 Task: Find connections with filter location Sake with filter topic #designwith filter profile language English with filter current company MPC with filter school NIIT Pune with filter industry Residential Building Construction with filter service category NotaryOnline Research with filter keywords title Journalist
Action: Mouse moved to (631, 129)
Screenshot: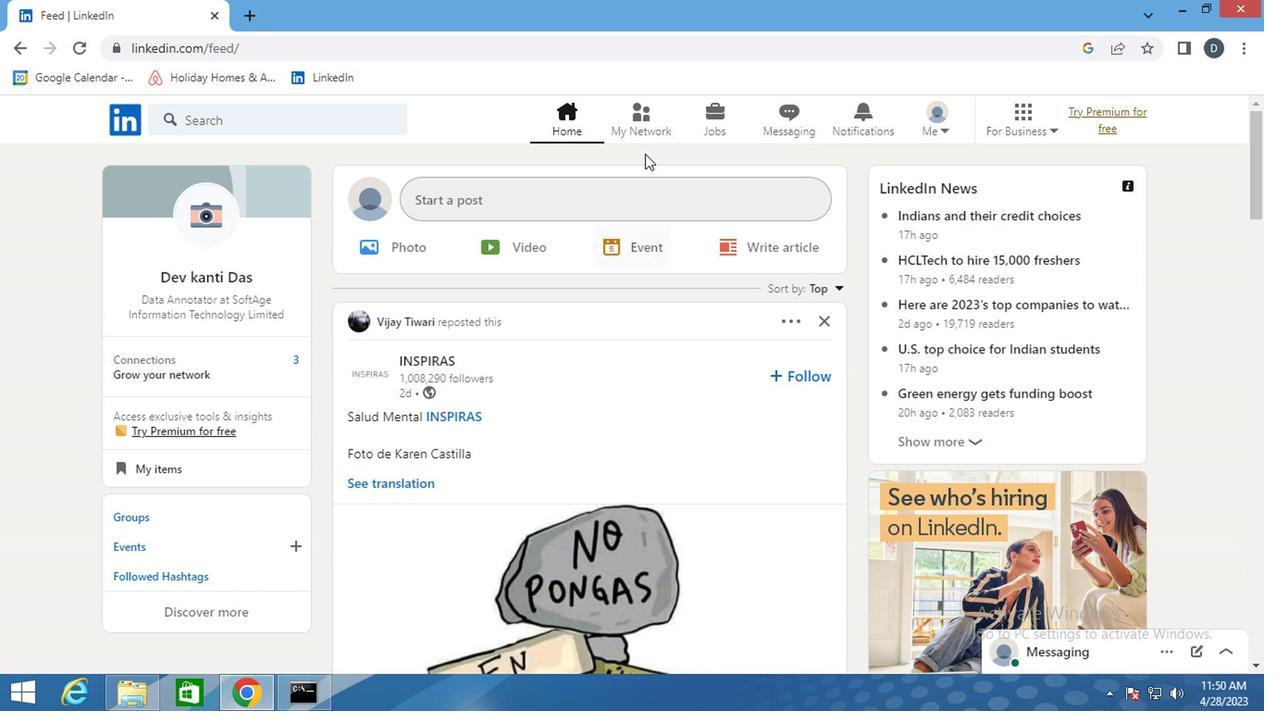 
Action: Mouse pressed left at (631, 129)
Screenshot: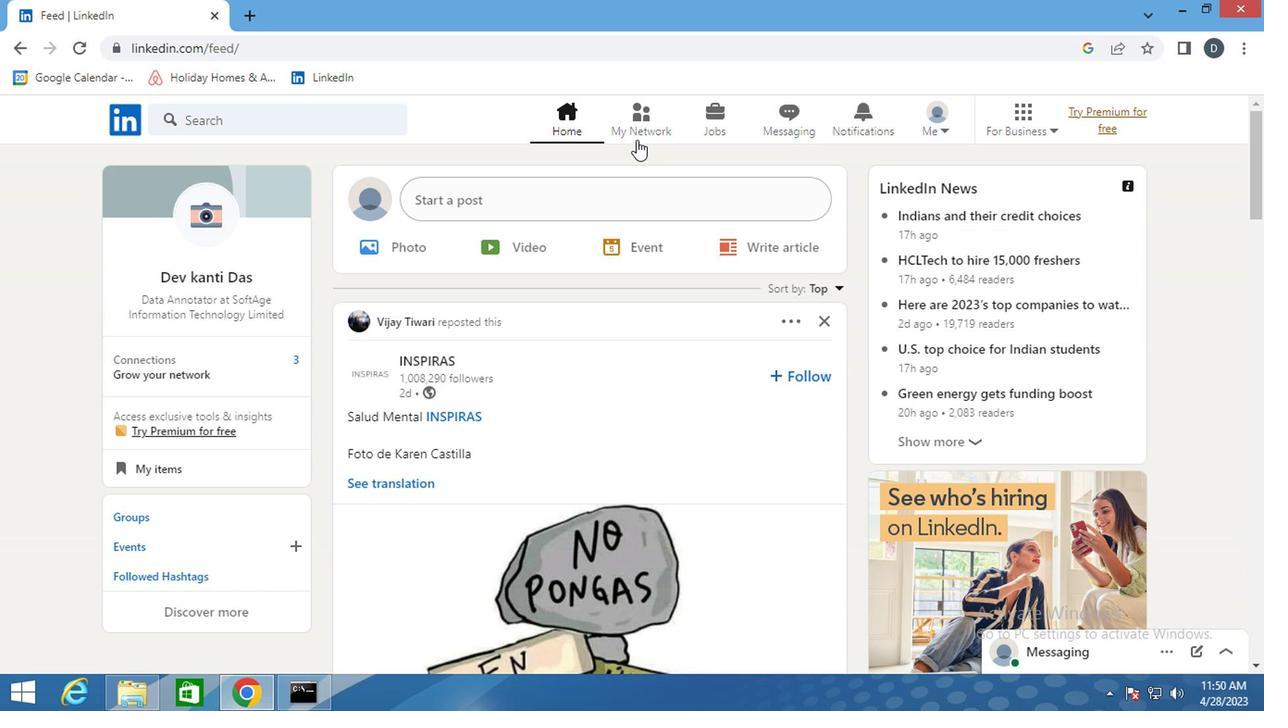
Action: Mouse moved to (346, 216)
Screenshot: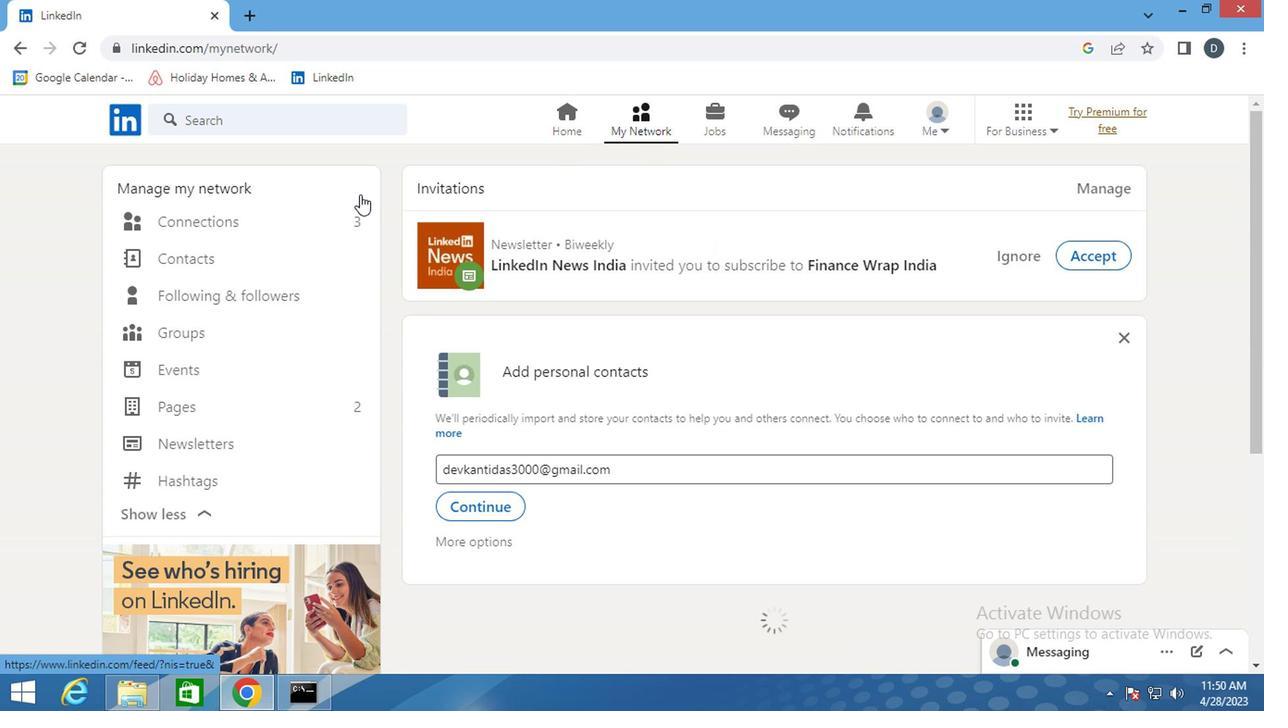 
Action: Mouse pressed left at (346, 216)
Screenshot: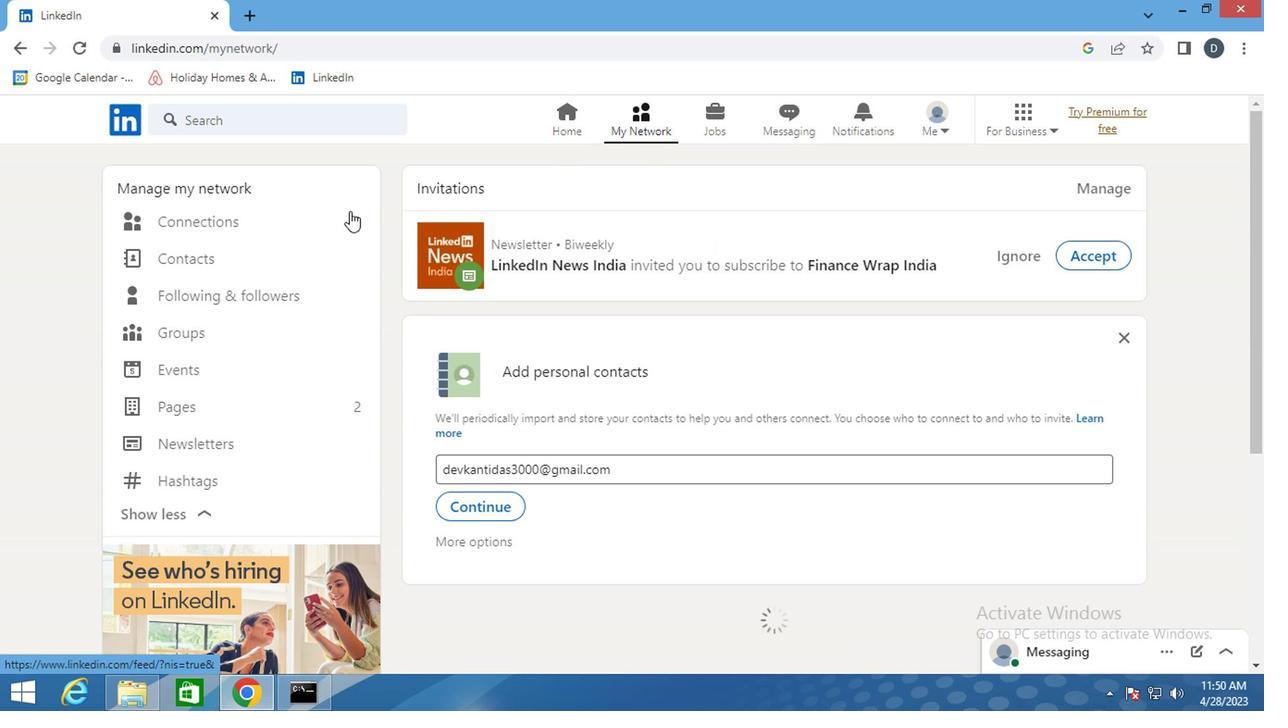 
Action: Mouse pressed left at (346, 216)
Screenshot: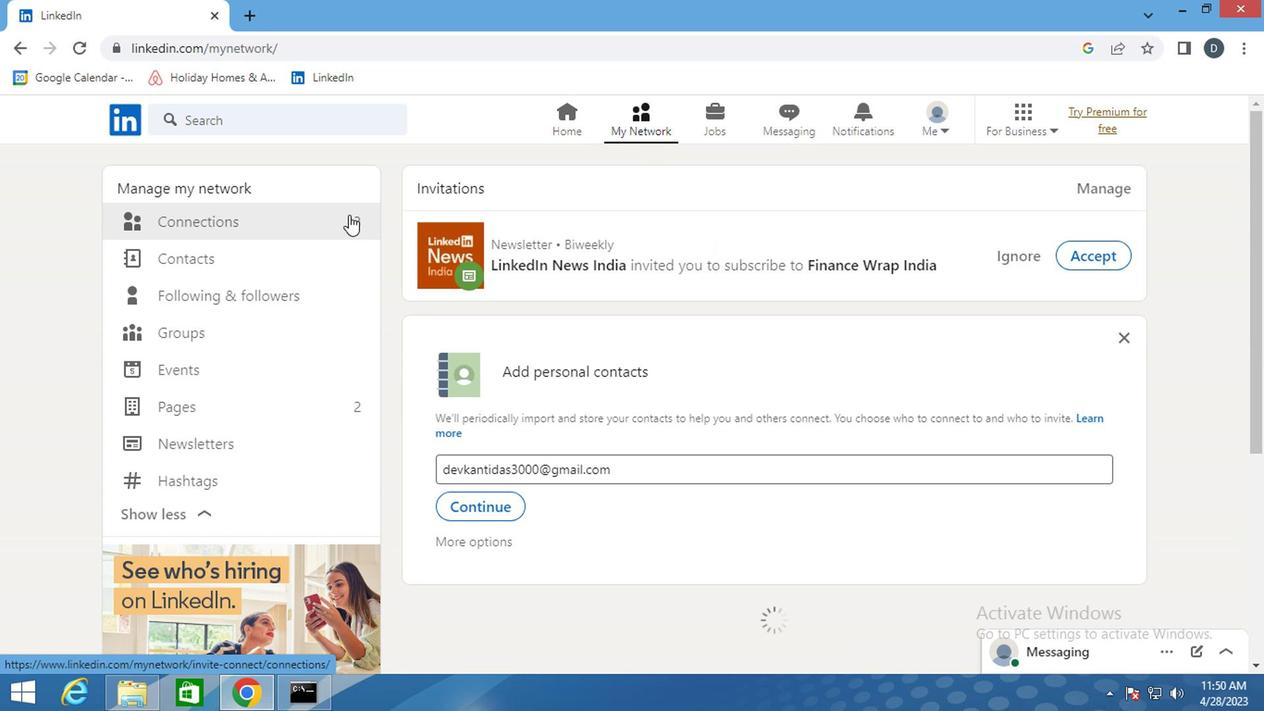 
Action: Mouse moved to (355, 226)
Screenshot: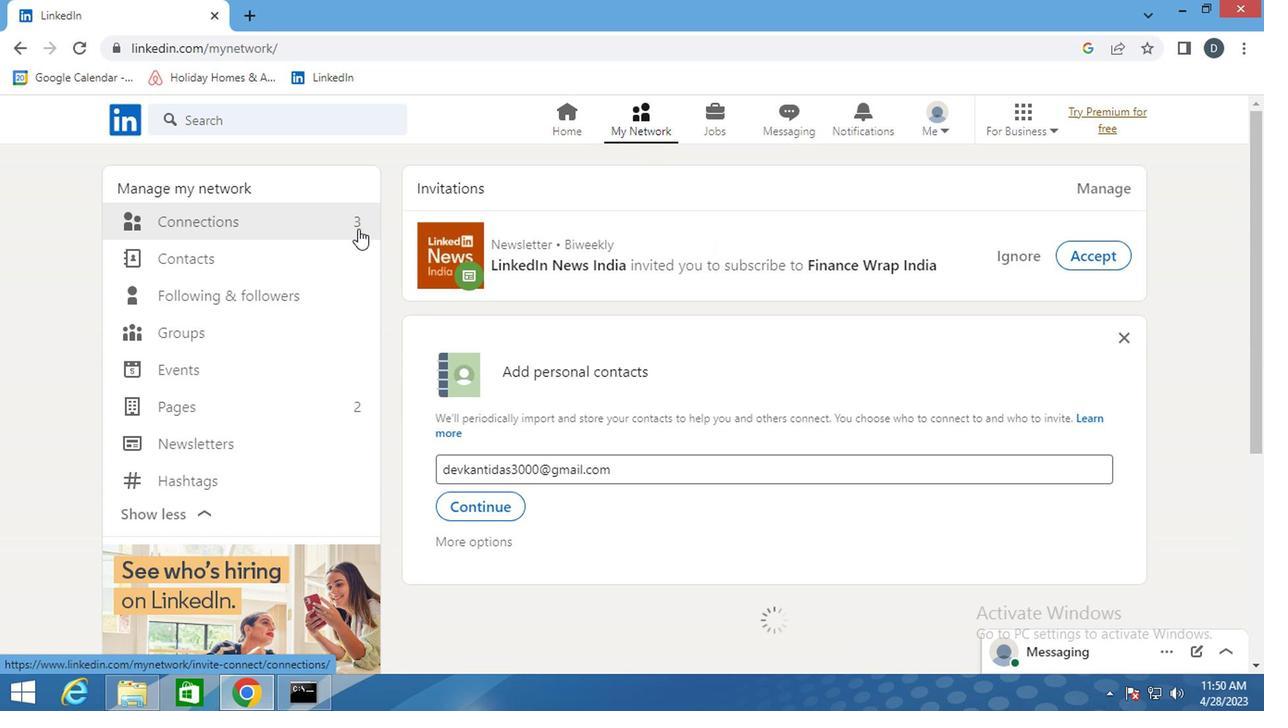 
Action: Mouse pressed left at (355, 226)
Screenshot: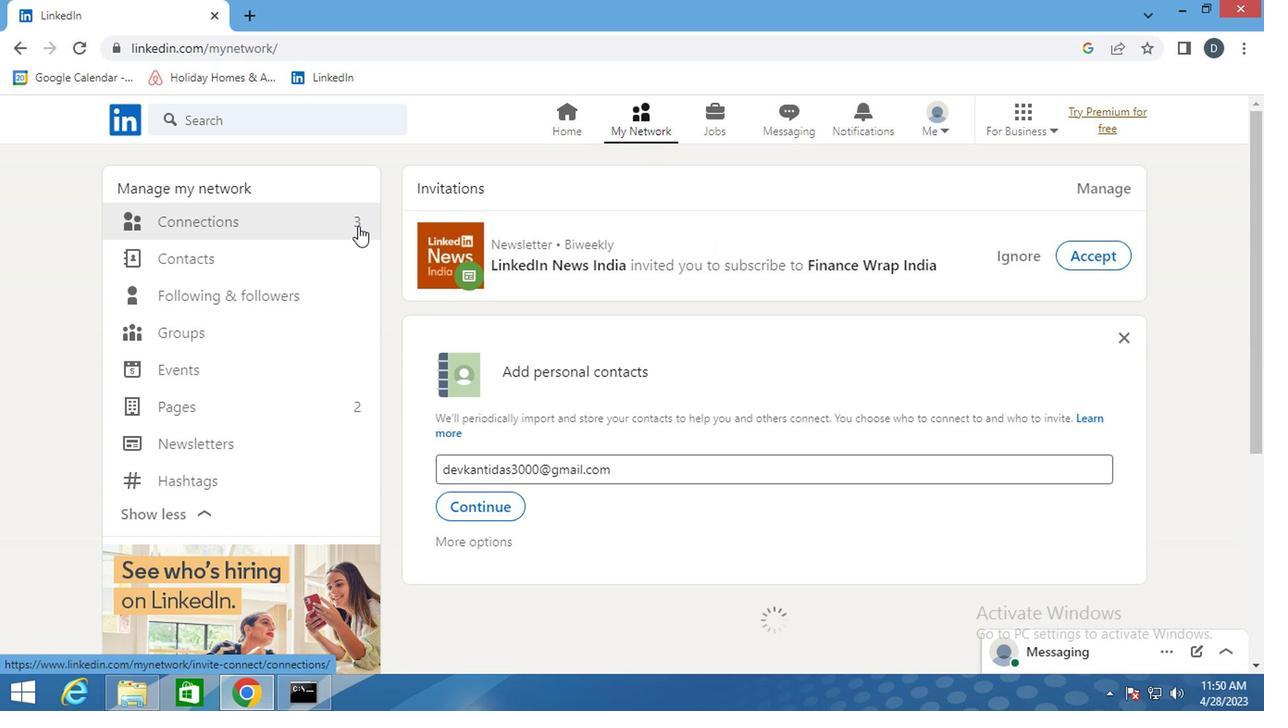 
Action: Mouse moved to (781, 216)
Screenshot: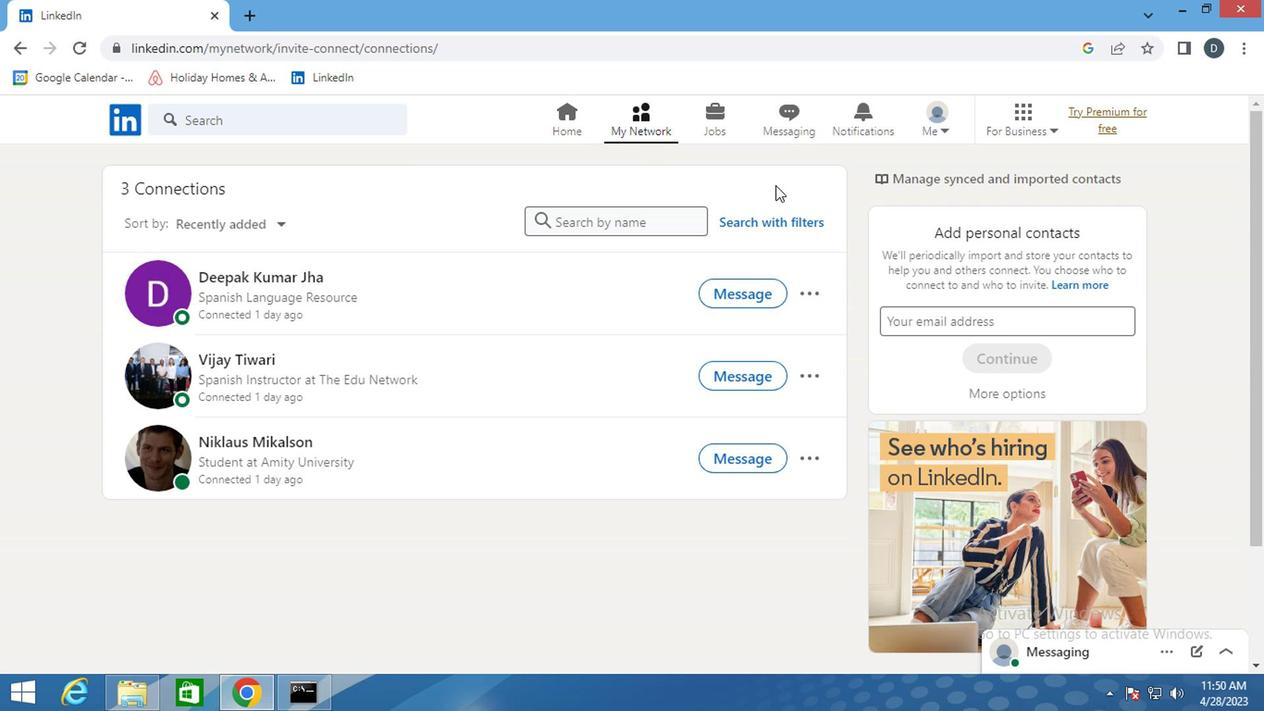 
Action: Mouse pressed left at (781, 216)
Screenshot: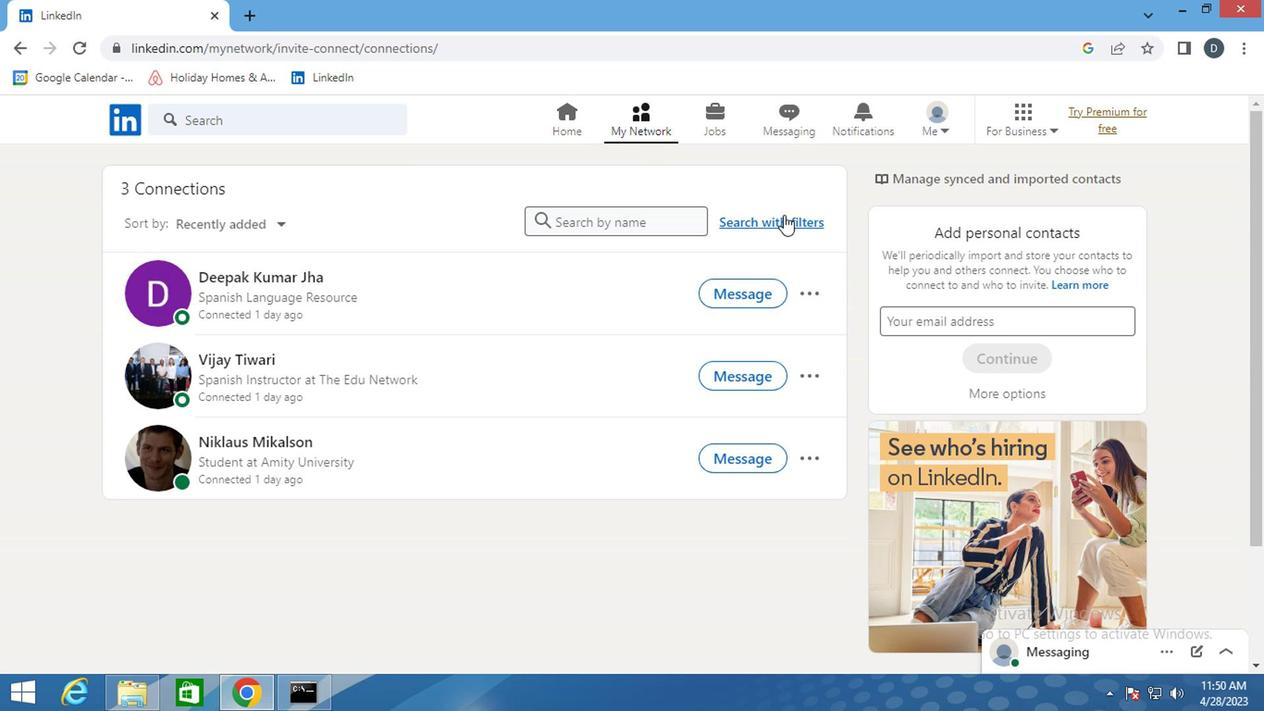 
Action: Mouse moved to (695, 171)
Screenshot: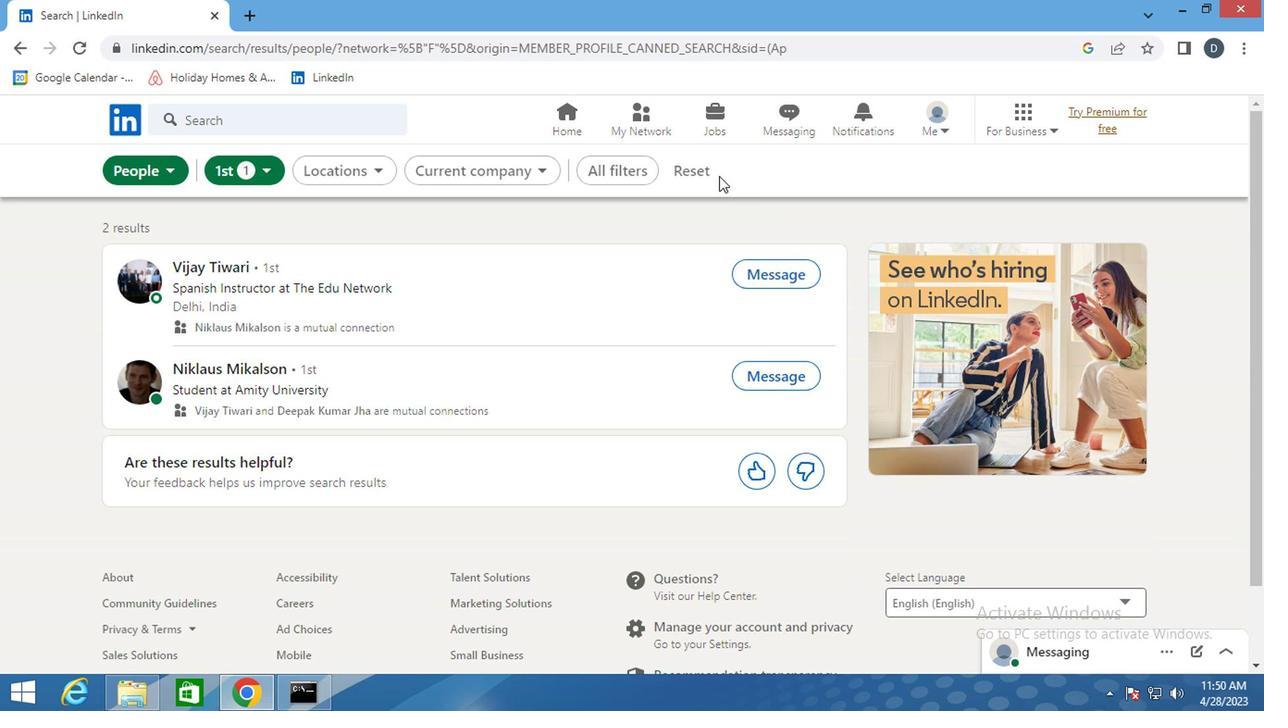 
Action: Mouse pressed left at (695, 171)
Screenshot: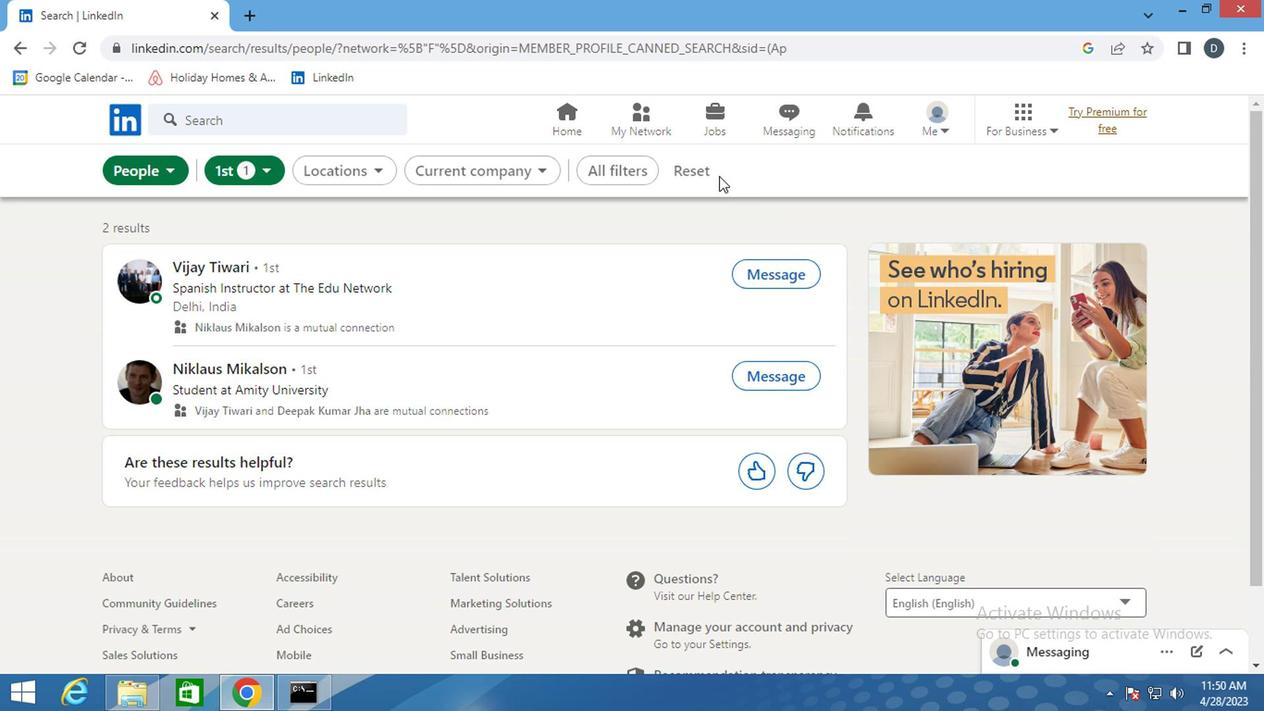
Action: Mouse moved to (685, 171)
Screenshot: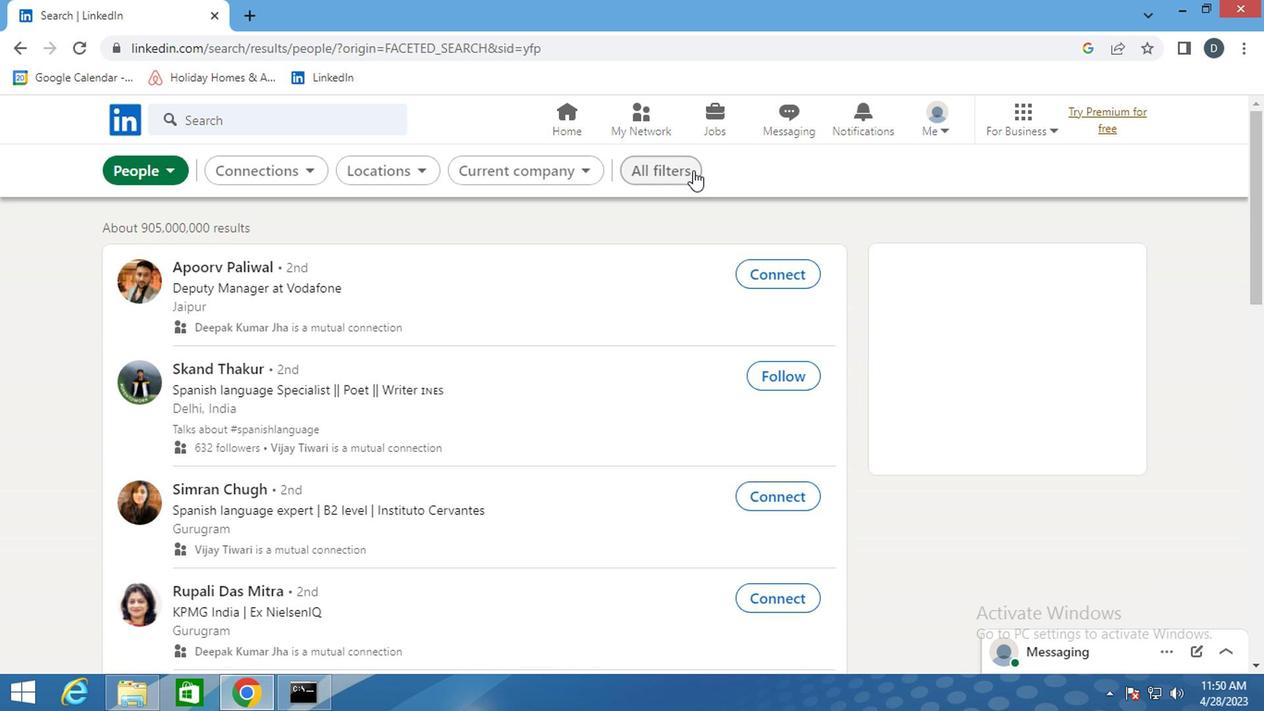 
Action: Mouse pressed left at (685, 171)
Screenshot: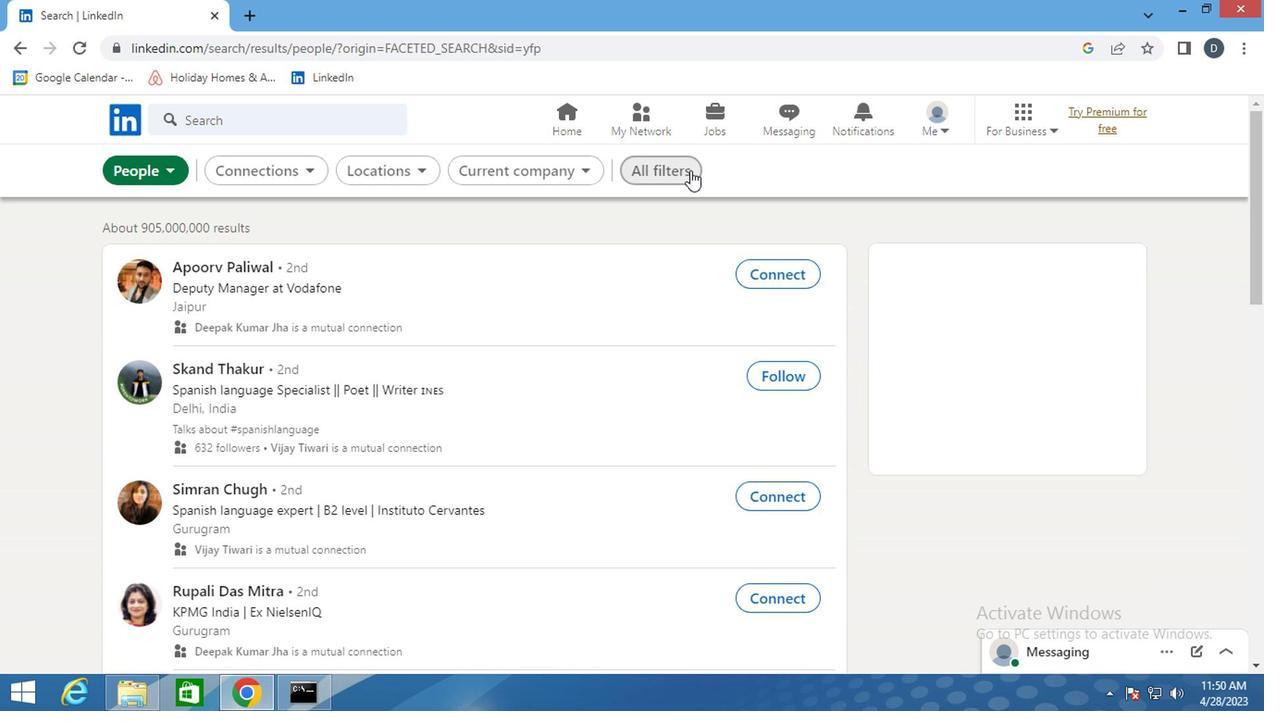 
Action: Mouse moved to (1057, 407)
Screenshot: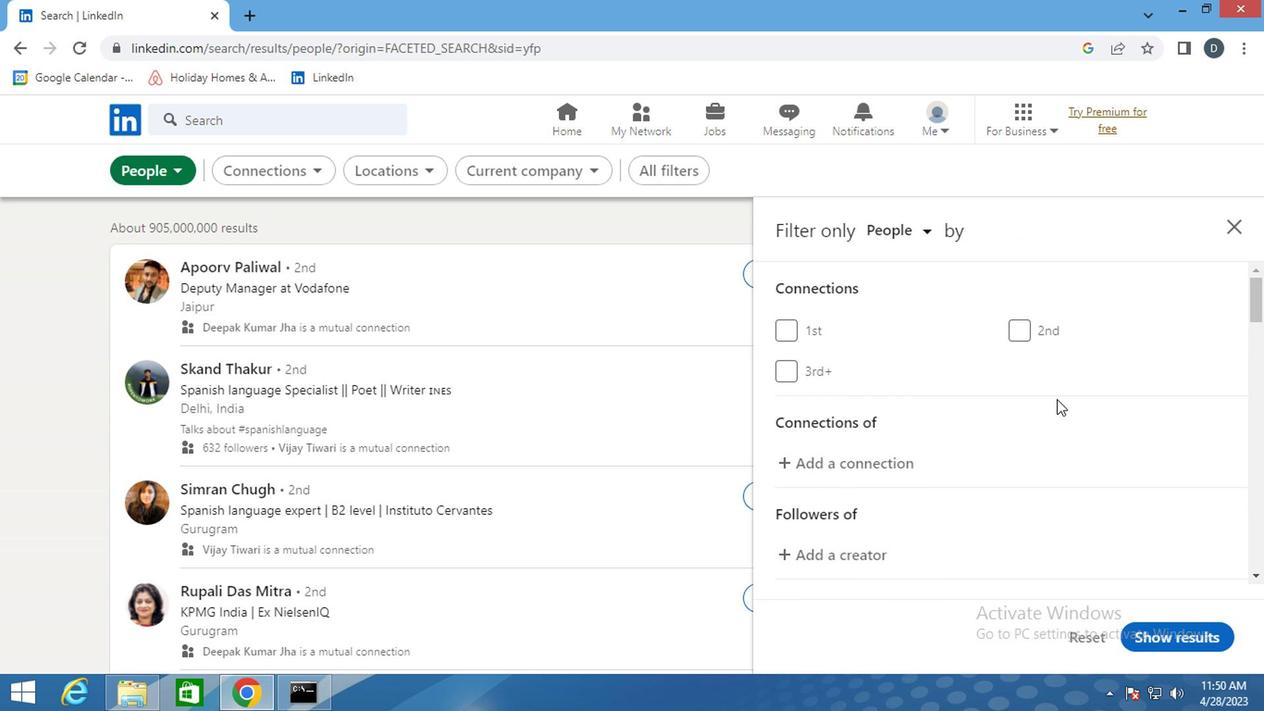 
Action: Mouse scrolled (1057, 405) with delta (0, -1)
Screenshot: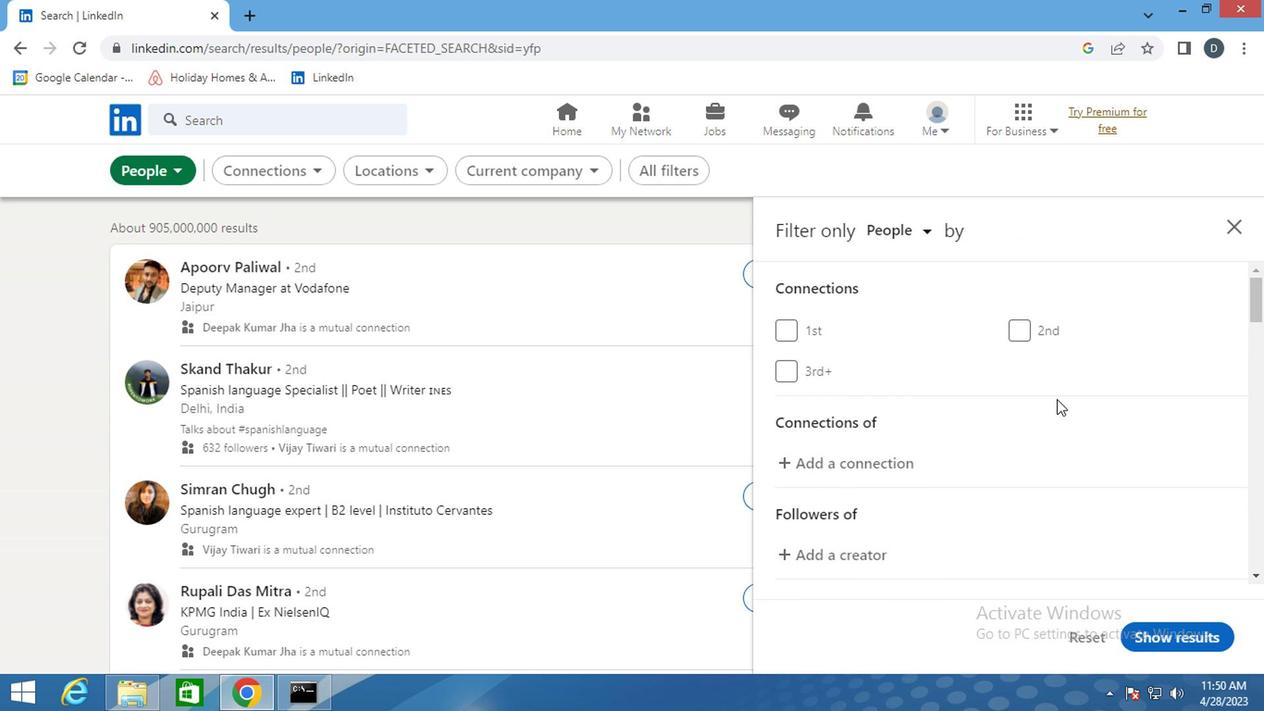 
Action: Mouse moved to (1057, 407)
Screenshot: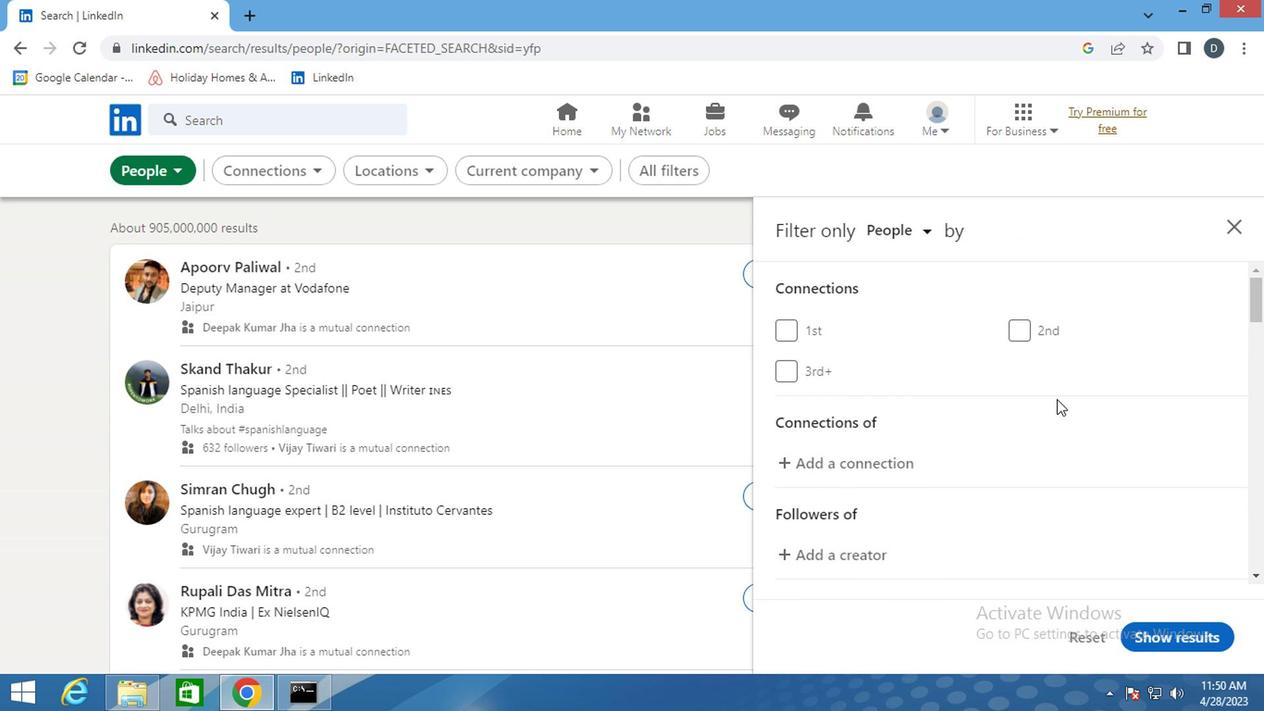 
Action: Mouse scrolled (1057, 407) with delta (0, 0)
Screenshot: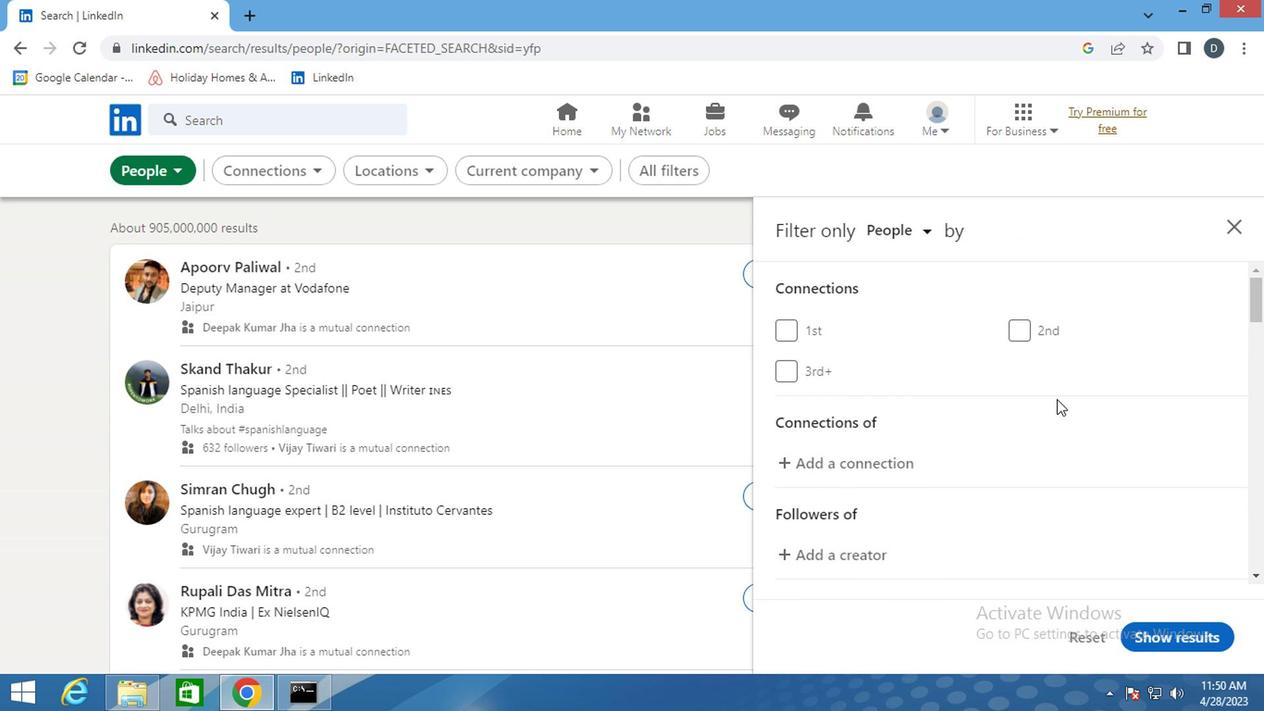 
Action: Mouse scrolled (1057, 407) with delta (0, 0)
Screenshot: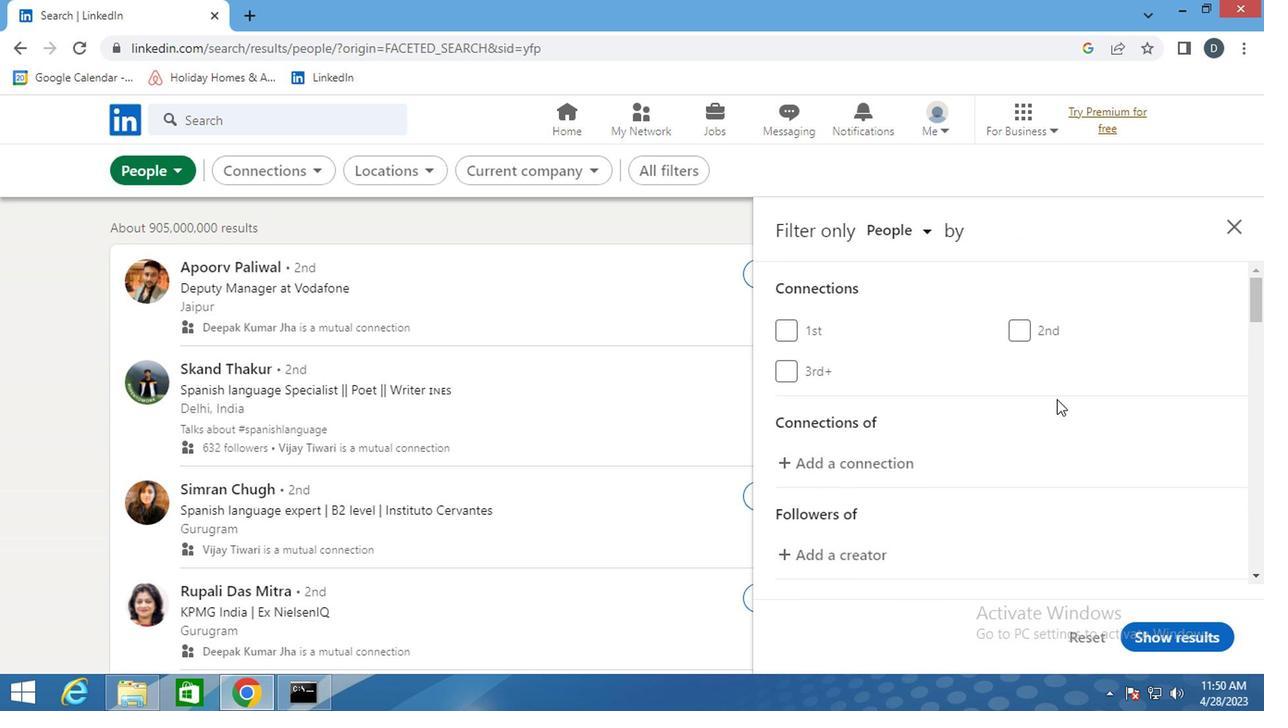 
Action: Mouse moved to (1057, 408)
Screenshot: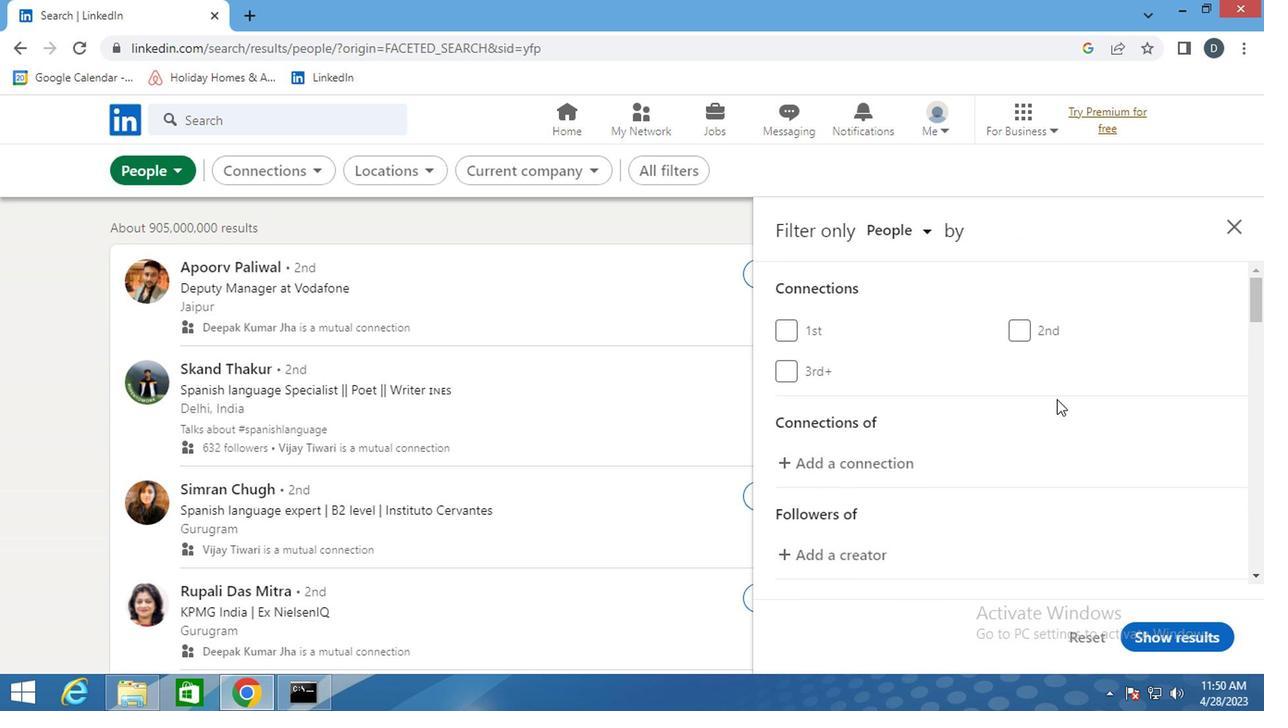 
Action: Mouse scrolled (1057, 407) with delta (0, 0)
Screenshot: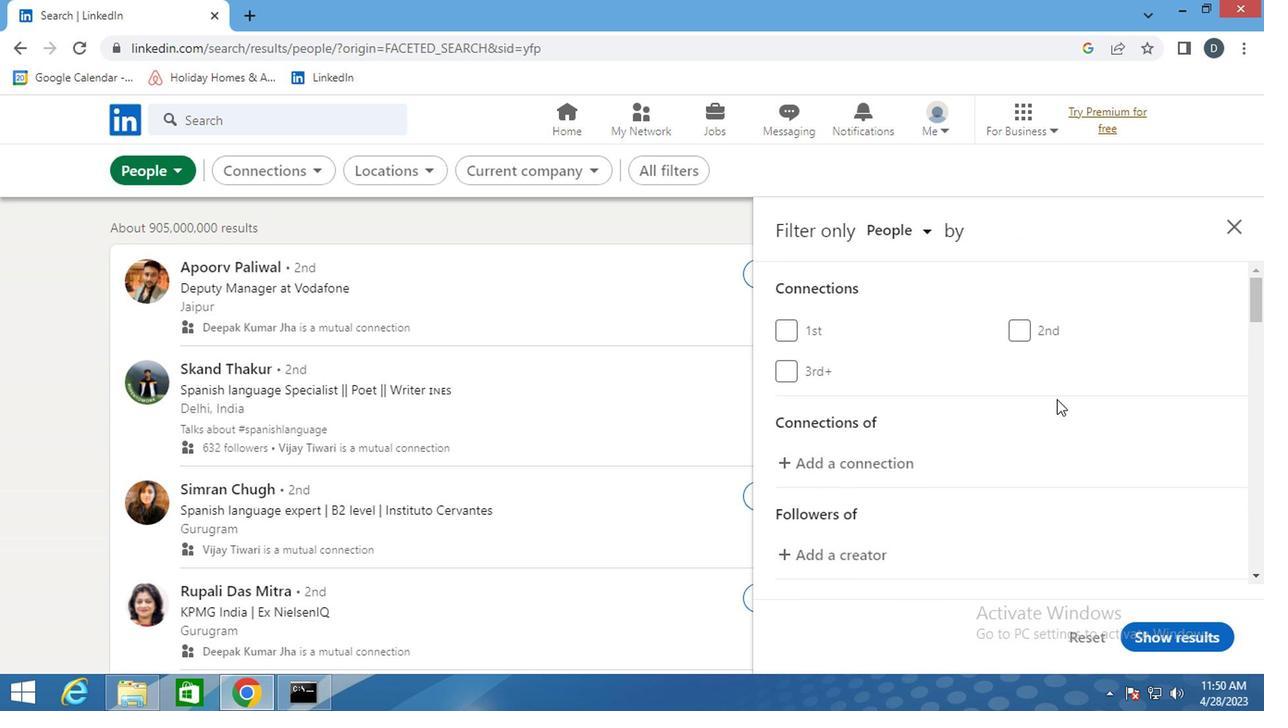 
Action: Mouse moved to (1066, 361)
Screenshot: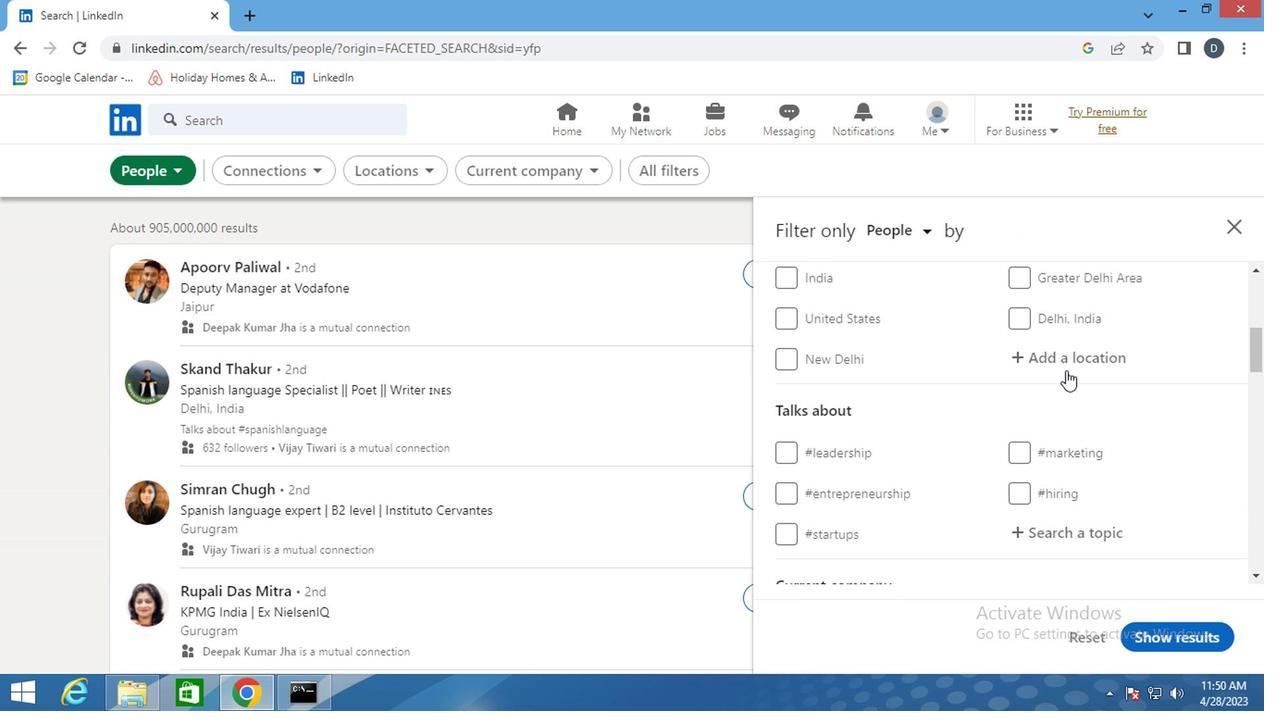 
Action: Mouse pressed left at (1066, 361)
Screenshot: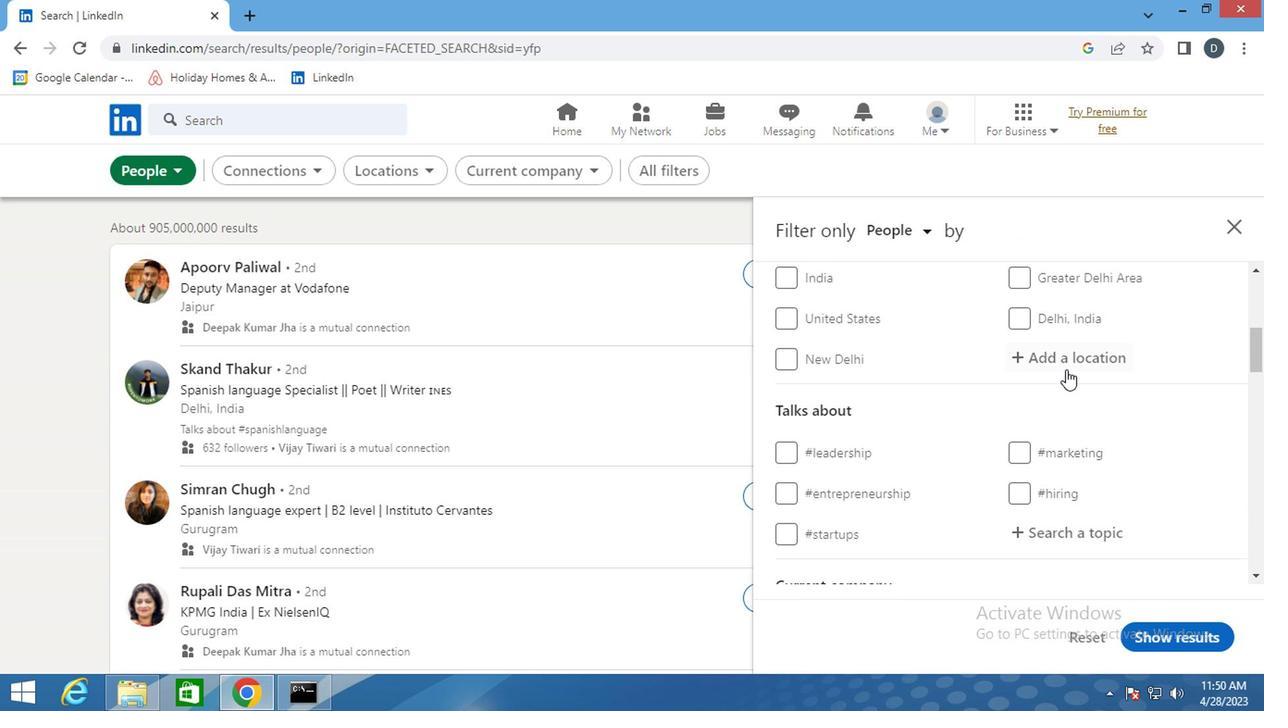 
Action: Key pressed <Key.shift>SAKE<Key.enter>
Screenshot: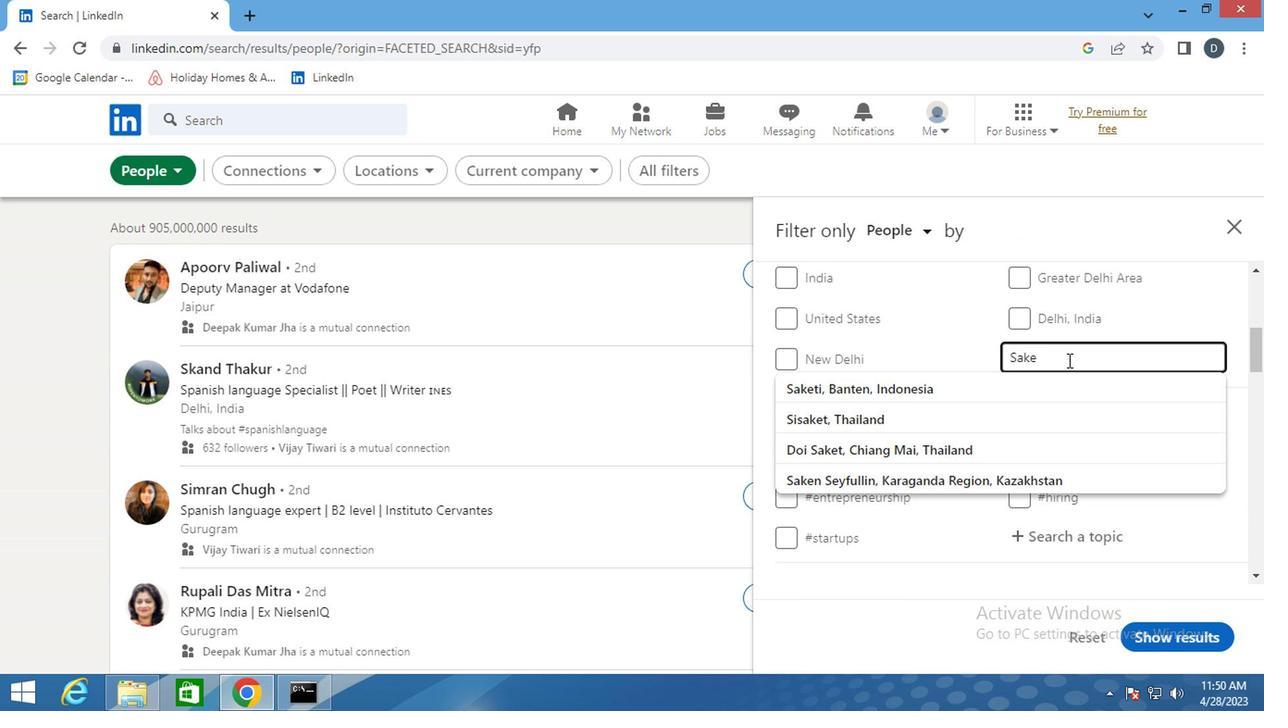
Action: Mouse moved to (1066, 375)
Screenshot: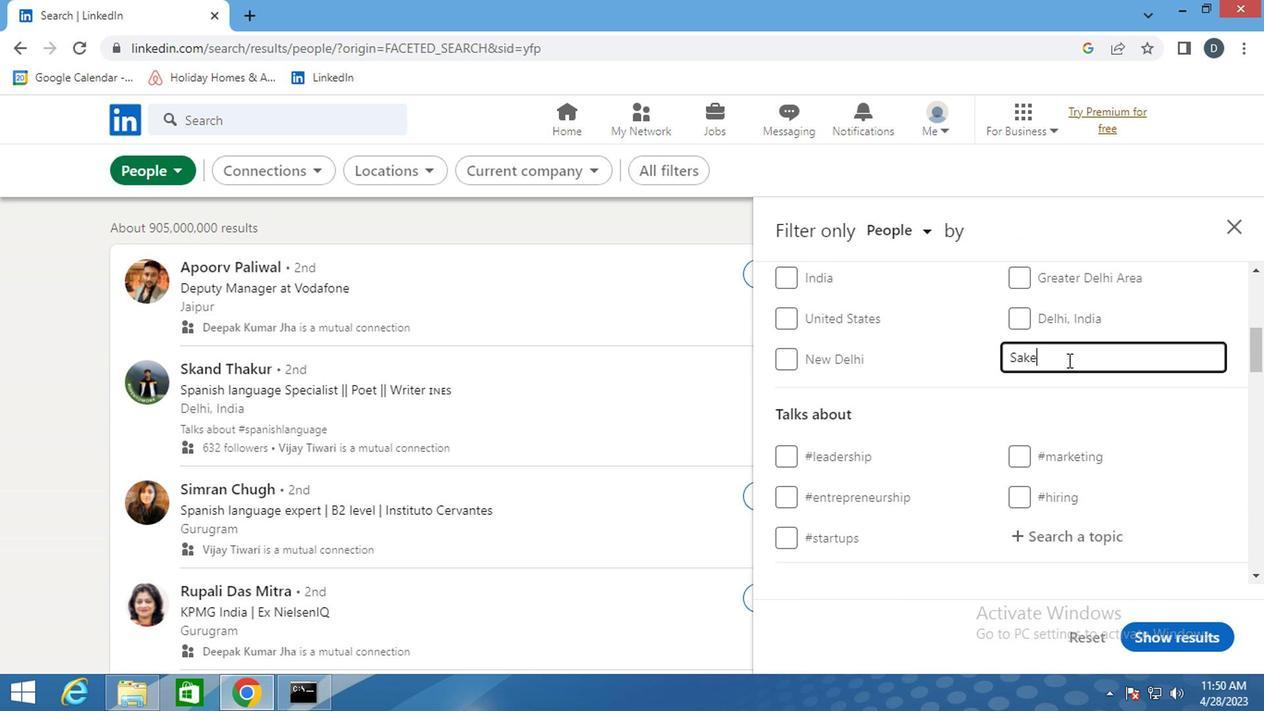 
Action: Mouse scrolled (1066, 374) with delta (0, -1)
Screenshot: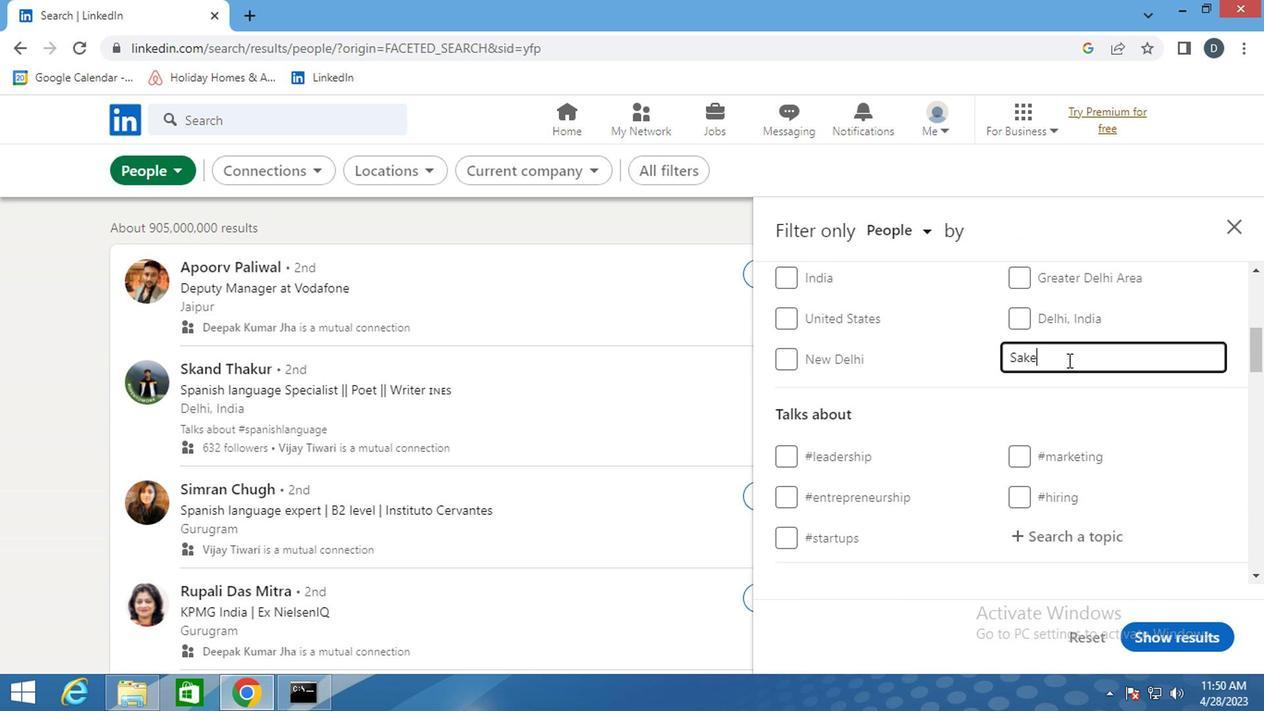 
Action: Mouse moved to (1066, 453)
Screenshot: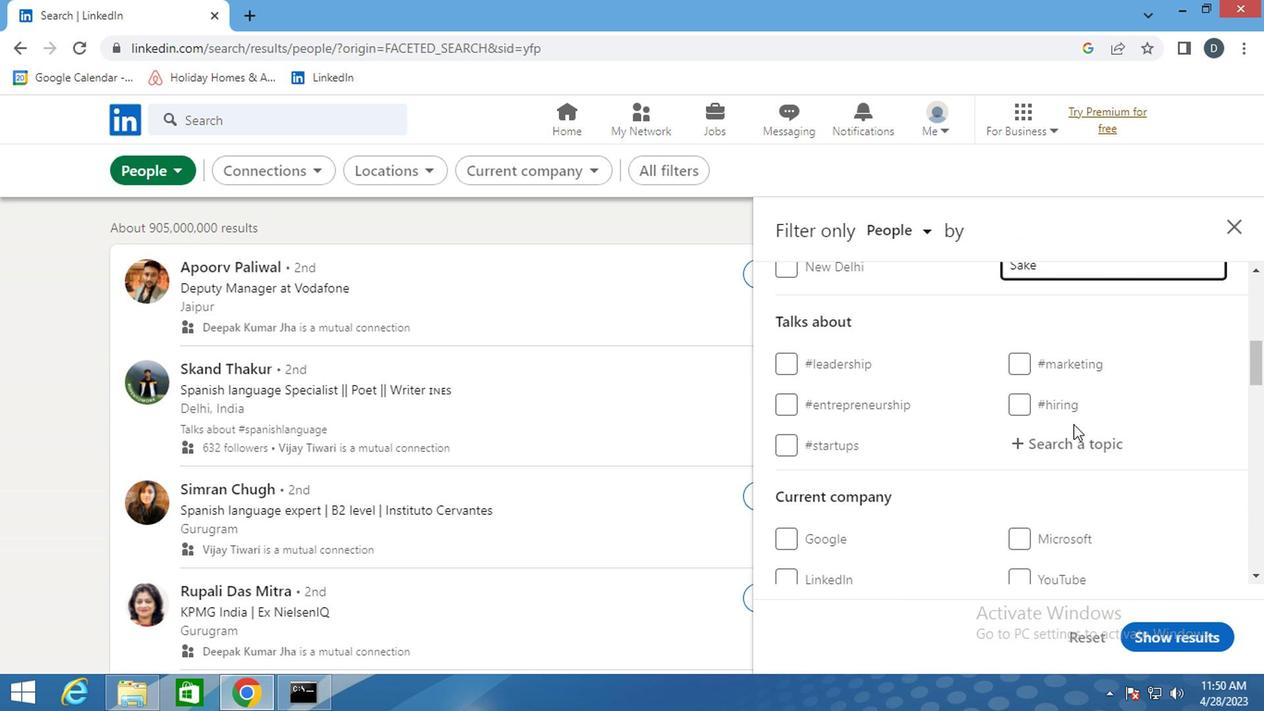 
Action: Mouse pressed left at (1066, 453)
Screenshot: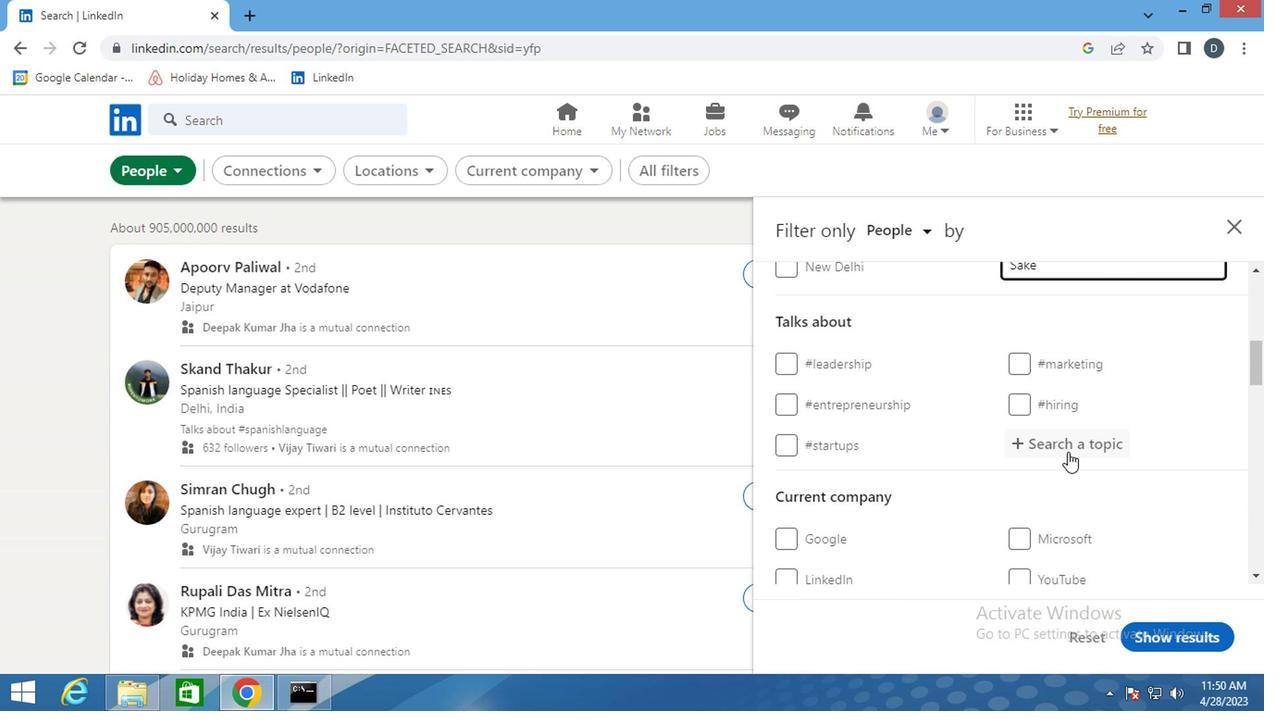 
Action: Mouse moved to (1065, 456)
Screenshot: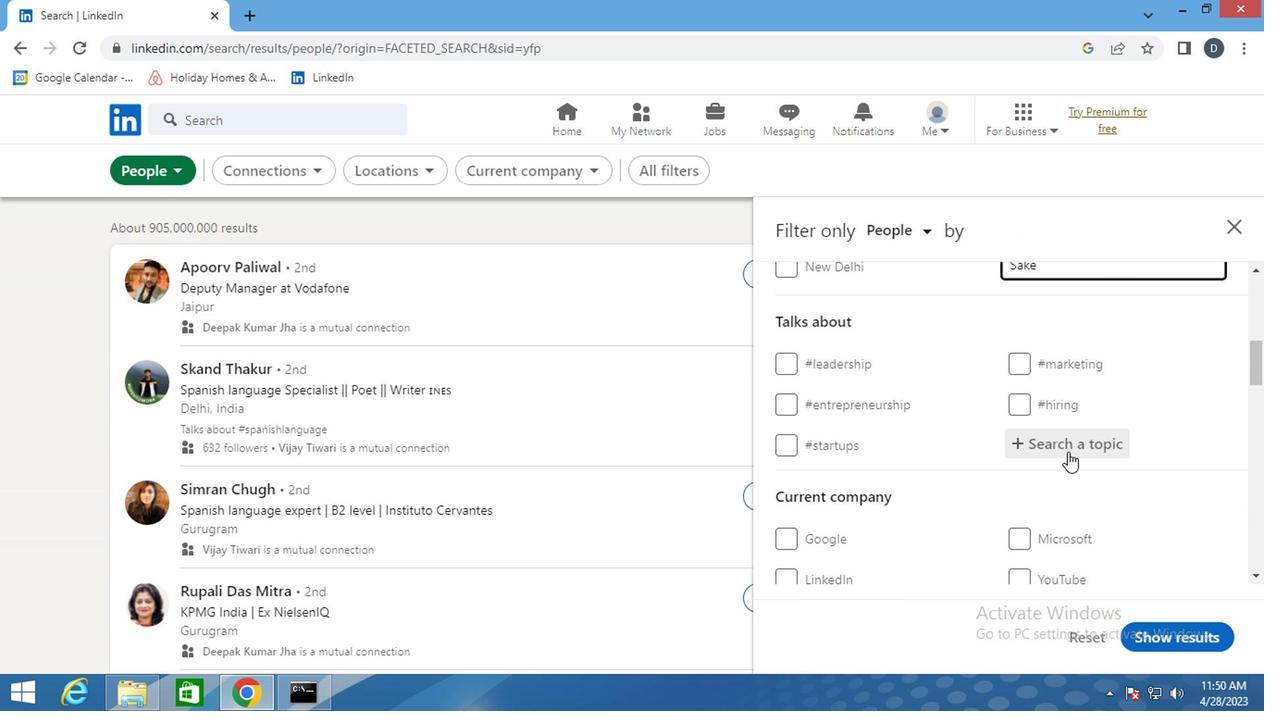 
Action: Key pressed <Key.shift><Key.shift><Key.shift><Key.shift><Key.shift><Key.shift><Key.shift><Key.shift><Key.shift>#<Key.shift>DESIGN
Screenshot: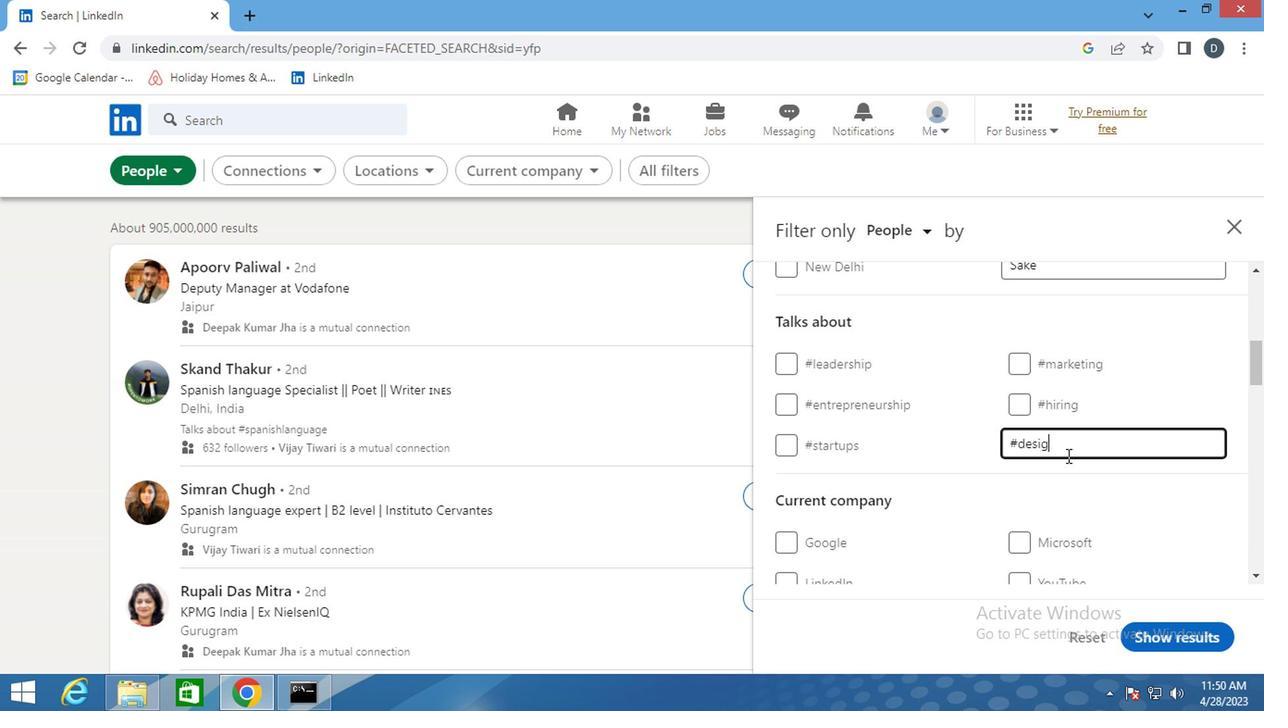 
Action: Mouse moved to (1091, 501)
Screenshot: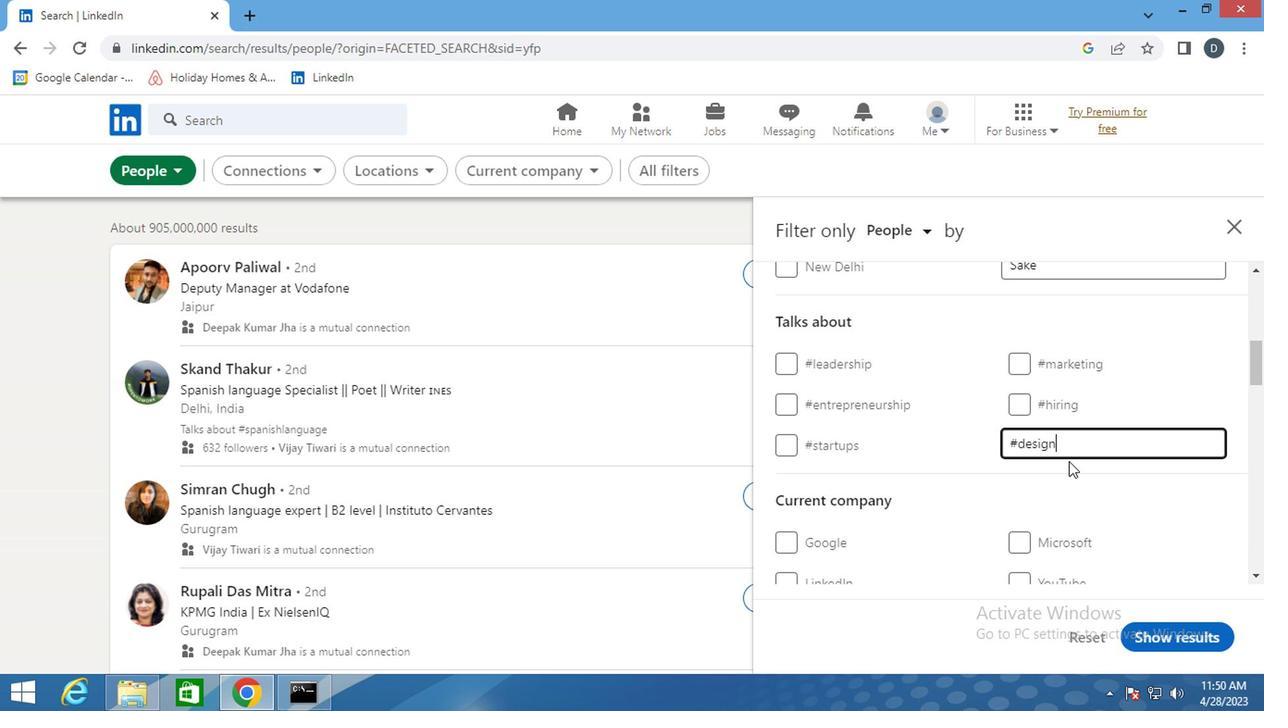 
Action: Mouse scrolled (1091, 501) with delta (0, 0)
Screenshot: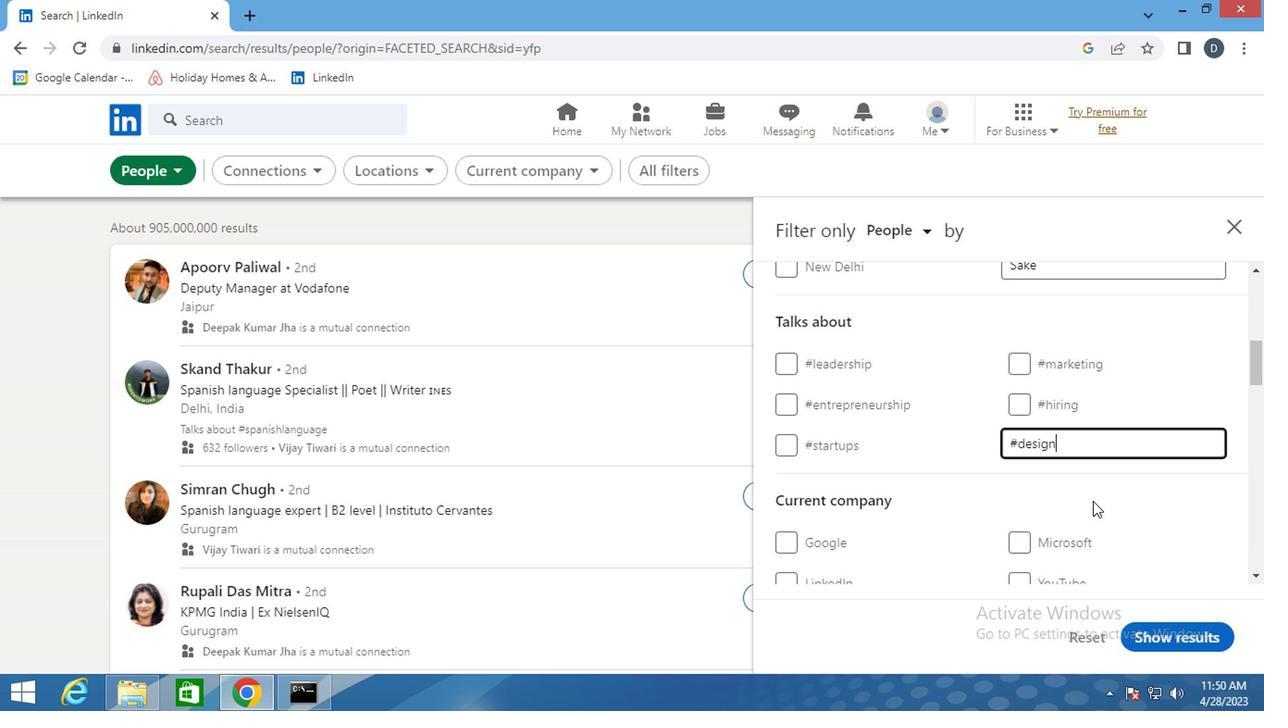 
Action: Mouse scrolled (1091, 501) with delta (0, 0)
Screenshot: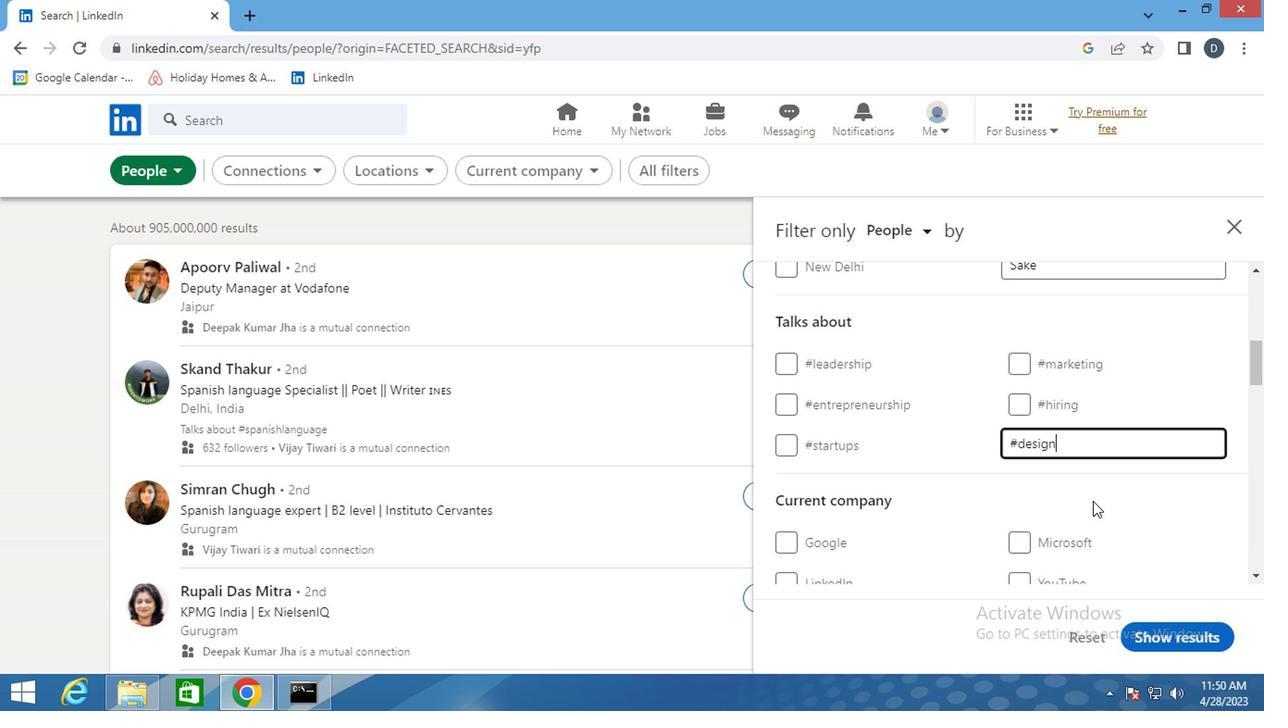 
Action: Mouse scrolled (1091, 501) with delta (0, 0)
Screenshot: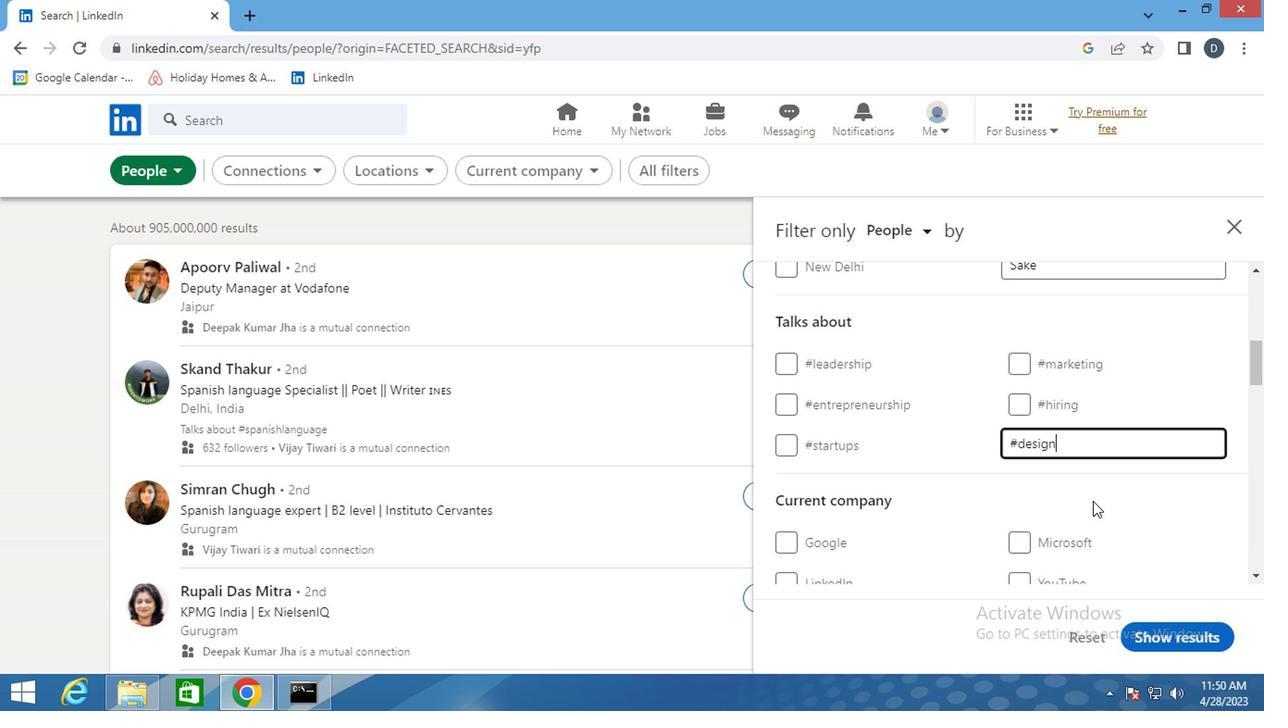 
Action: Mouse scrolled (1091, 501) with delta (0, 0)
Screenshot: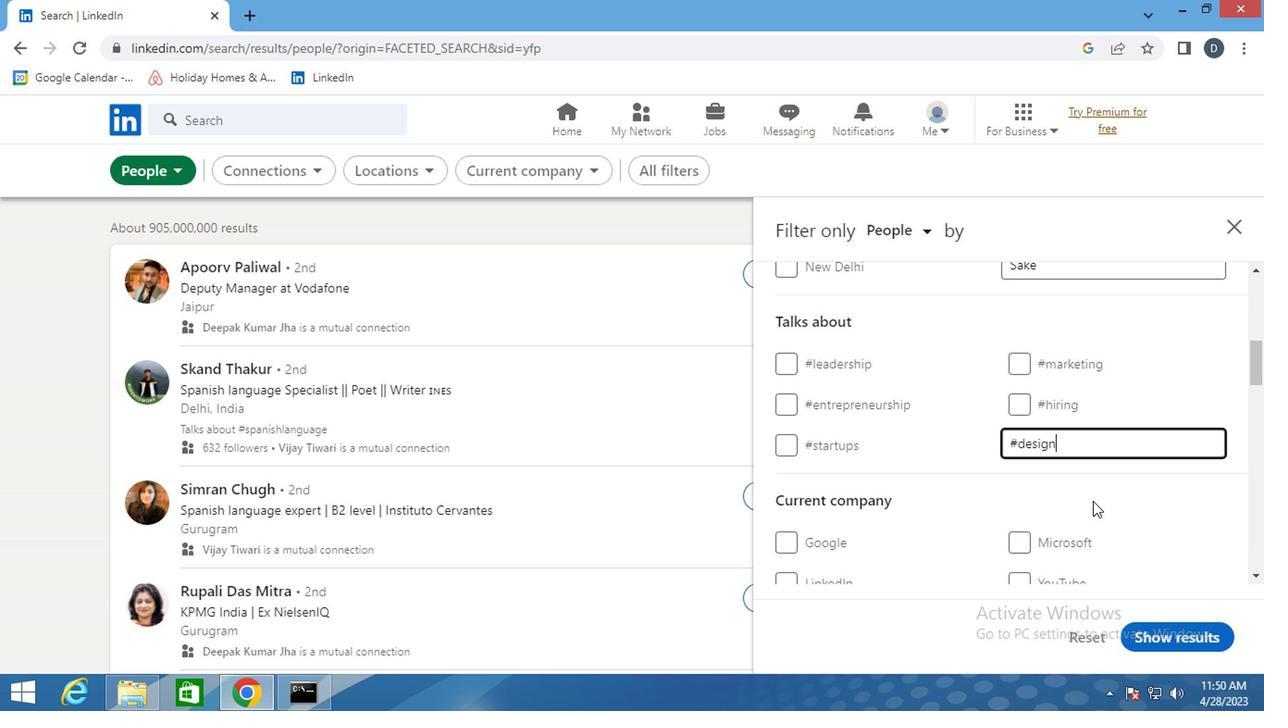 
Action: Mouse moved to (1091, 499)
Screenshot: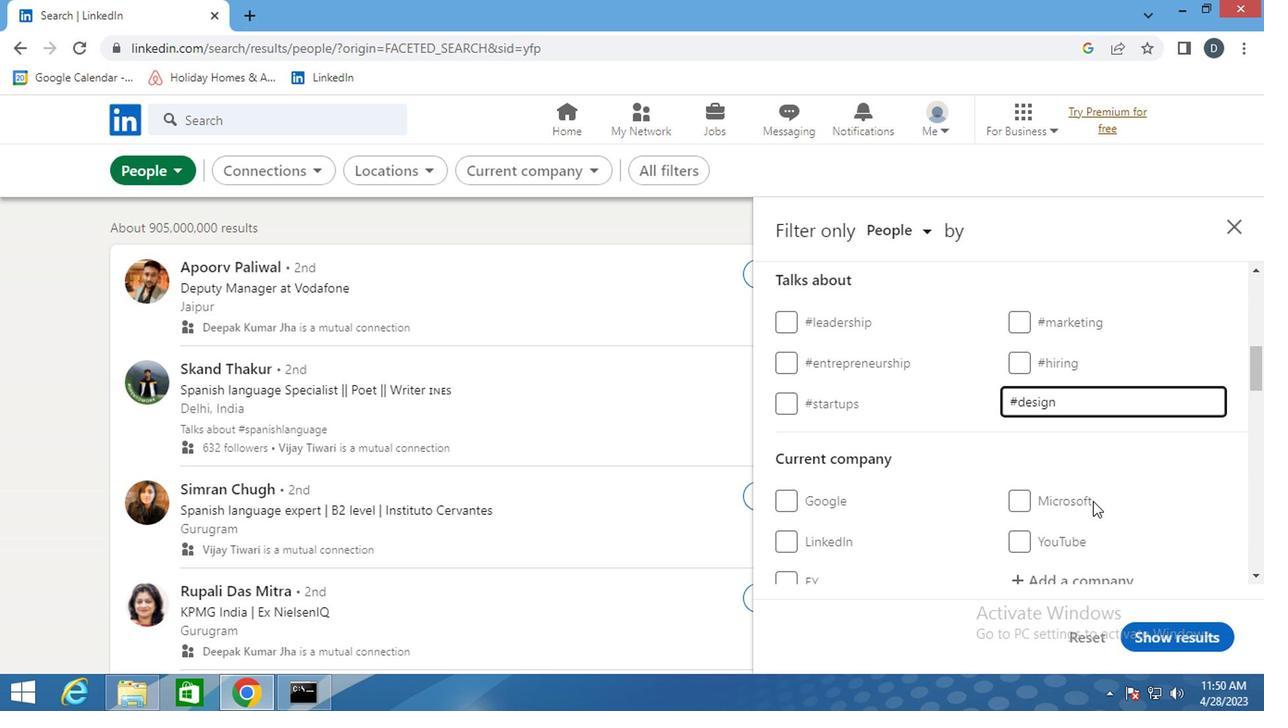 
Action: Mouse scrolled (1091, 499) with delta (0, 0)
Screenshot: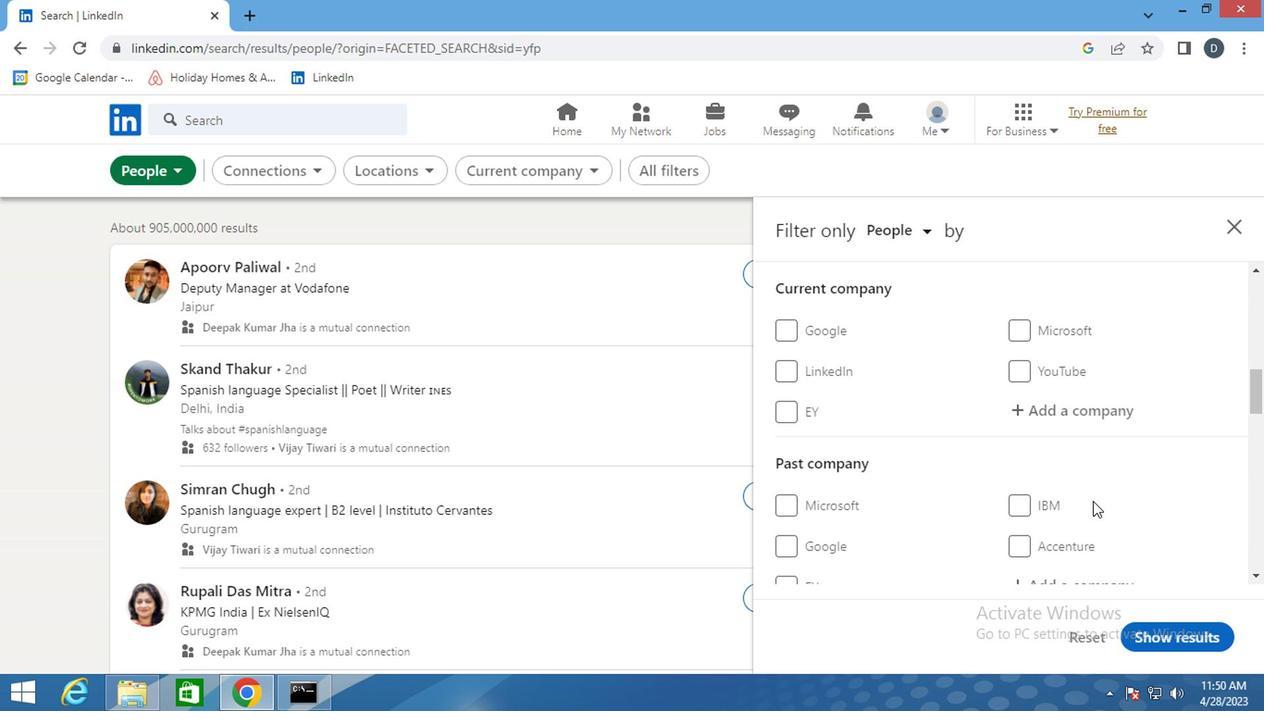 
Action: Mouse scrolled (1091, 499) with delta (0, 0)
Screenshot: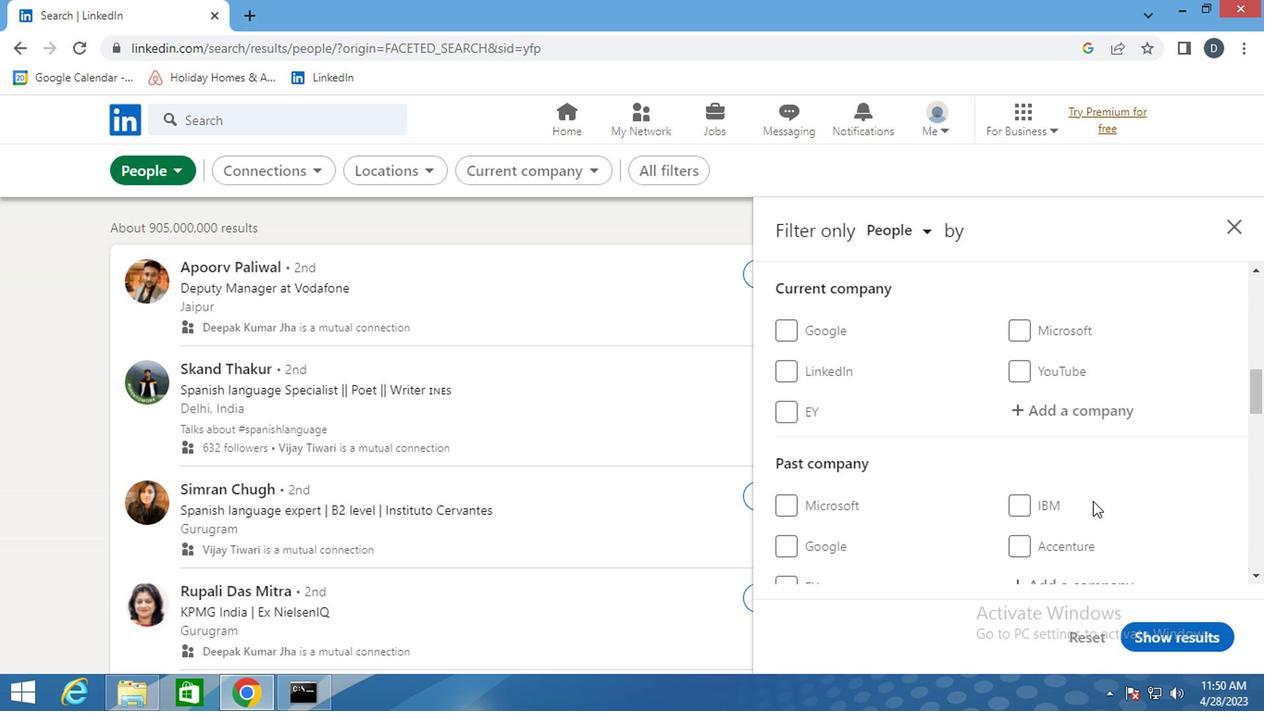 
Action: Mouse scrolled (1091, 499) with delta (0, 0)
Screenshot: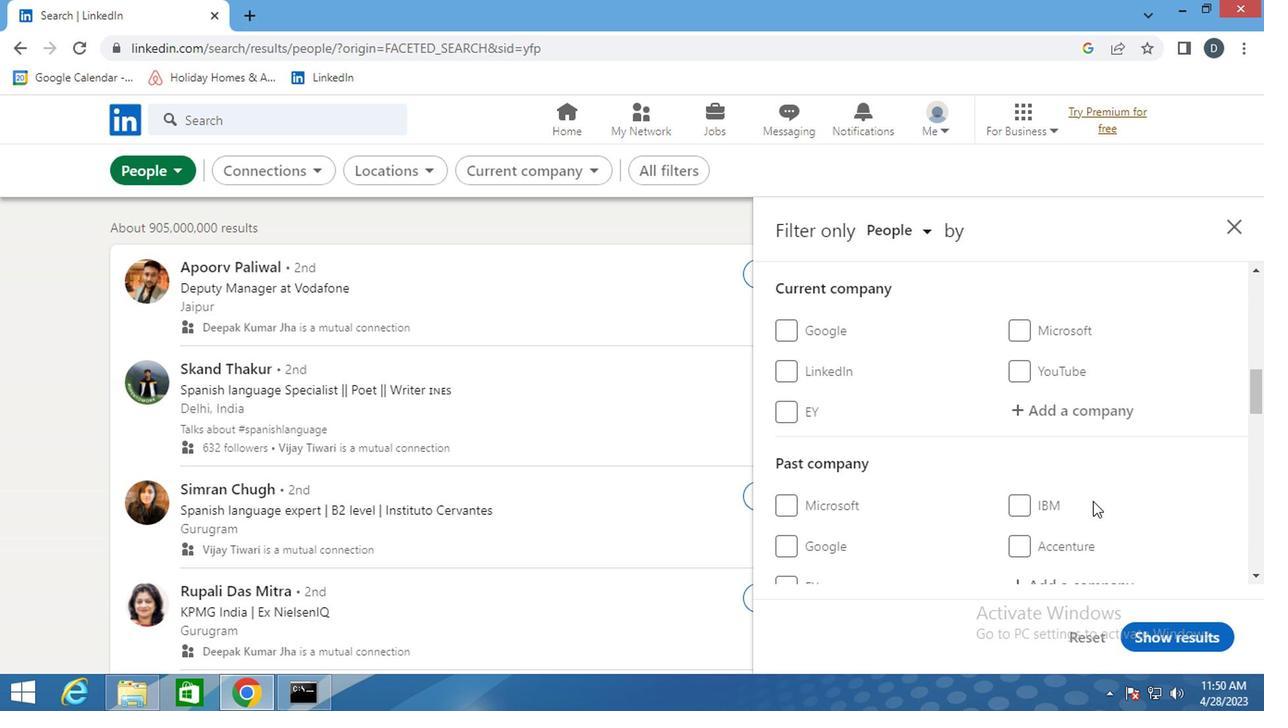 
Action: Mouse scrolled (1091, 499) with delta (0, 0)
Screenshot: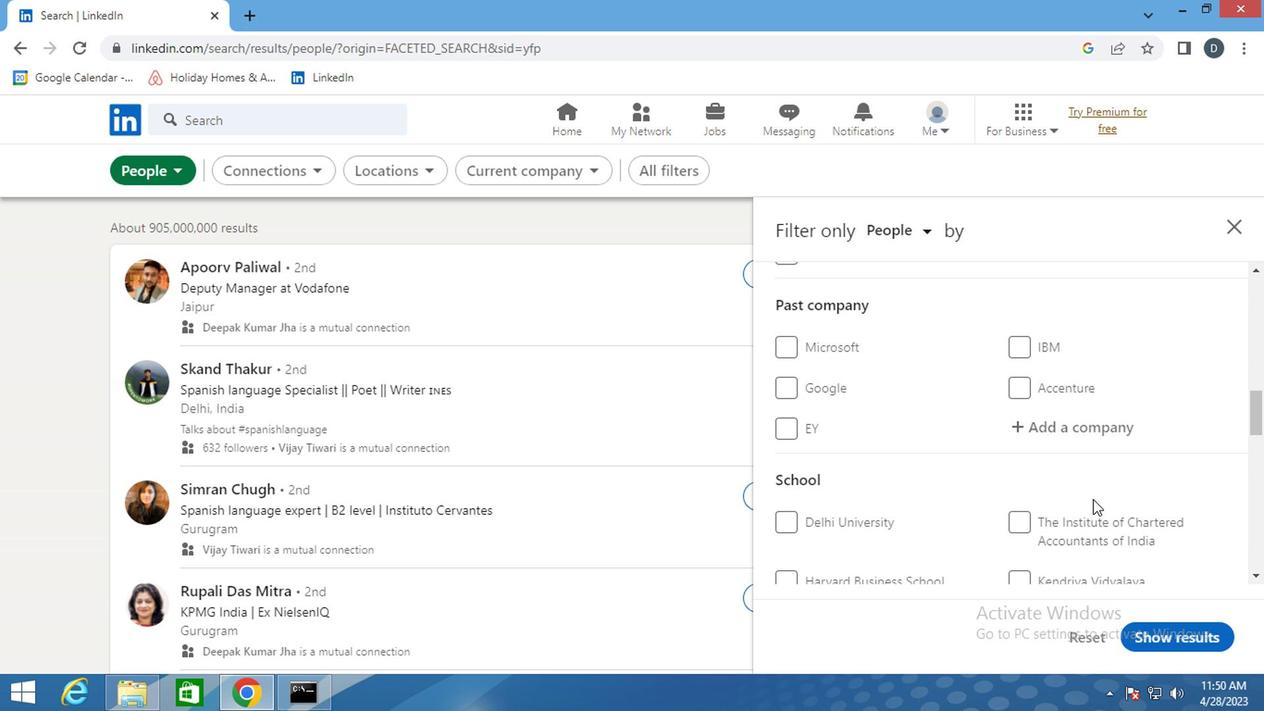 
Action: Mouse moved to (836, 398)
Screenshot: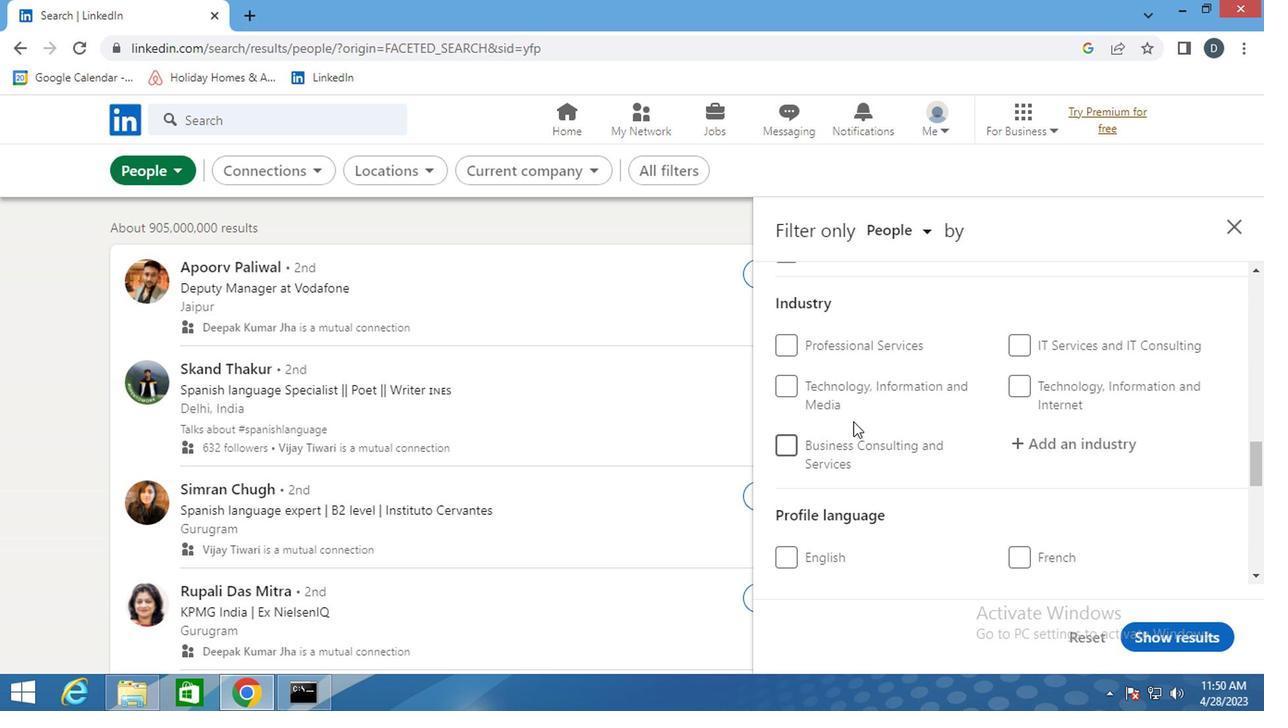 
Action: Mouse scrolled (836, 397) with delta (0, 0)
Screenshot: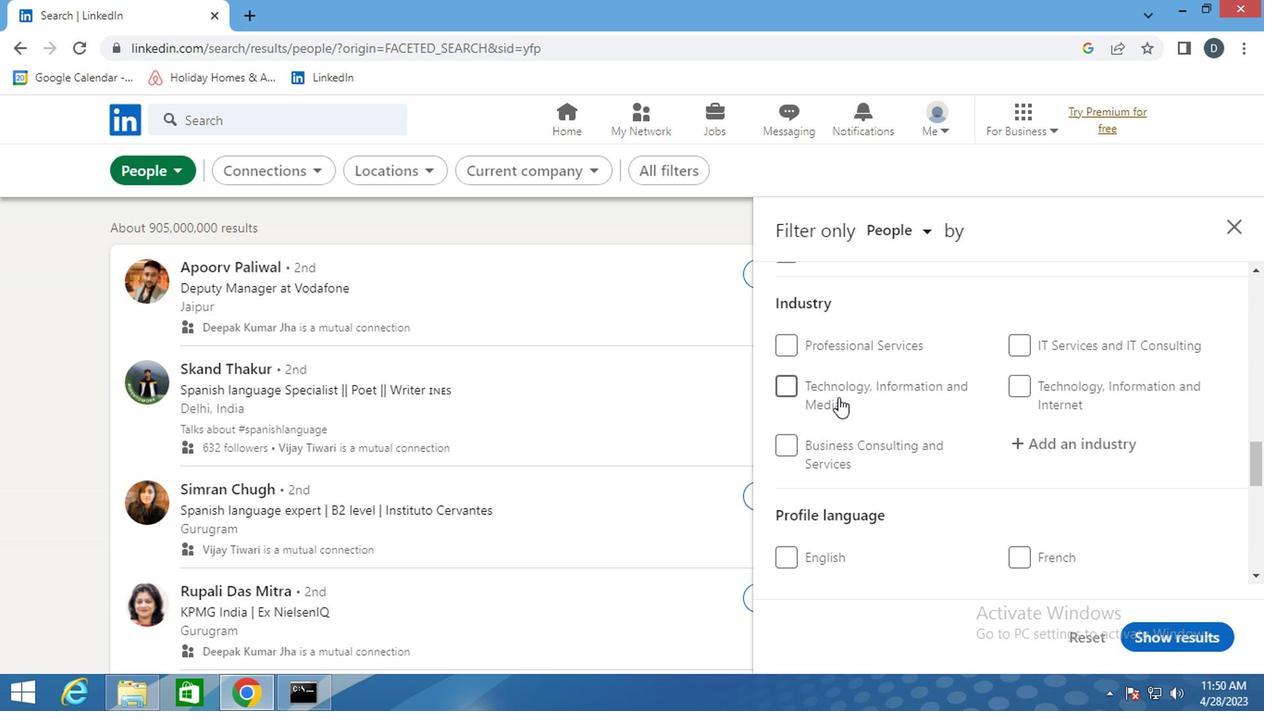 
Action: Mouse moved to (795, 478)
Screenshot: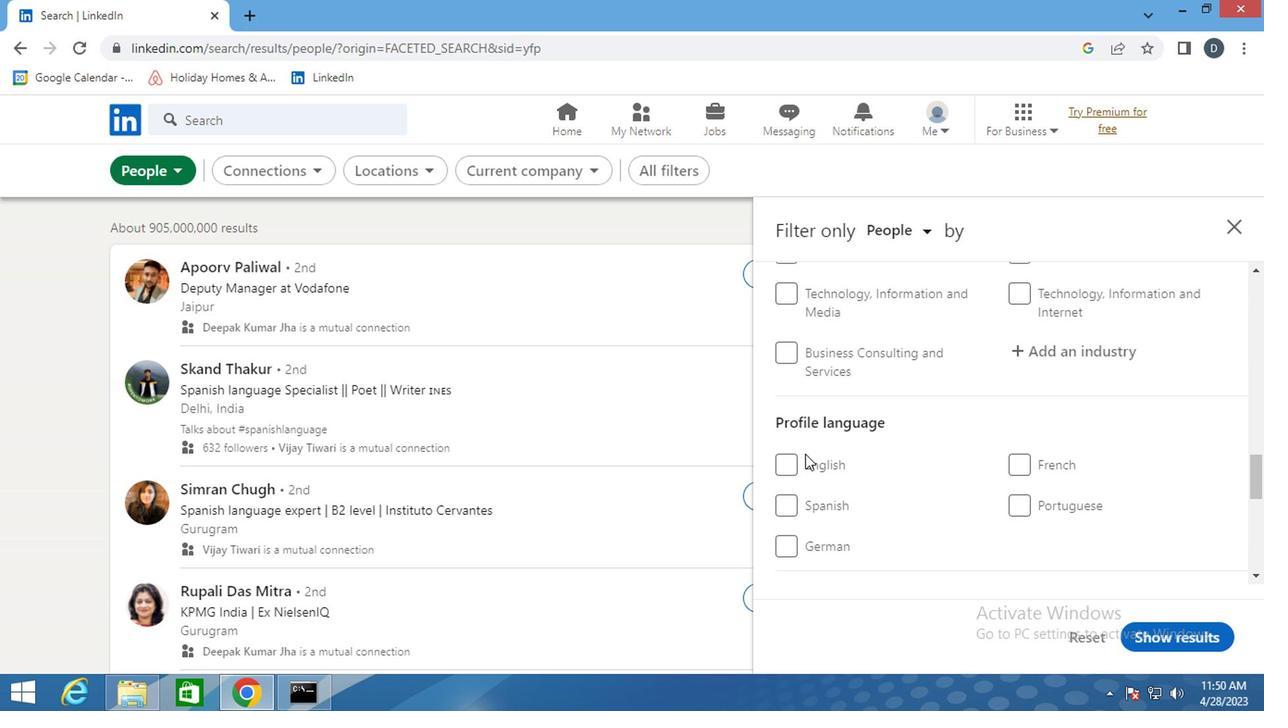
Action: Mouse pressed left at (795, 478)
Screenshot: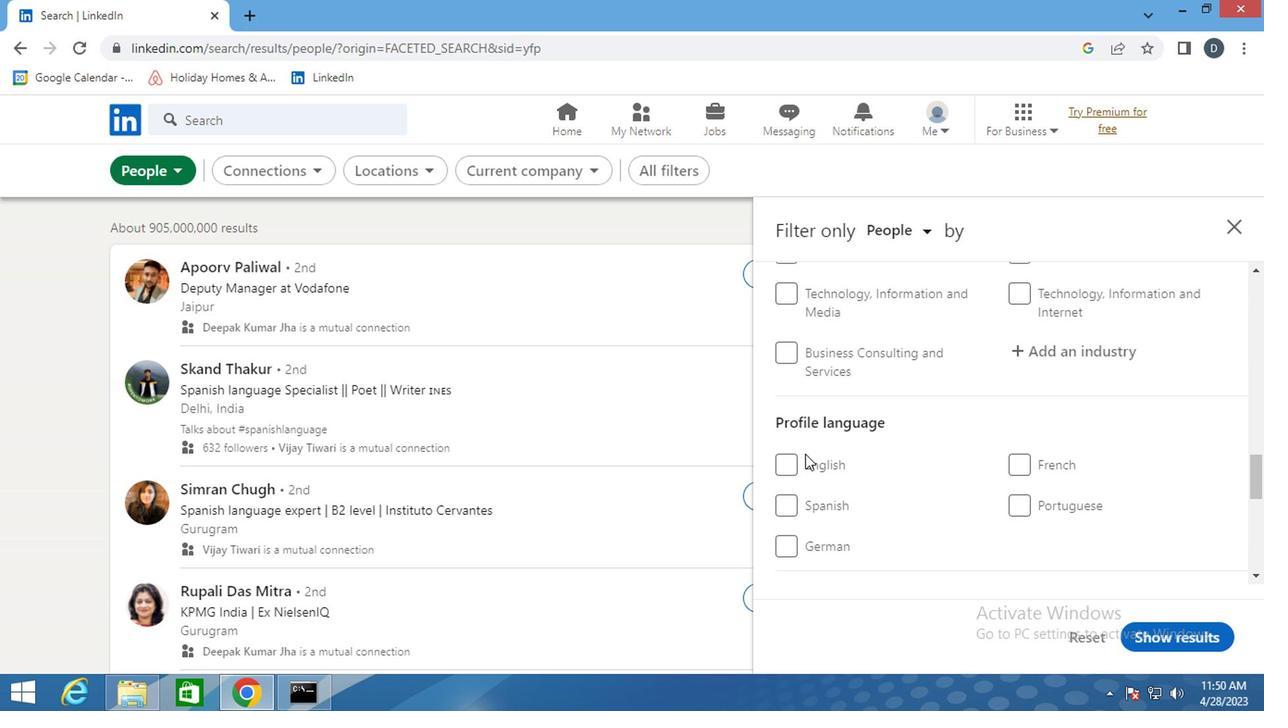 
Action: Mouse moved to (820, 467)
Screenshot: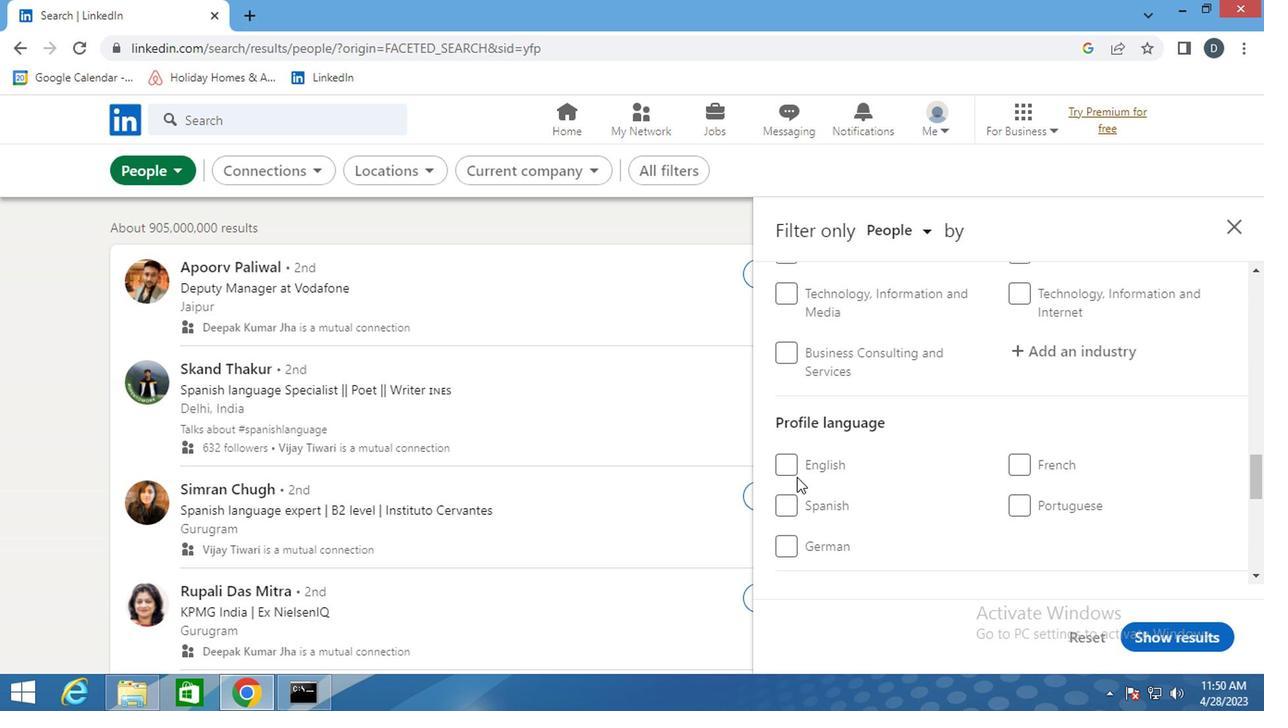 
Action: Mouse pressed left at (820, 467)
Screenshot: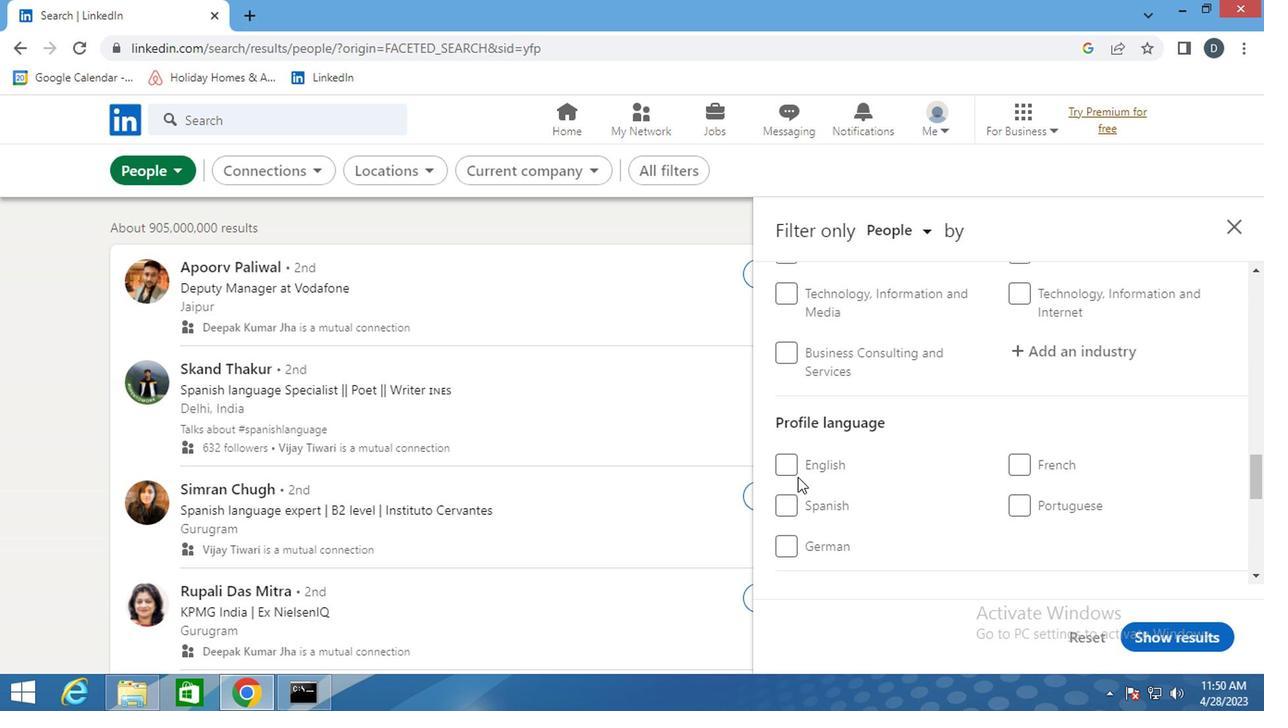 
Action: Mouse moved to (991, 486)
Screenshot: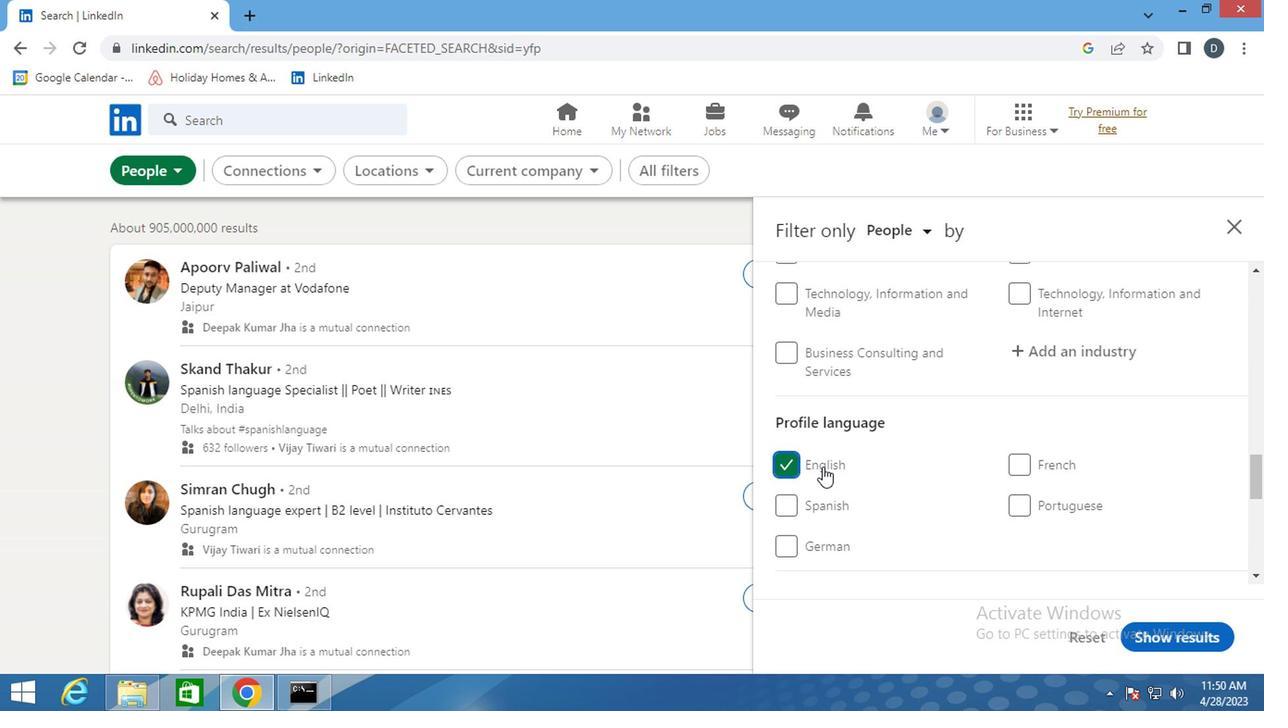 
Action: Mouse scrolled (991, 487) with delta (0, 1)
Screenshot: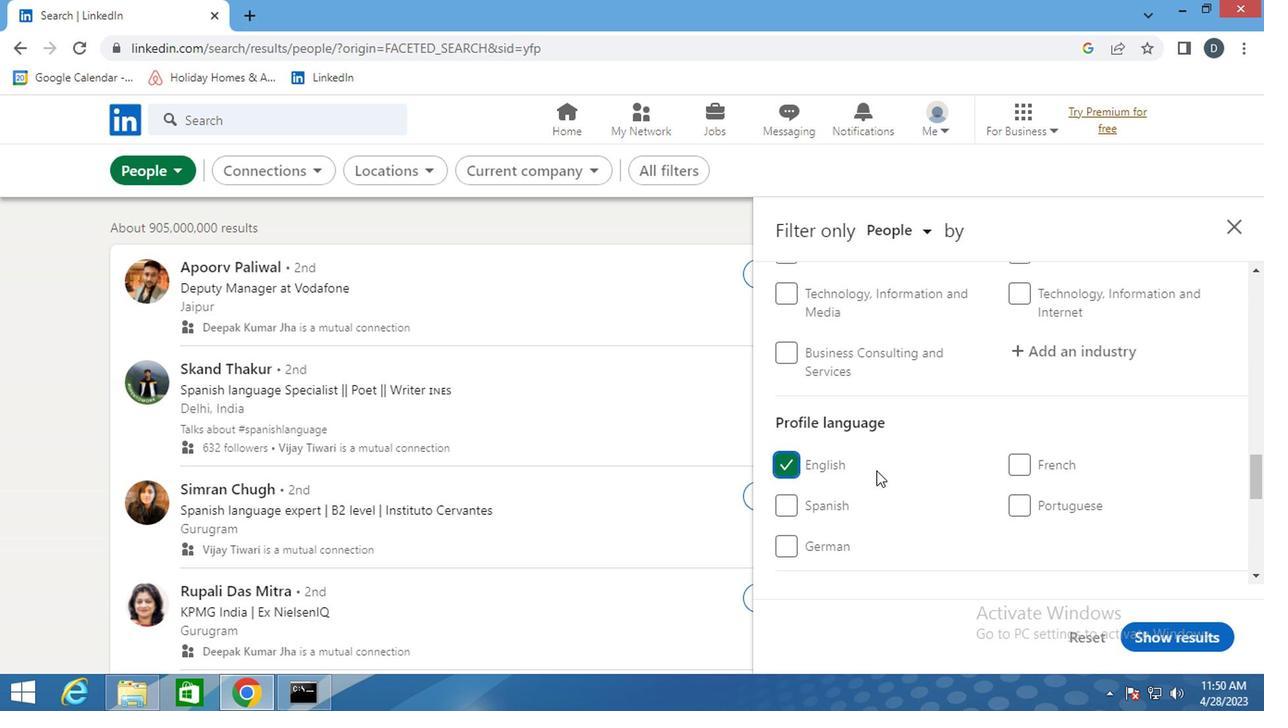 
Action: Mouse scrolled (991, 487) with delta (0, 1)
Screenshot: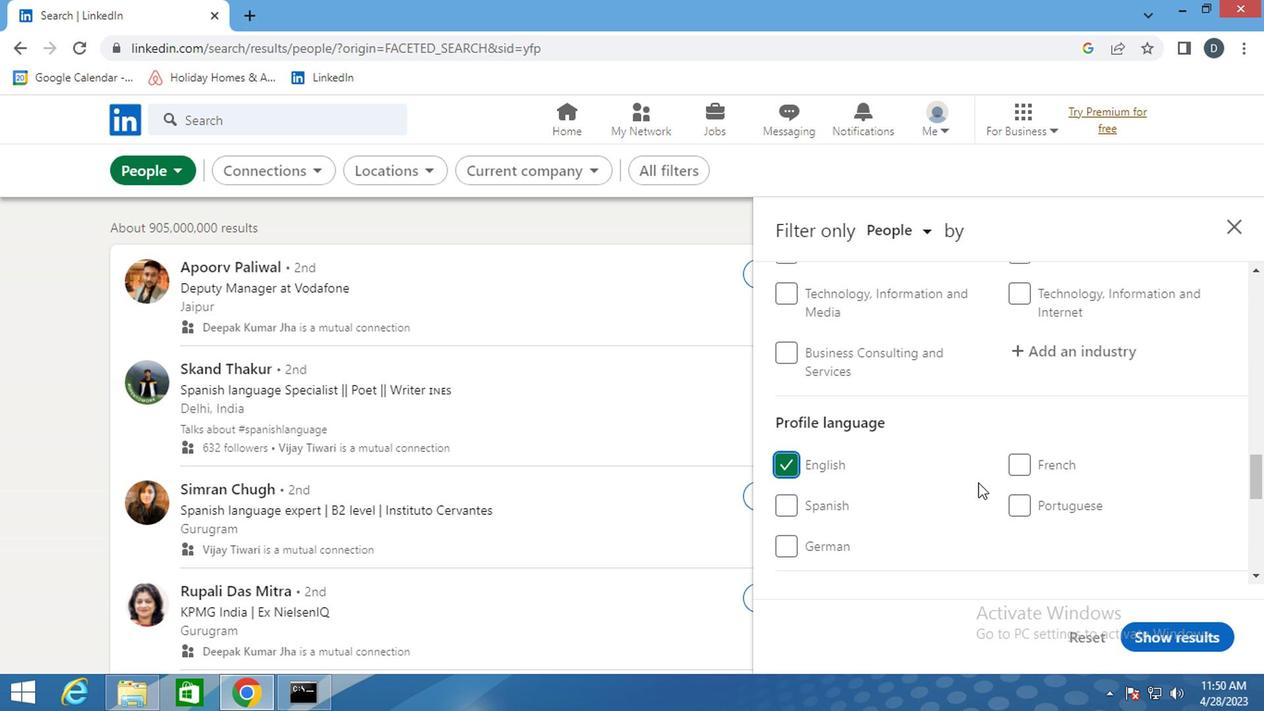 
Action: Mouse scrolled (991, 487) with delta (0, 1)
Screenshot: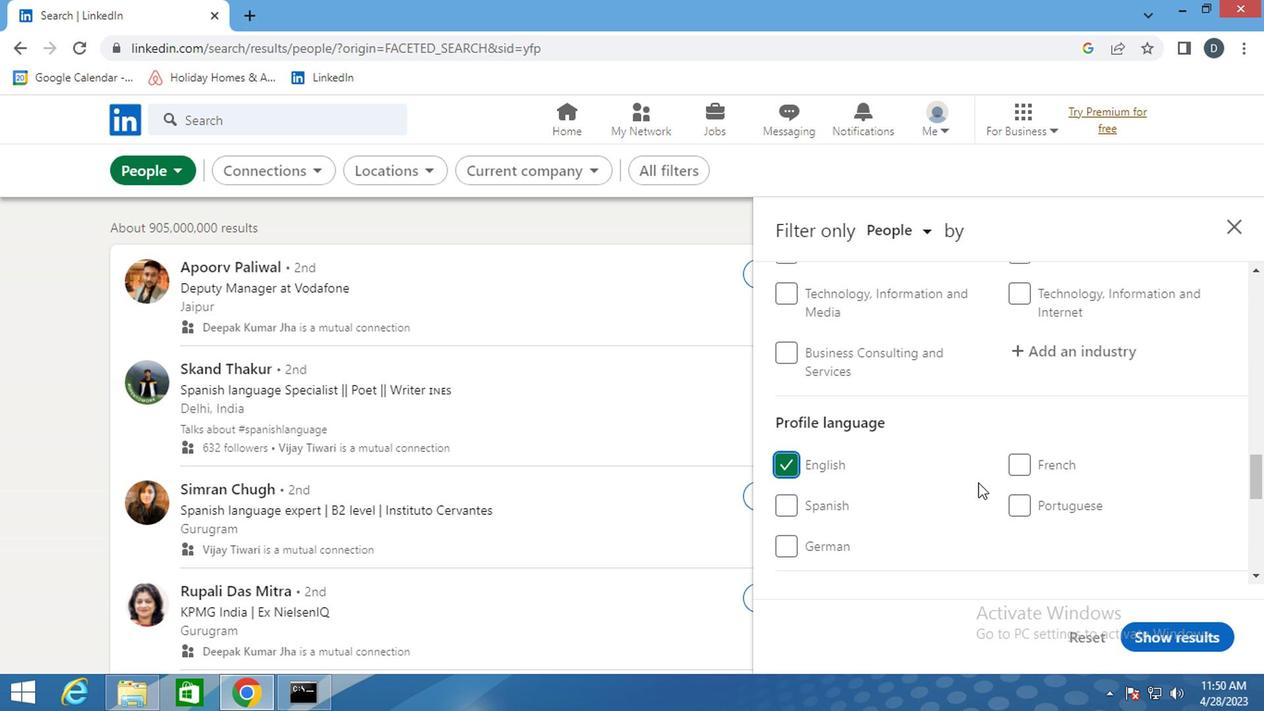 
Action: Mouse scrolled (991, 487) with delta (0, 1)
Screenshot: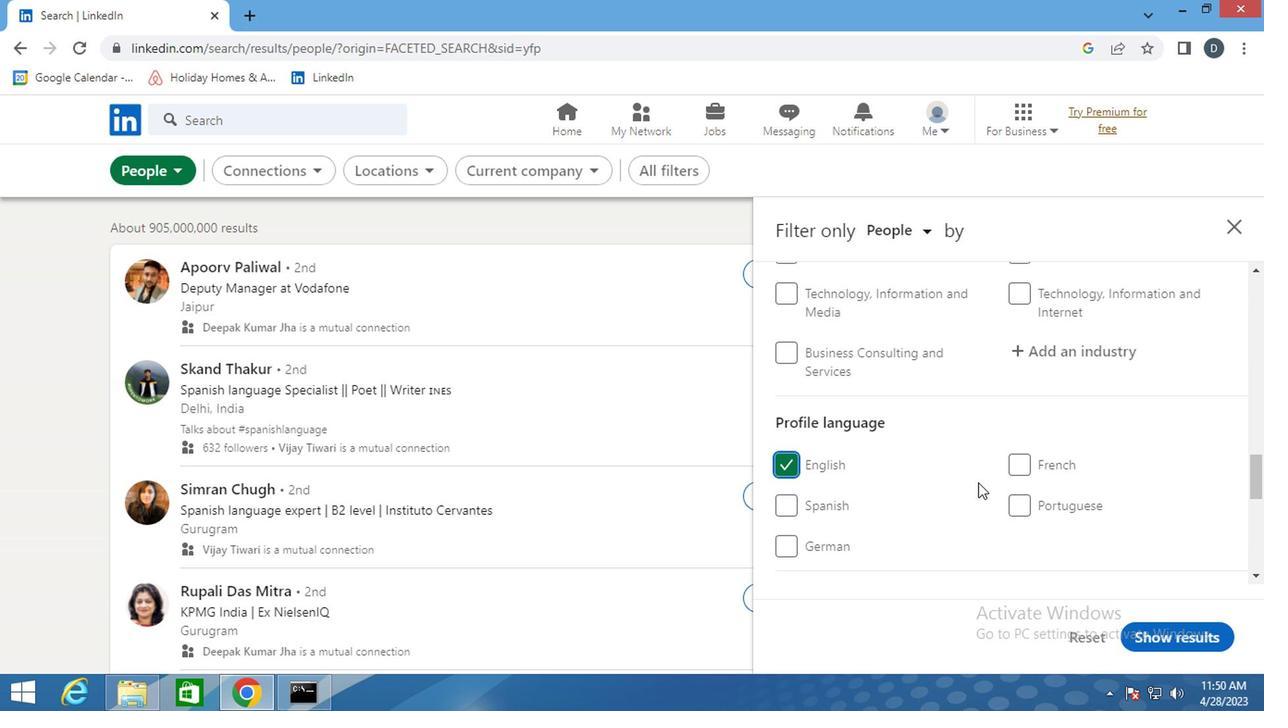 
Action: Mouse scrolled (991, 487) with delta (0, 1)
Screenshot: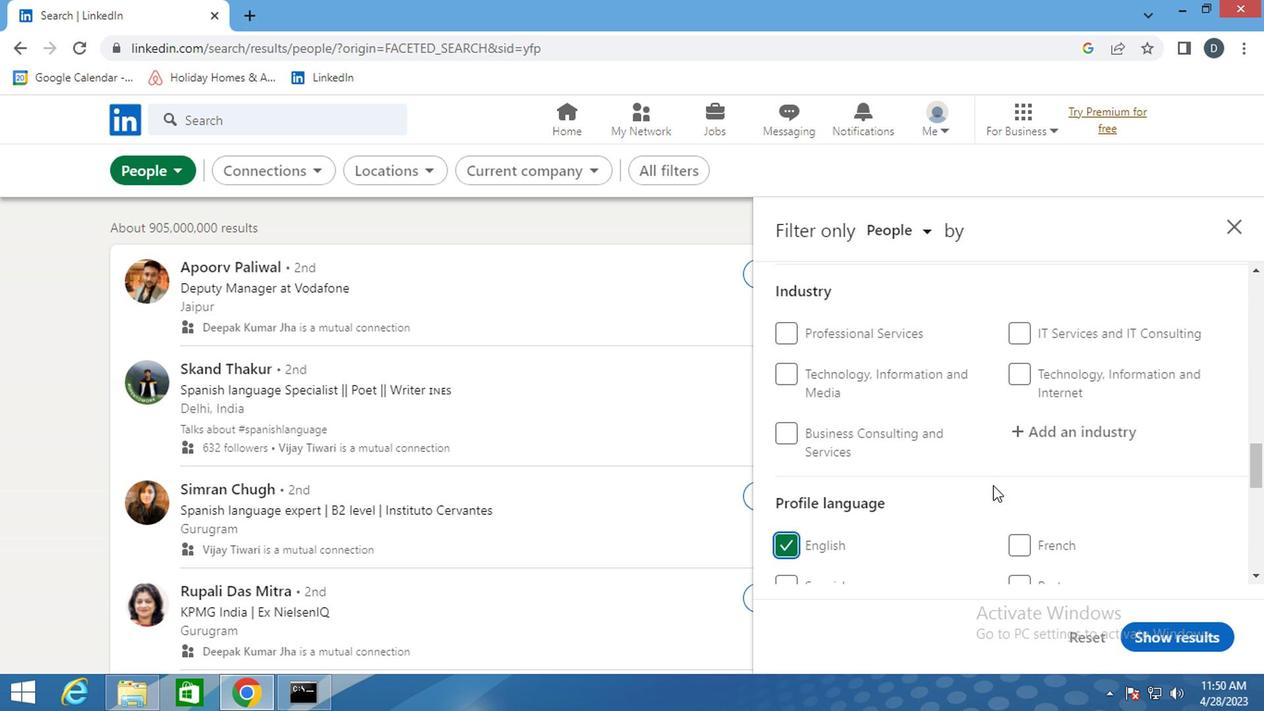 
Action: Mouse scrolled (991, 487) with delta (0, 1)
Screenshot: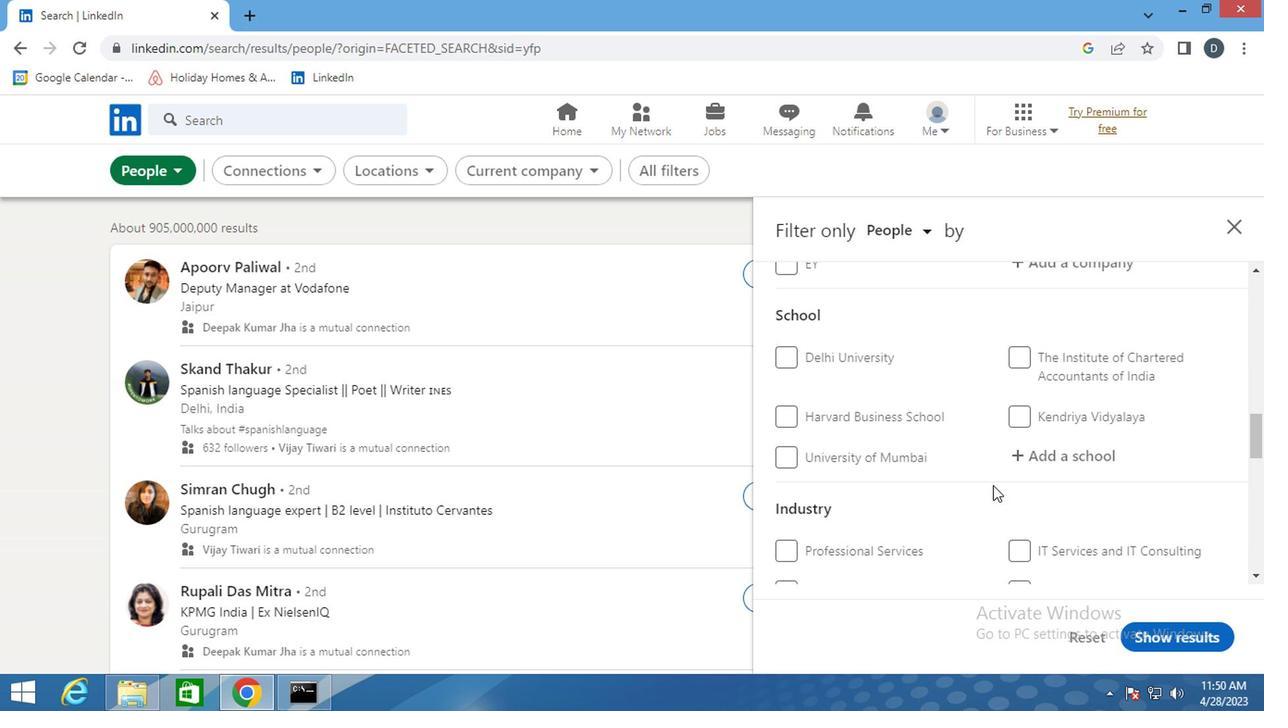 
Action: Mouse scrolled (991, 487) with delta (0, 1)
Screenshot: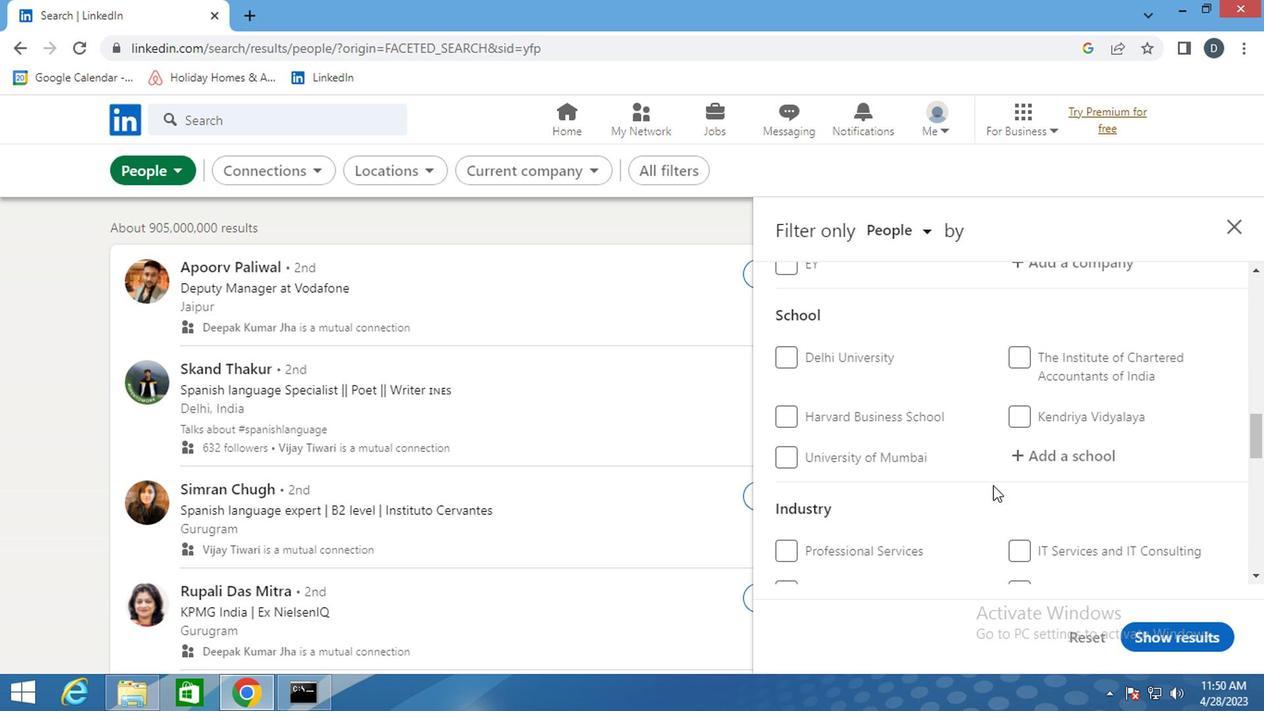 
Action: Mouse moved to (1082, 439)
Screenshot: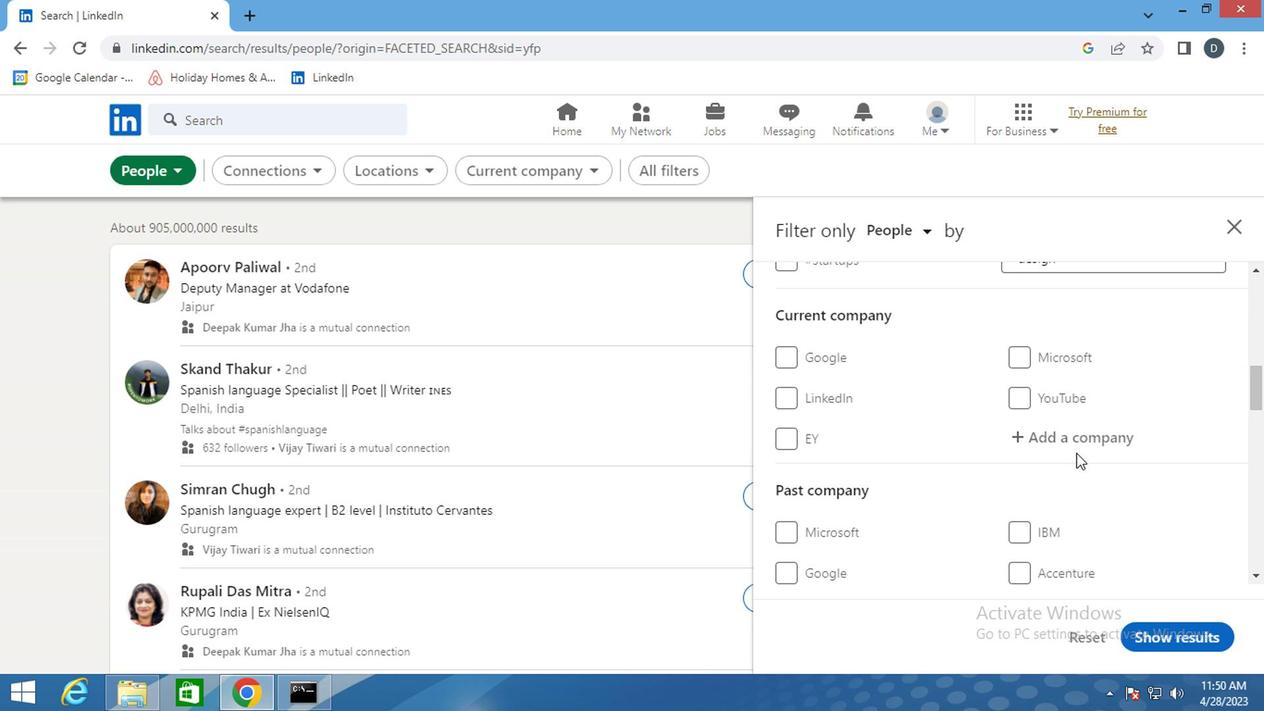 
Action: Mouse pressed left at (1082, 439)
Screenshot: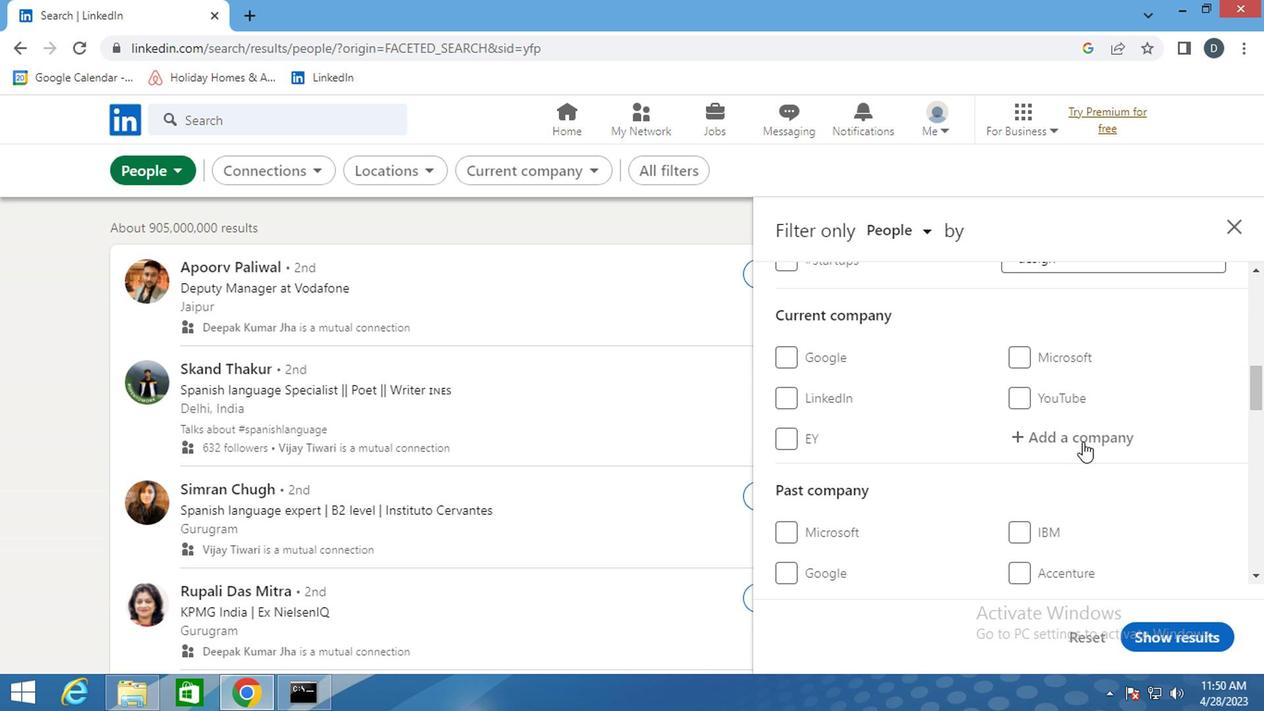 
Action: Key pressed <Key.shift><Key.shift><Key.shift><Key.shift>MPC
Screenshot: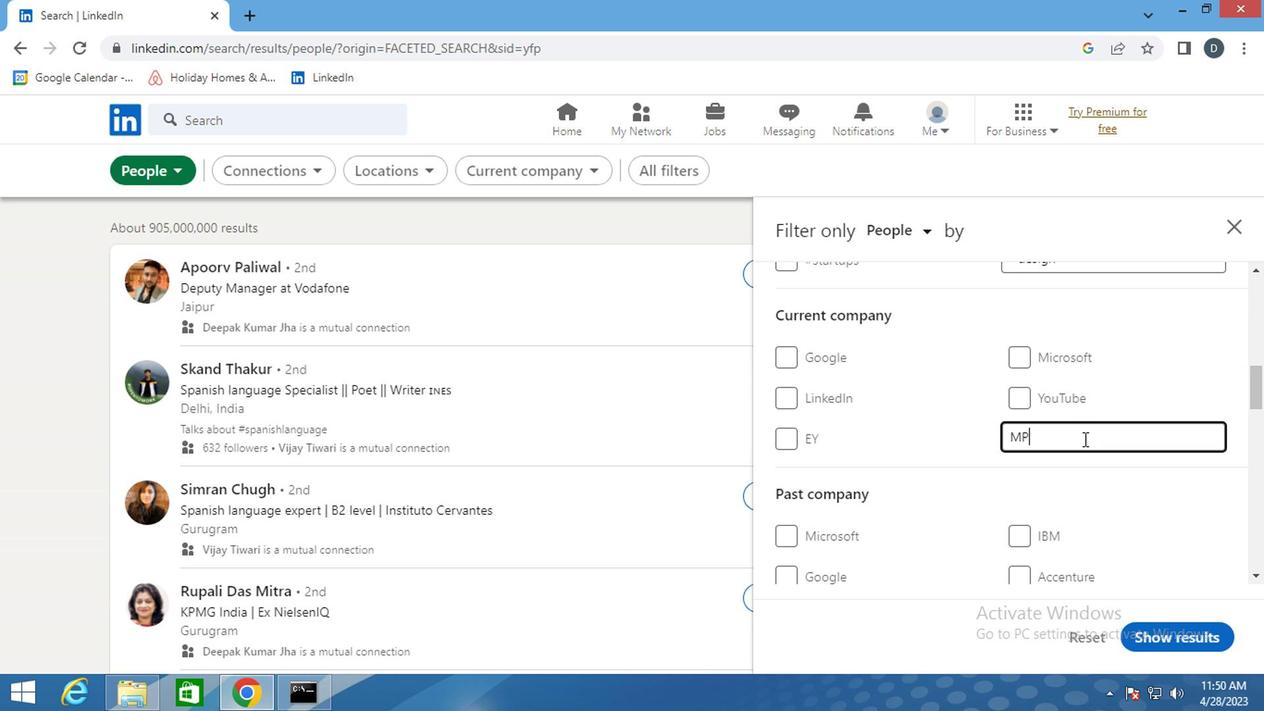
Action: Mouse moved to (1053, 462)
Screenshot: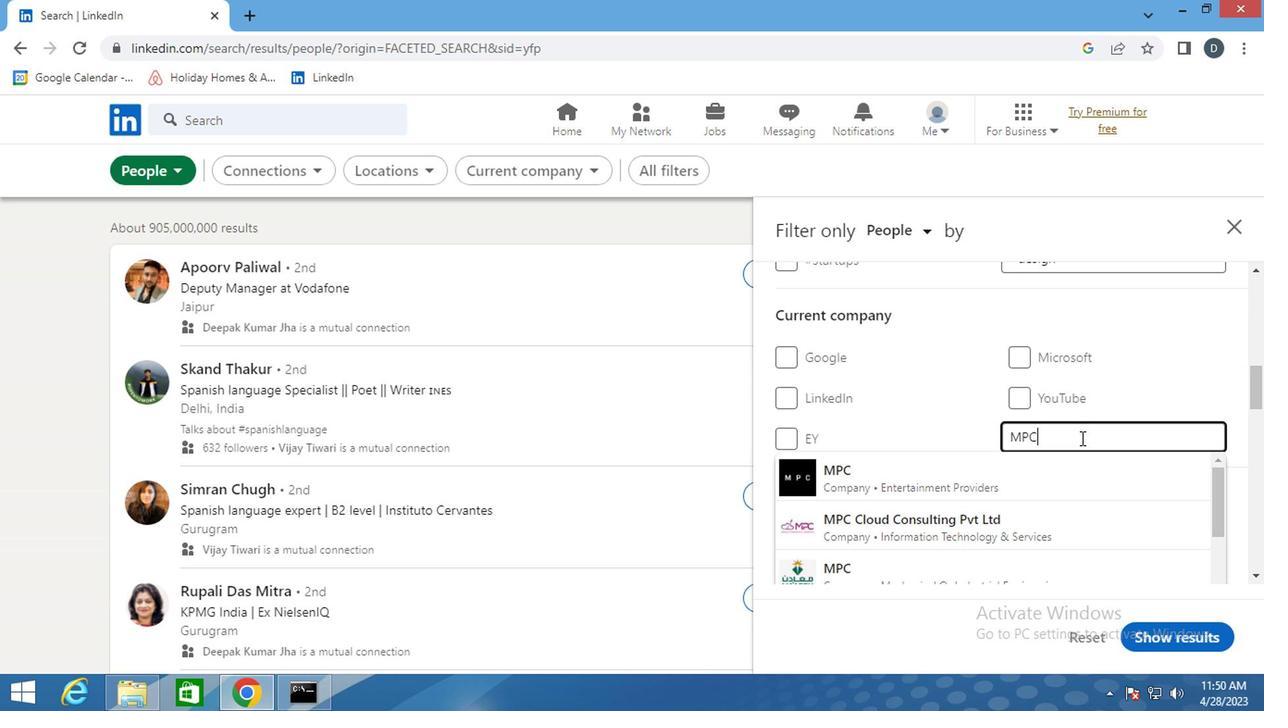 
Action: Mouse pressed left at (1053, 462)
Screenshot: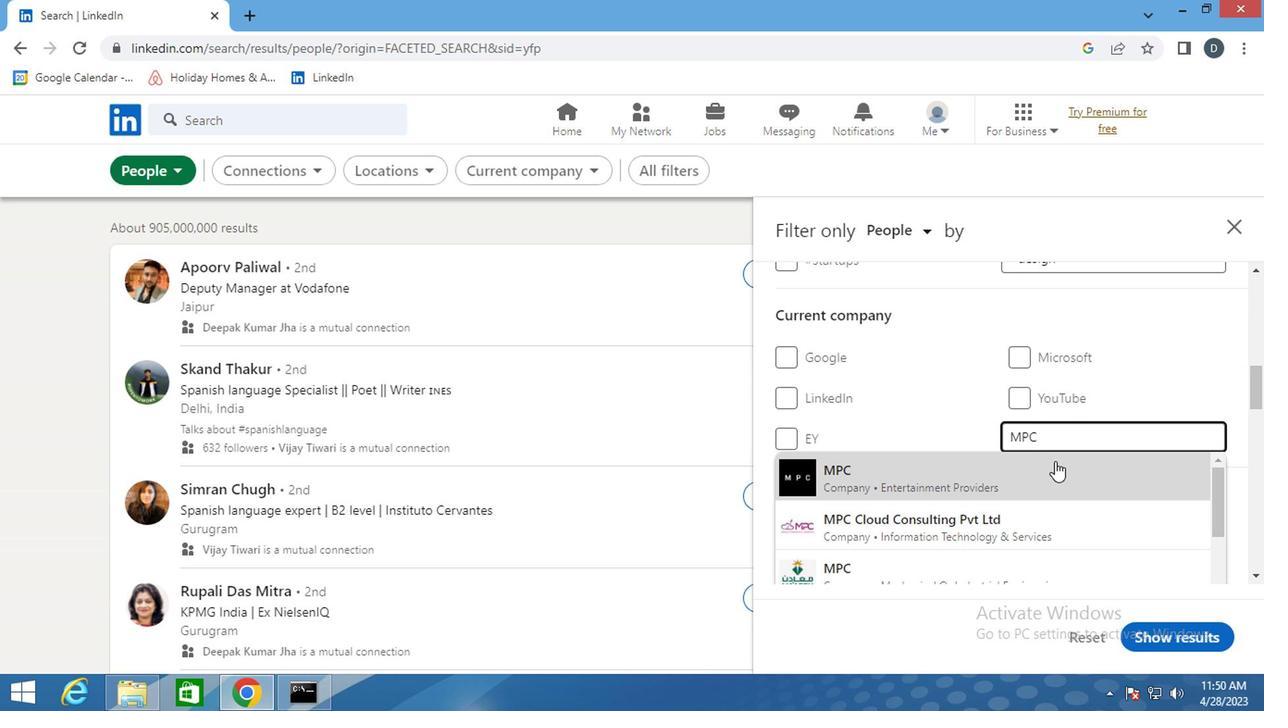 
Action: Mouse scrolled (1053, 461) with delta (0, -1)
Screenshot: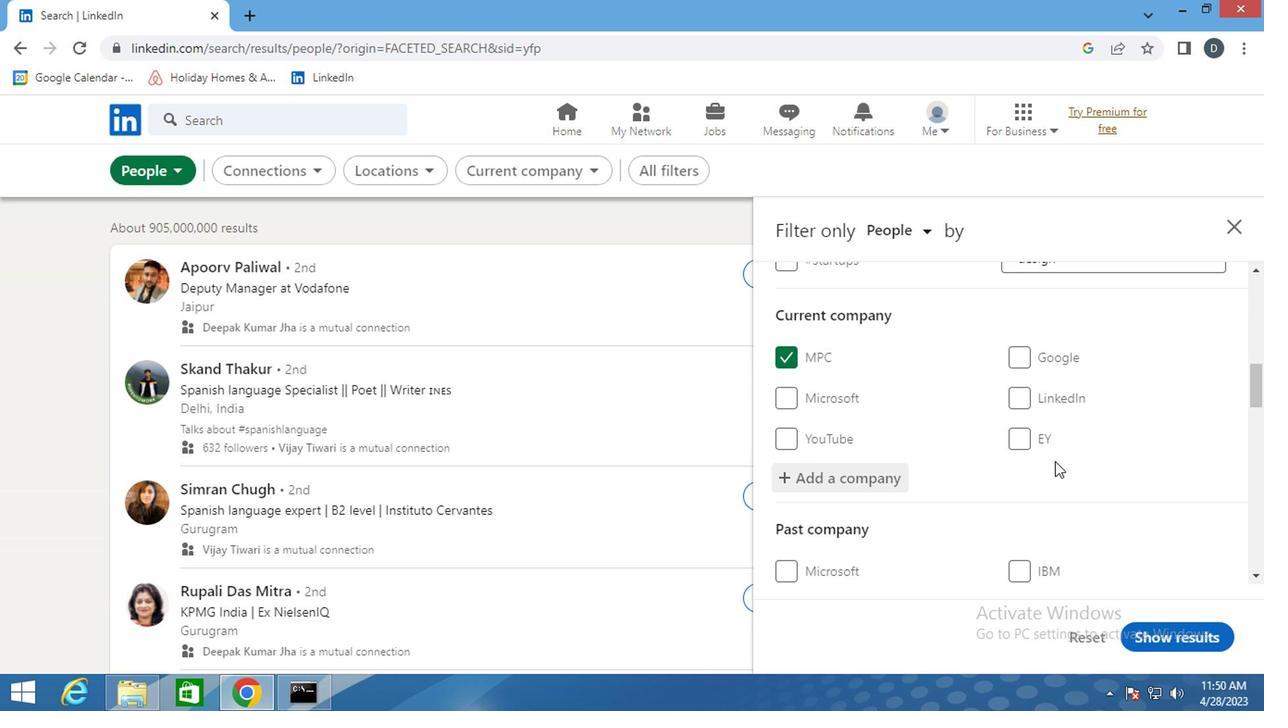 
Action: Mouse scrolled (1053, 461) with delta (0, -1)
Screenshot: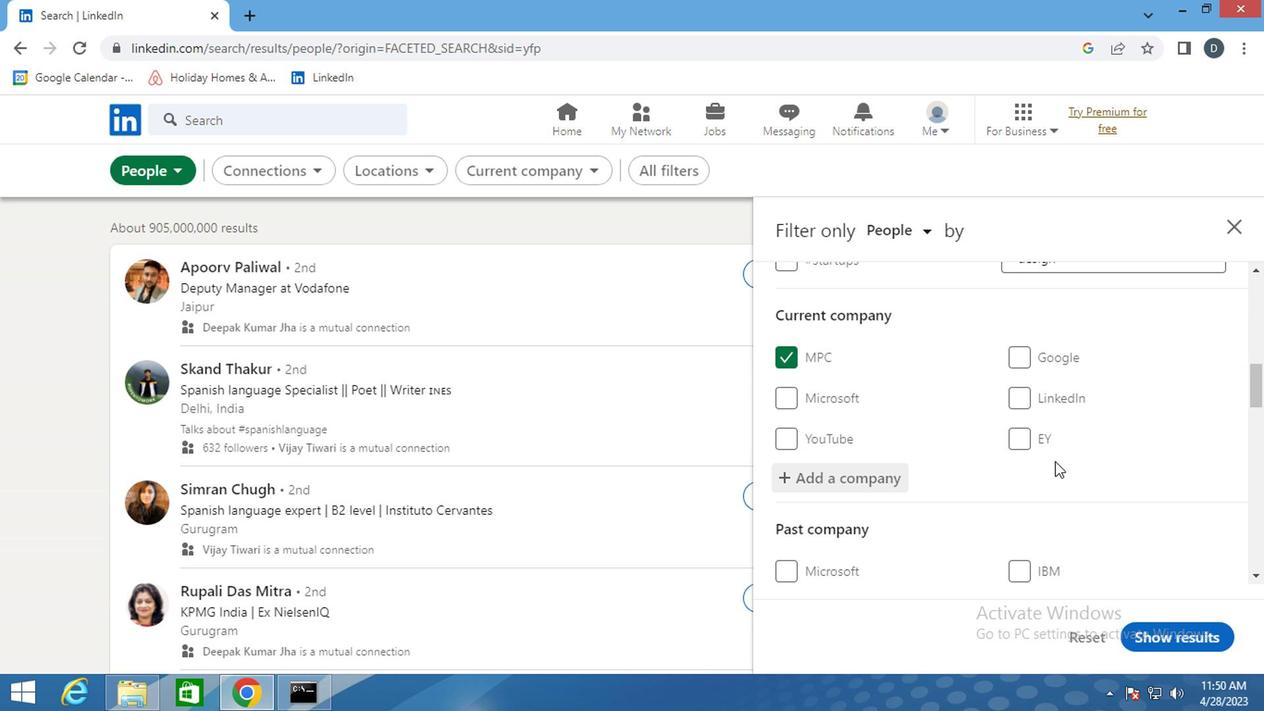
Action: Mouse moved to (1050, 457)
Screenshot: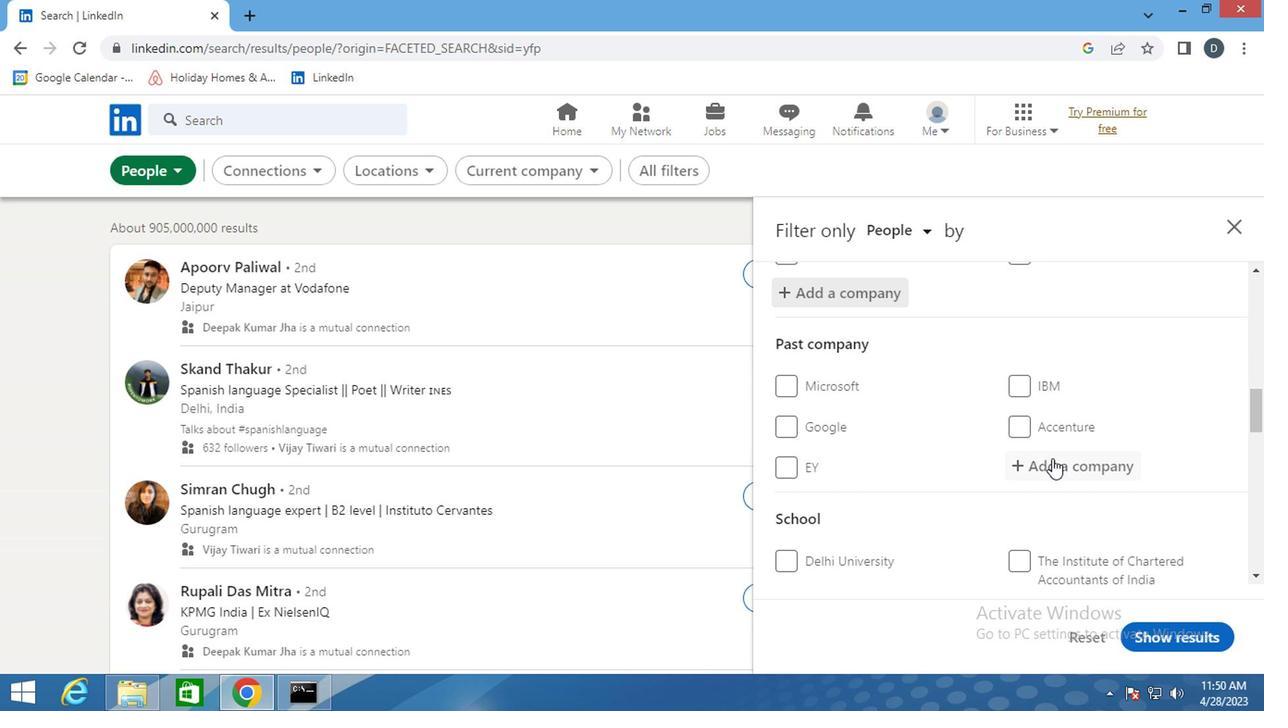 
Action: Mouse scrolled (1050, 456) with delta (0, -1)
Screenshot: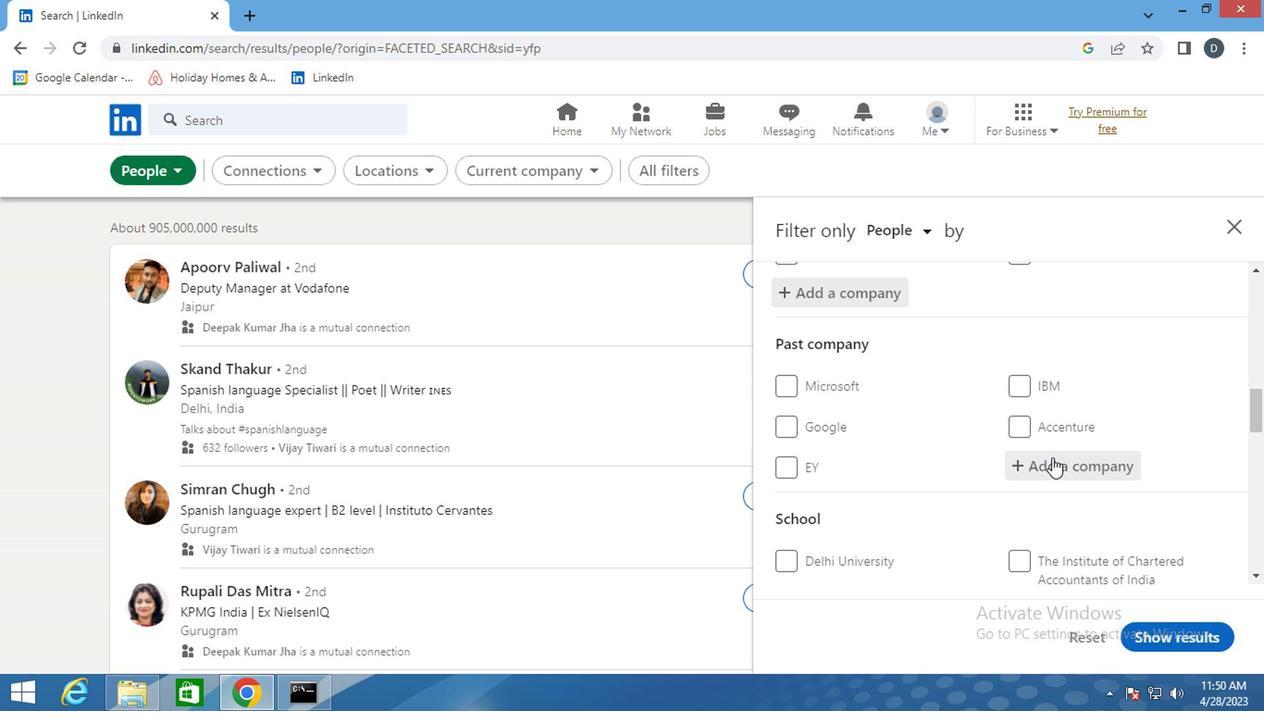 
Action: Mouse scrolled (1050, 456) with delta (0, -1)
Screenshot: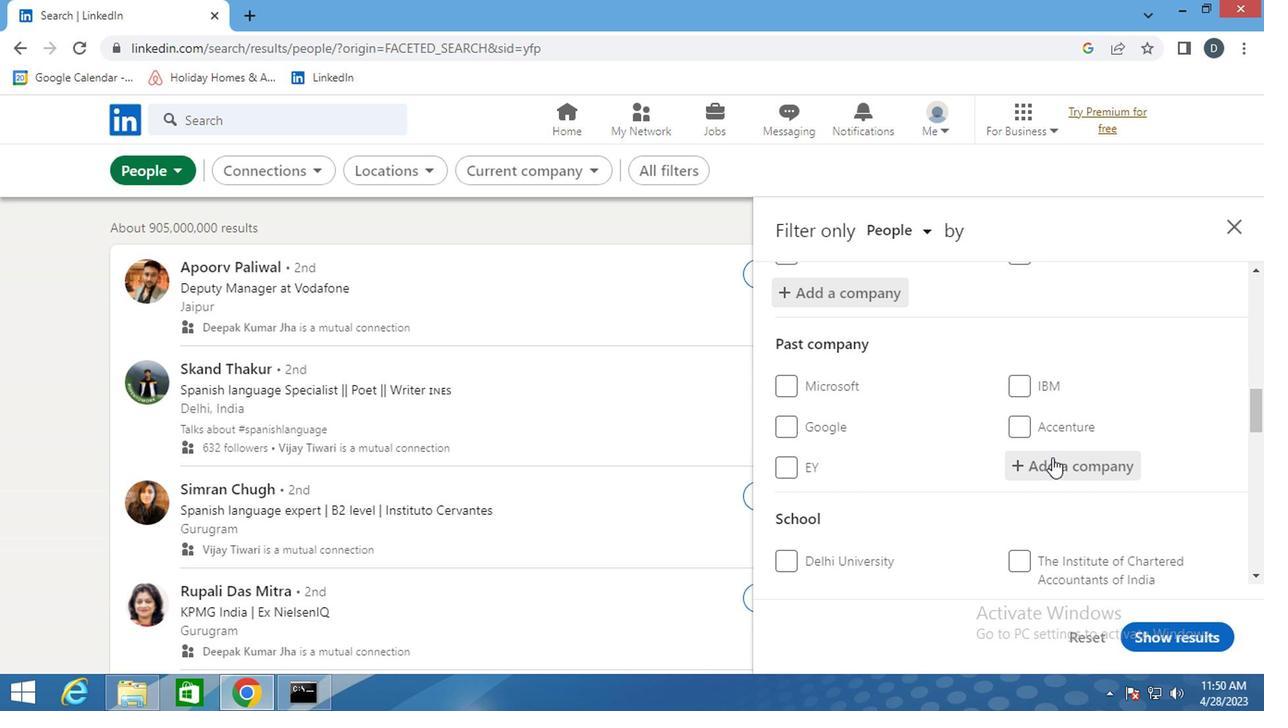 
Action: Mouse moved to (1041, 478)
Screenshot: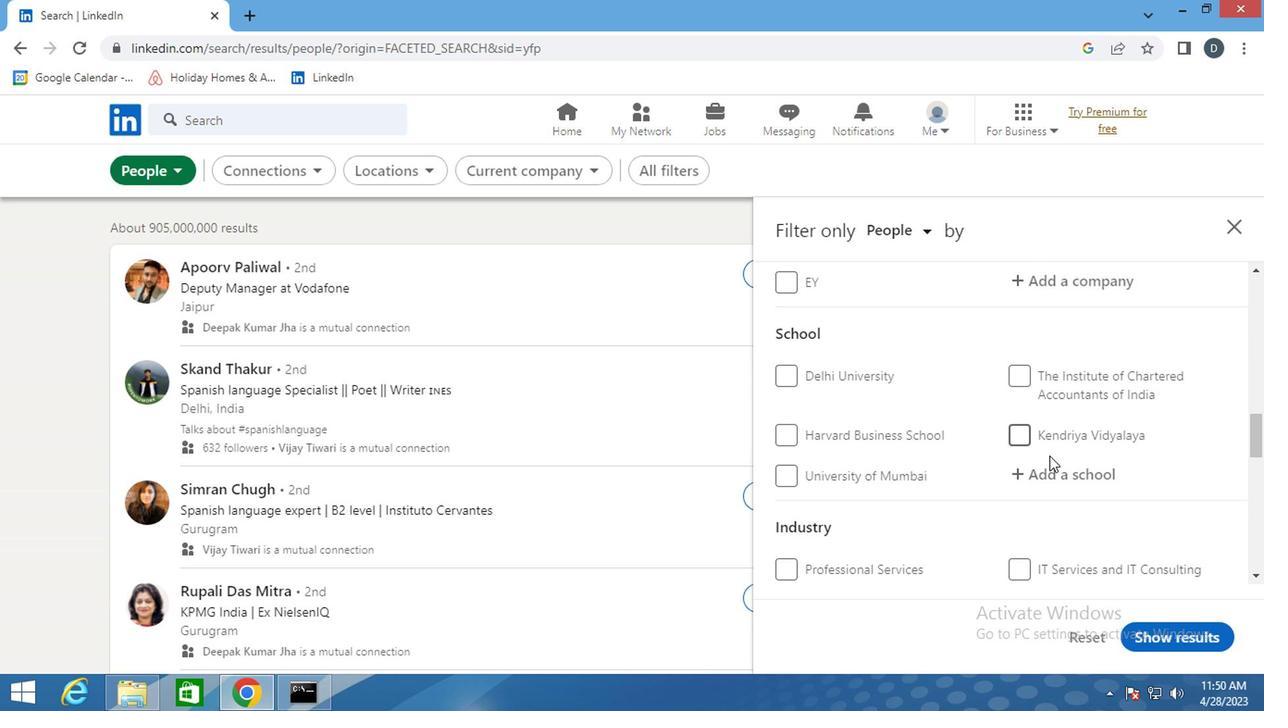 
Action: Mouse pressed left at (1041, 478)
Screenshot: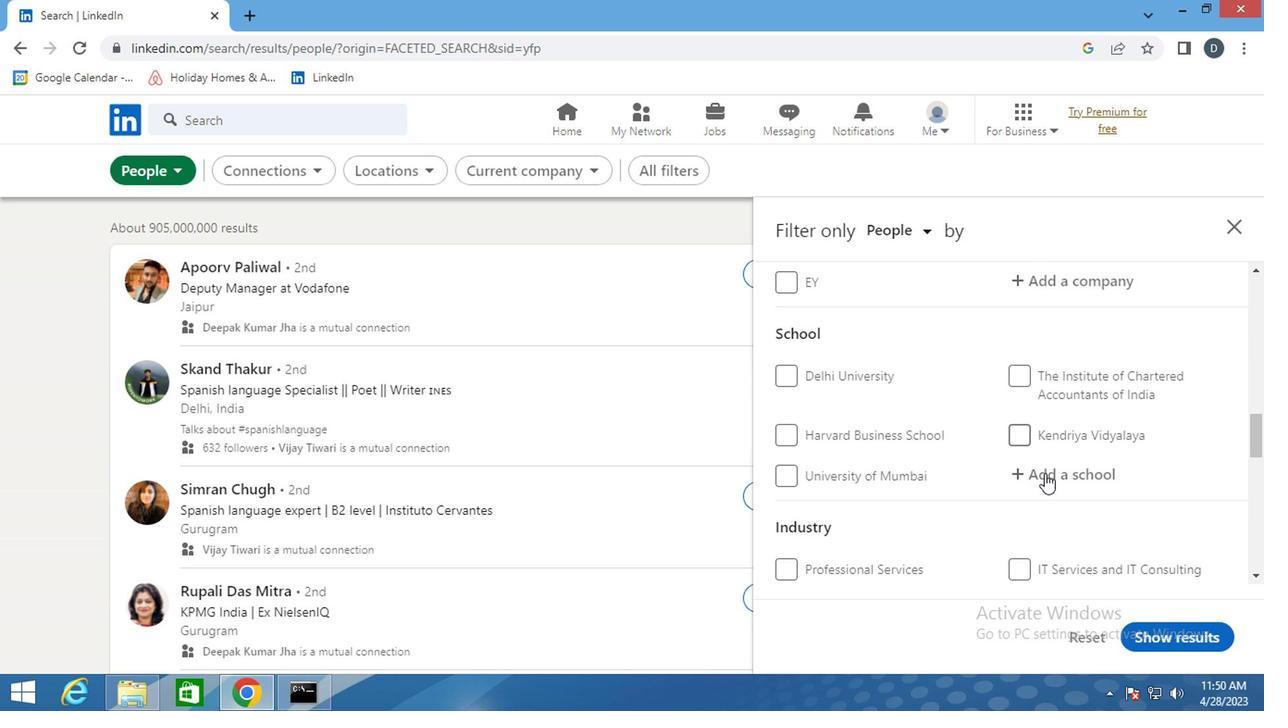 
Action: Key pressed <Key.shift>NIIT<Key.space><Key.shift>PUNE
Screenshot: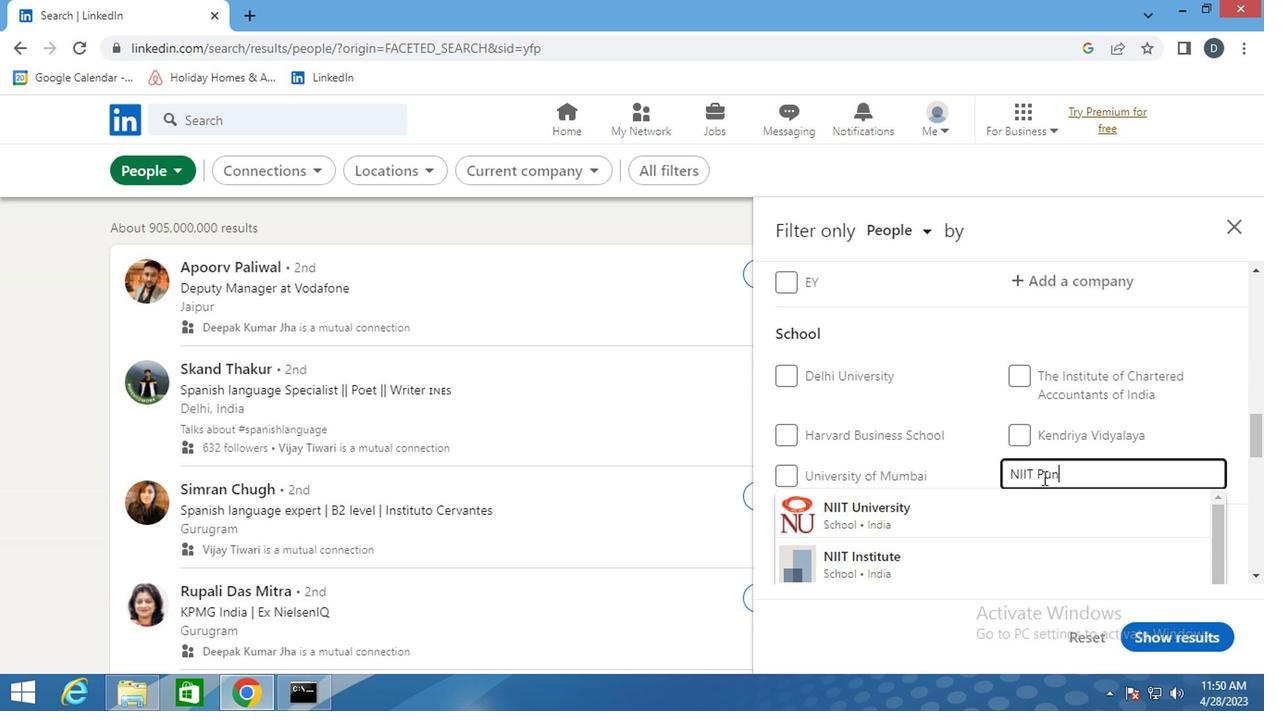 
Action: Mouse moved to (1018, 513)
Screenshot: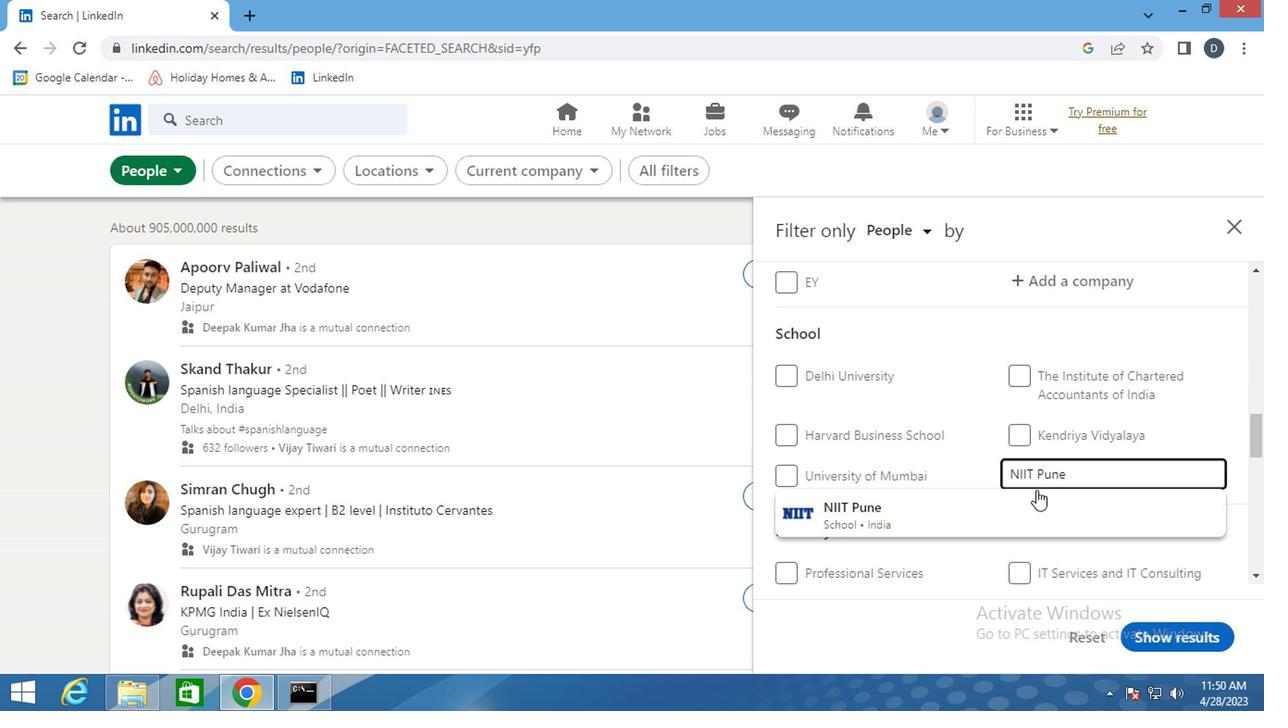 
Action: Mouse pressed left at (1018, 513)
Screenshot: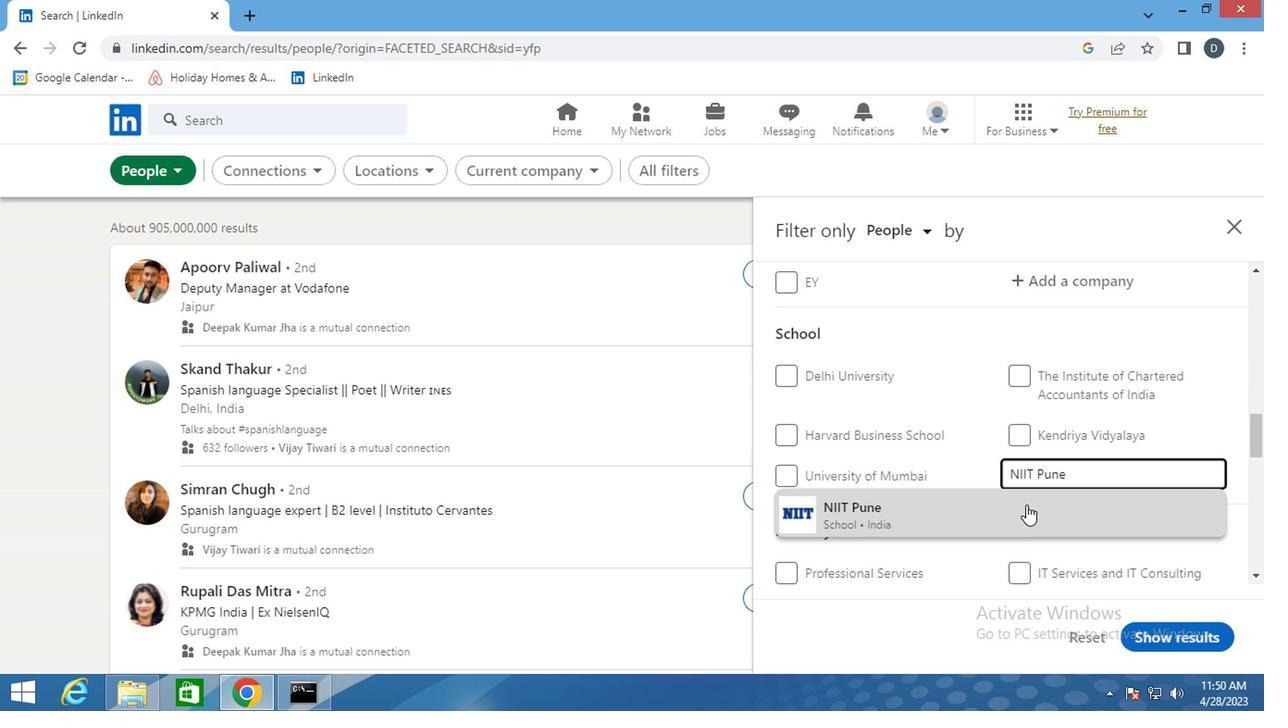 
Action: Mouse scrolled (1018, 513) with delta (0, 0)
Screenshot: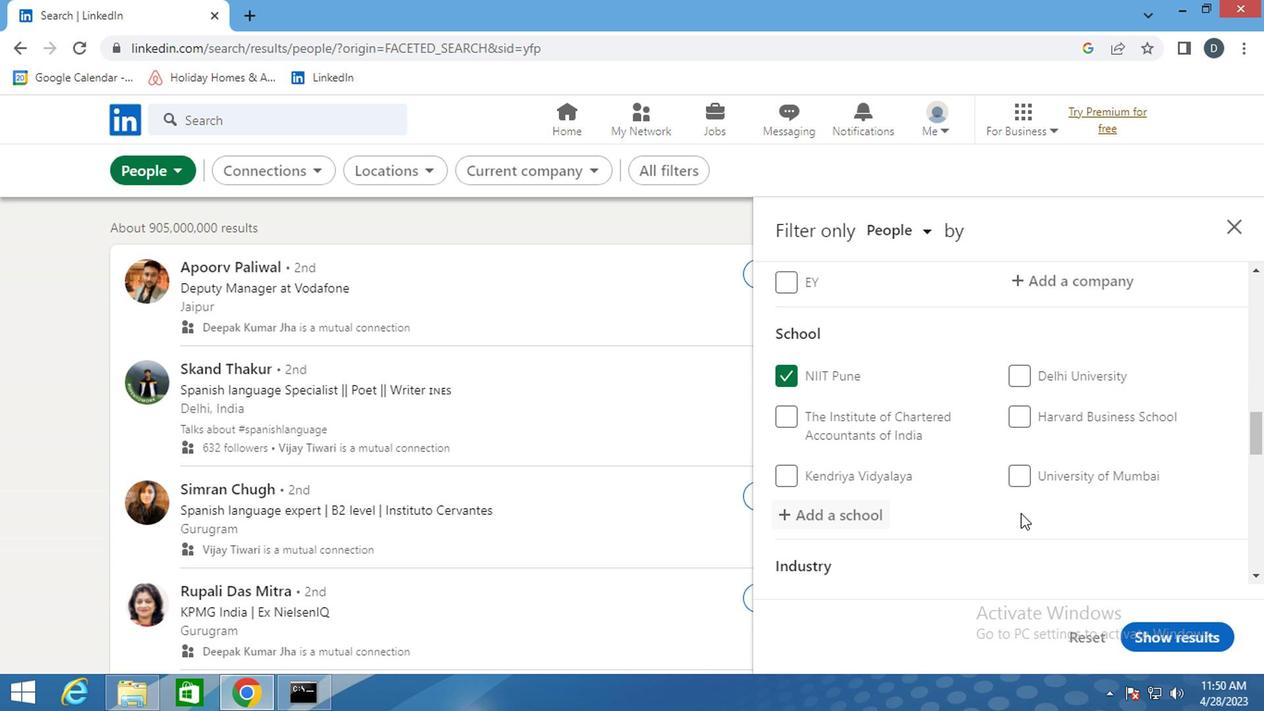 
Action: Mouse scrolled (1018, 513) with delta (0, 0)
Screenshot: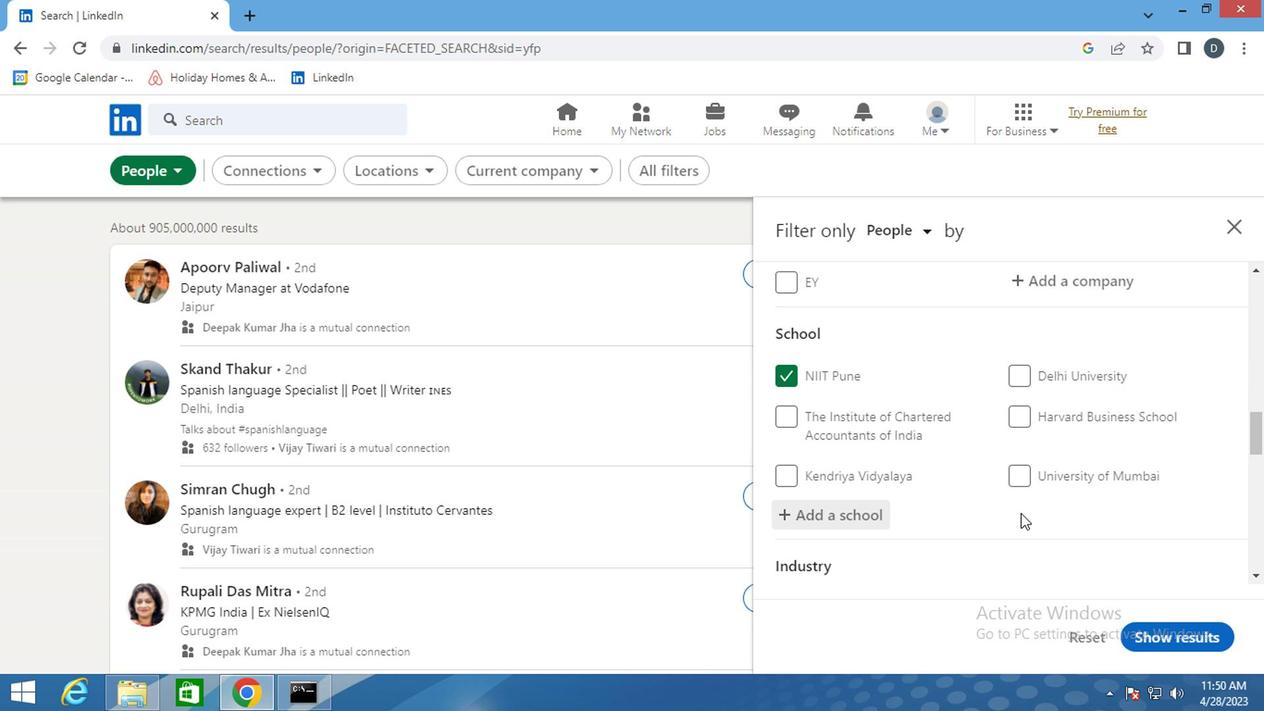 
Action: Mouse scrolled (1018, 513) with delta (0, 0)
Screenshot: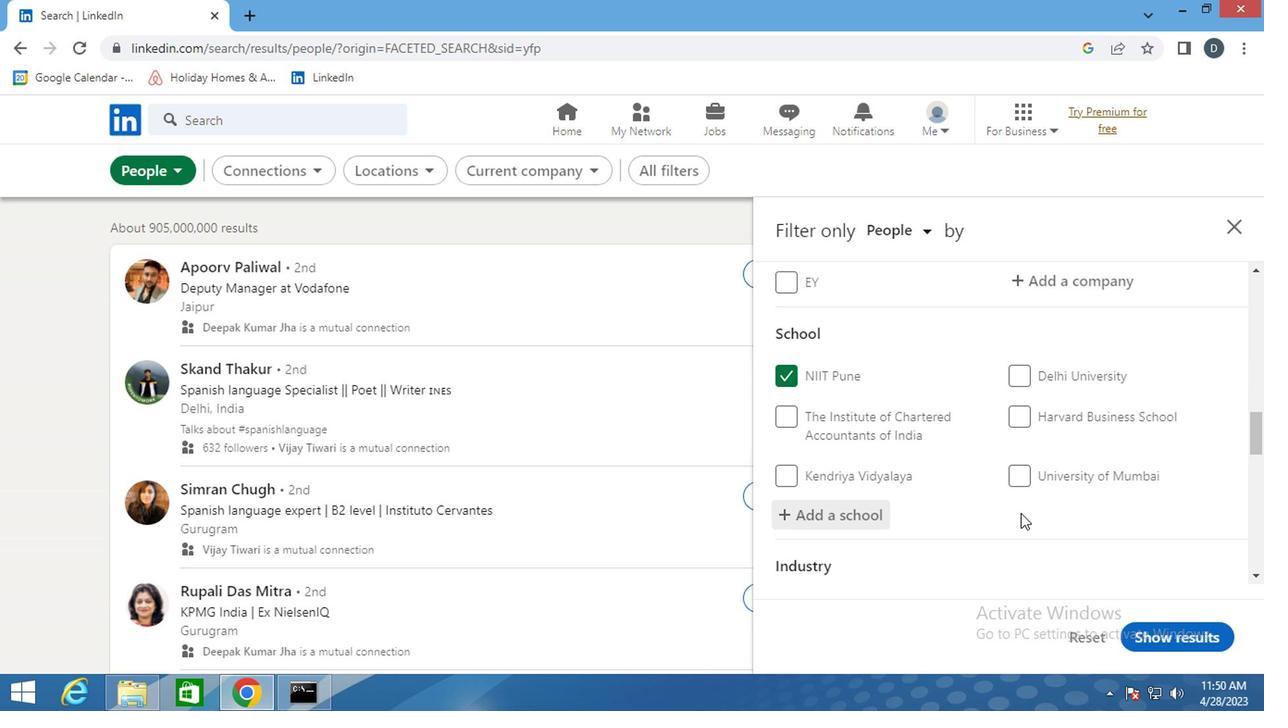 
Action: Mouse scrolled (1018, 513) with delta (0, 0)
Screenshot: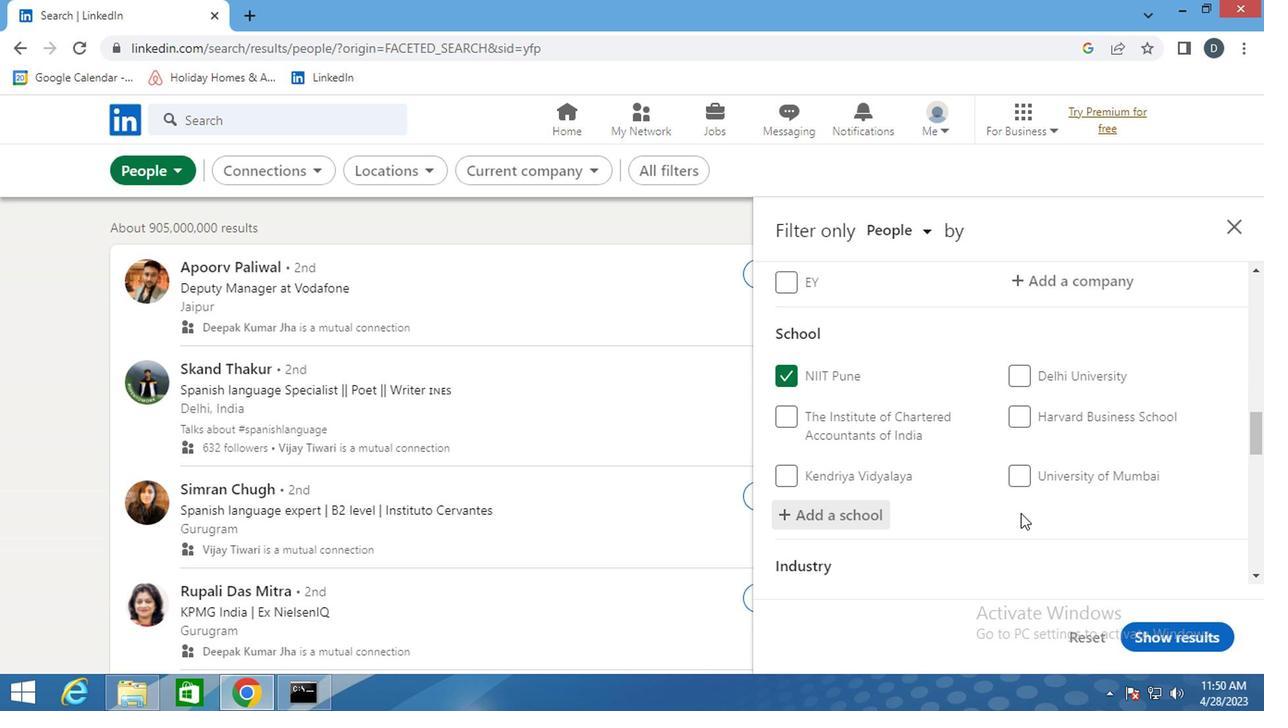 
Action: Mouse moved to (1045, 338)
Screenshot: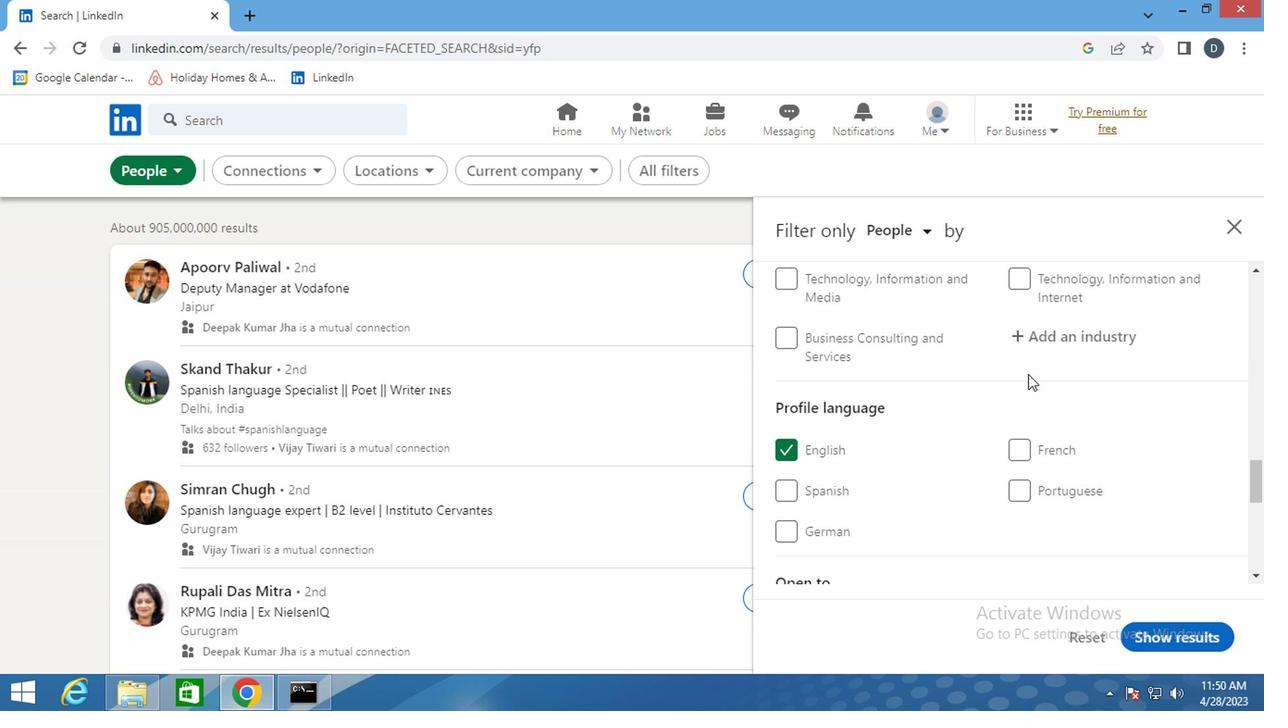 
Action: Mouse pressed left at (1045, 338)
Screenshot: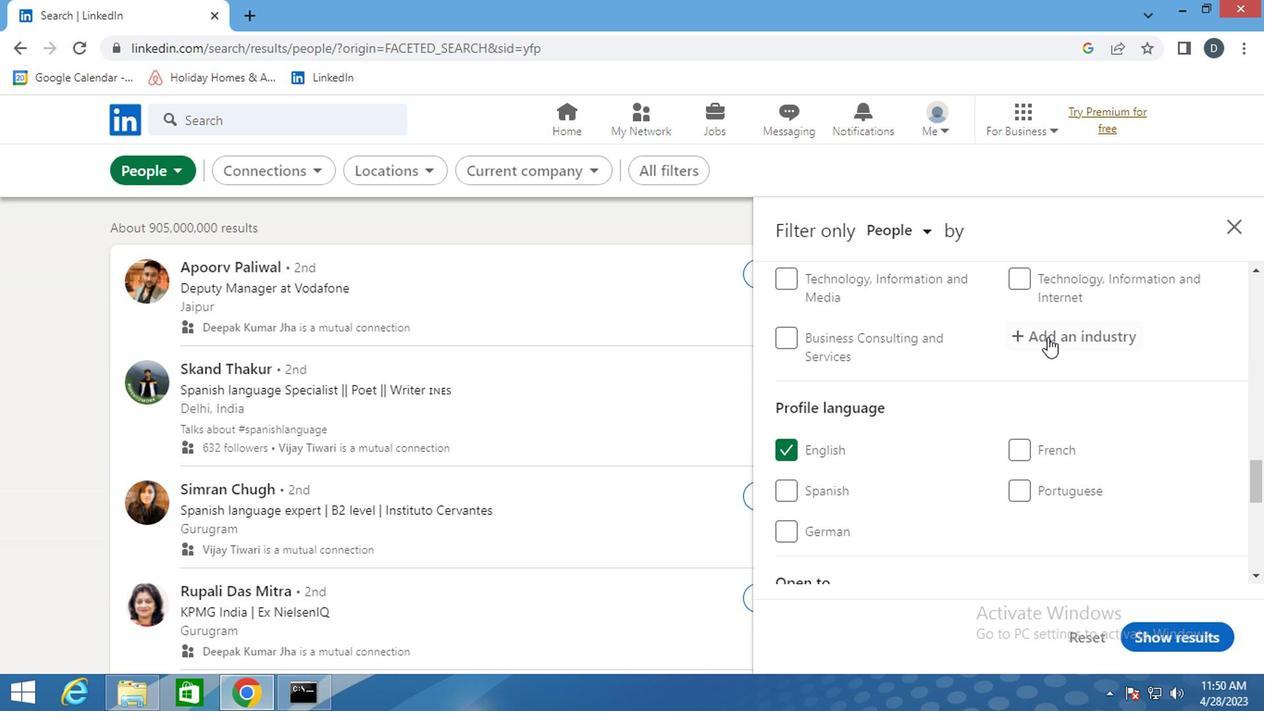 
Action: Mouse moved to (1045, 335)
Screenshot: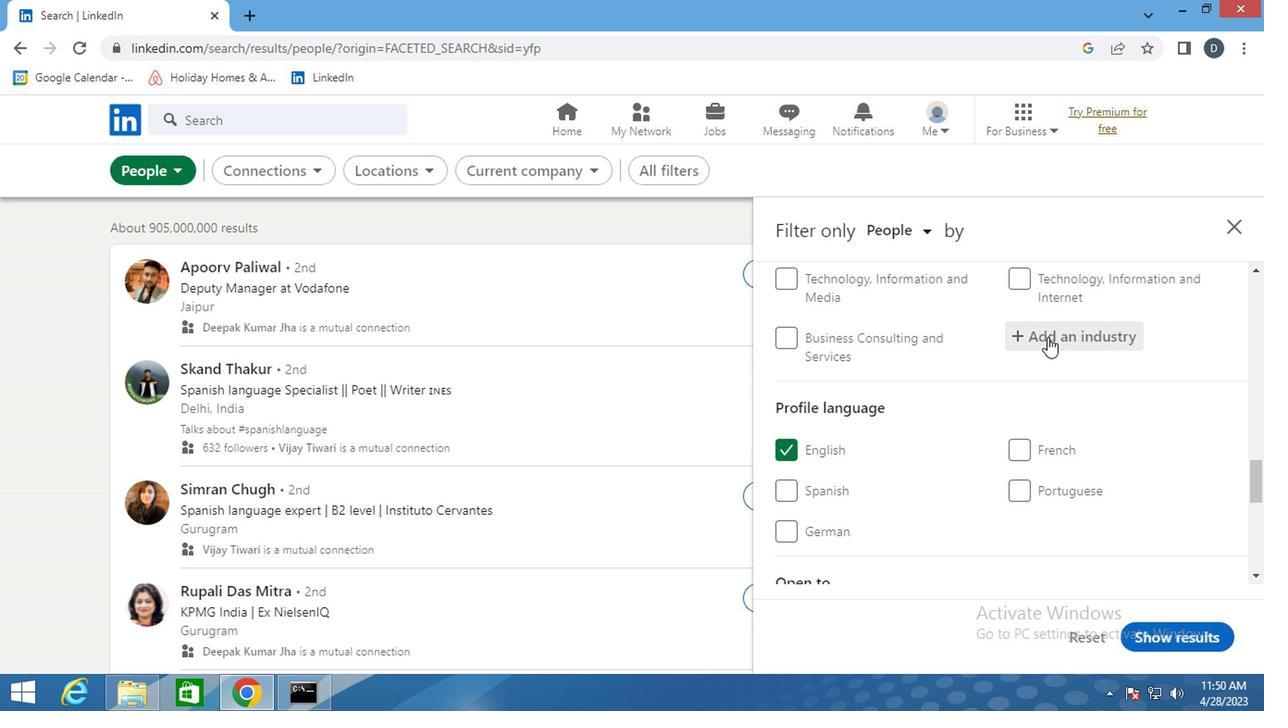 
Action: Key pressed <Key.shift>RESIDENT
Screenshot: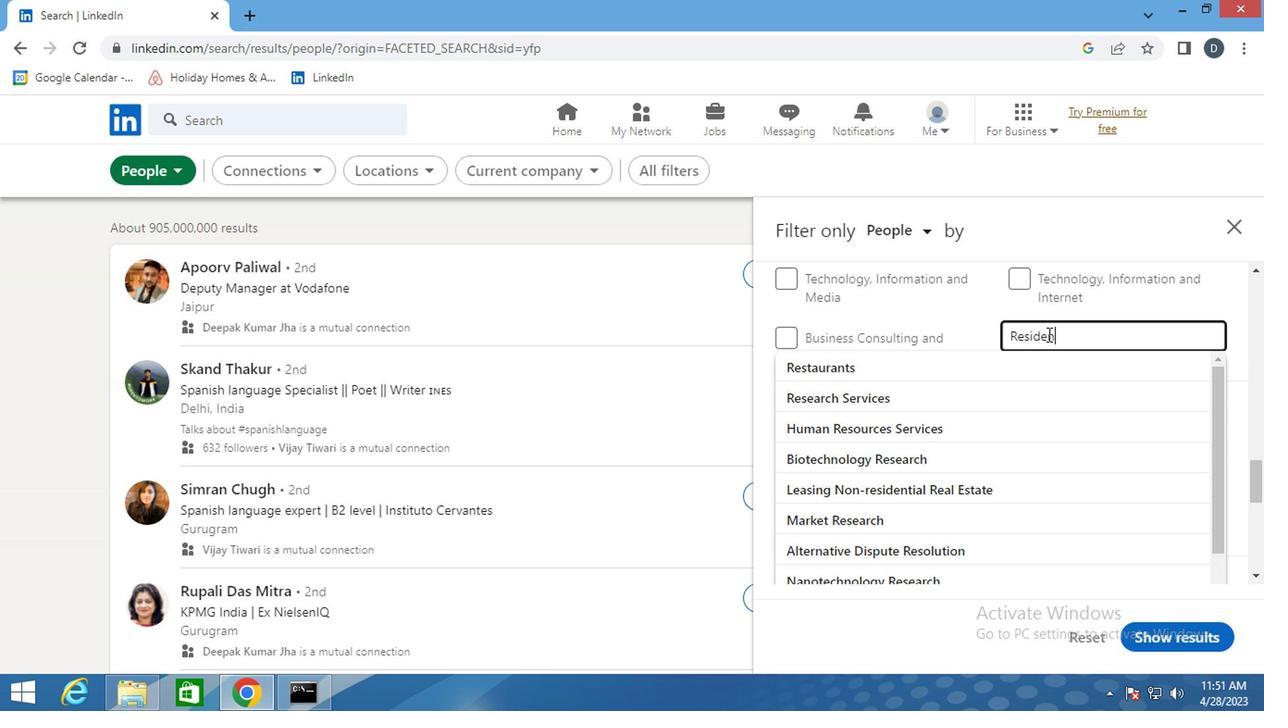 
Action: Mouse moved to (984, 456)
Screenshot: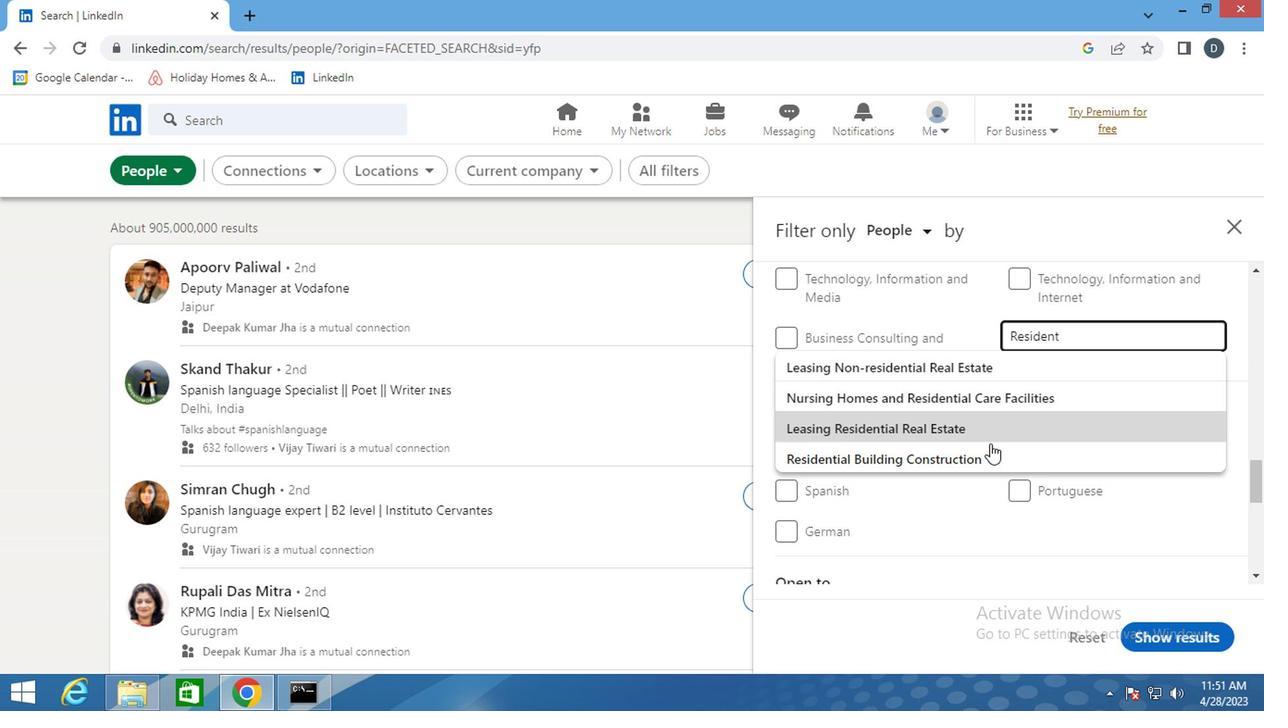 
Action: Mouse pressed left at (984, 456)
Screenshot: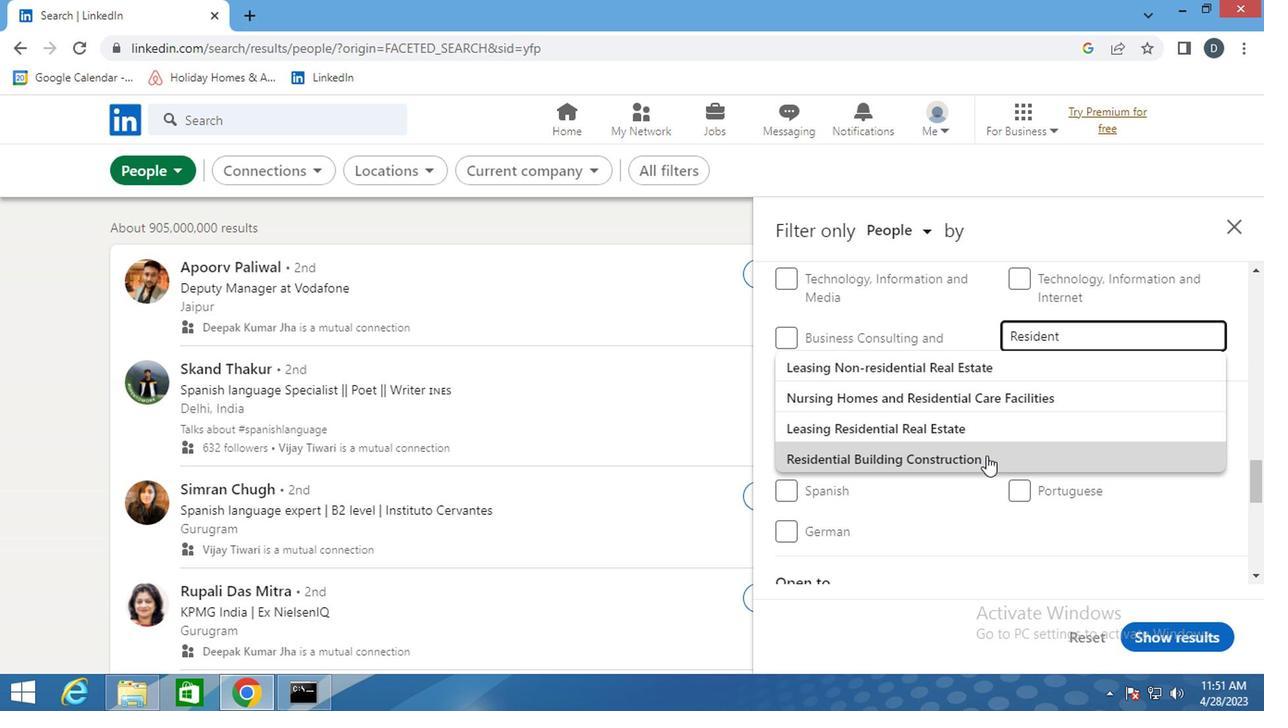 
Action: Mouse moved to (991, 446)
Screenshot: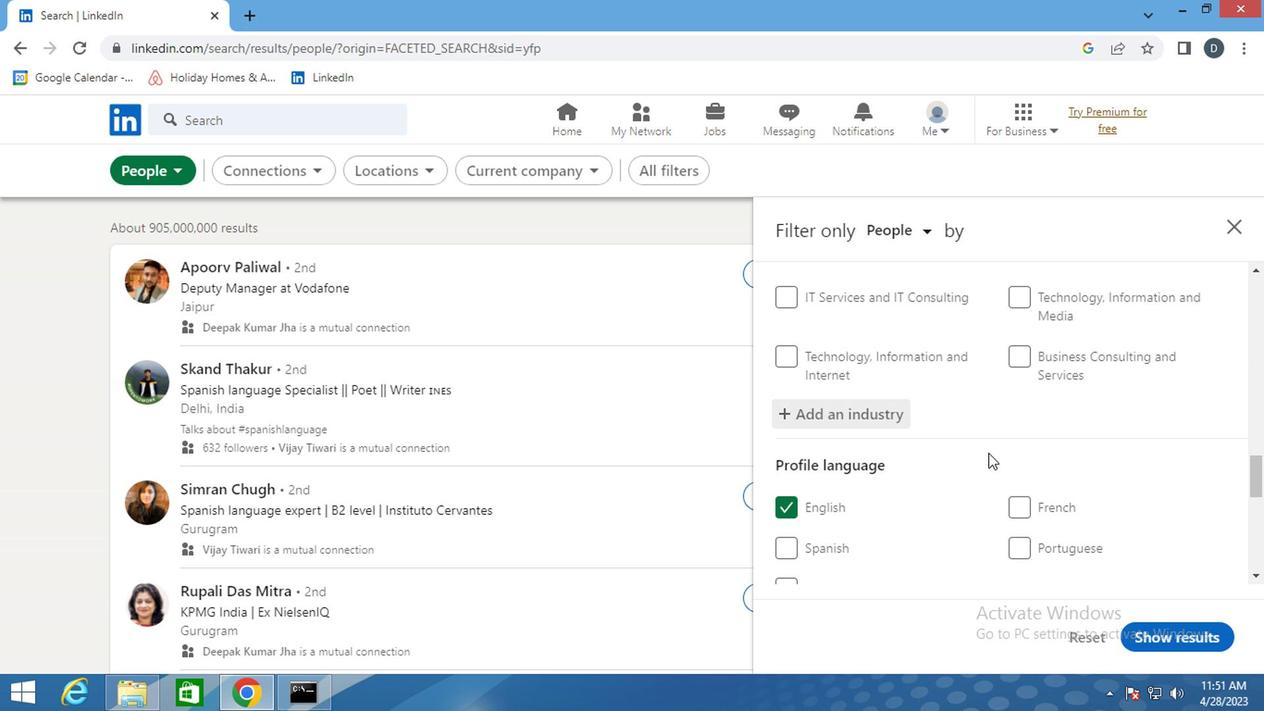 
Action: Mouse scrolled (991, 445) with delta (0, 0)
Screenshot: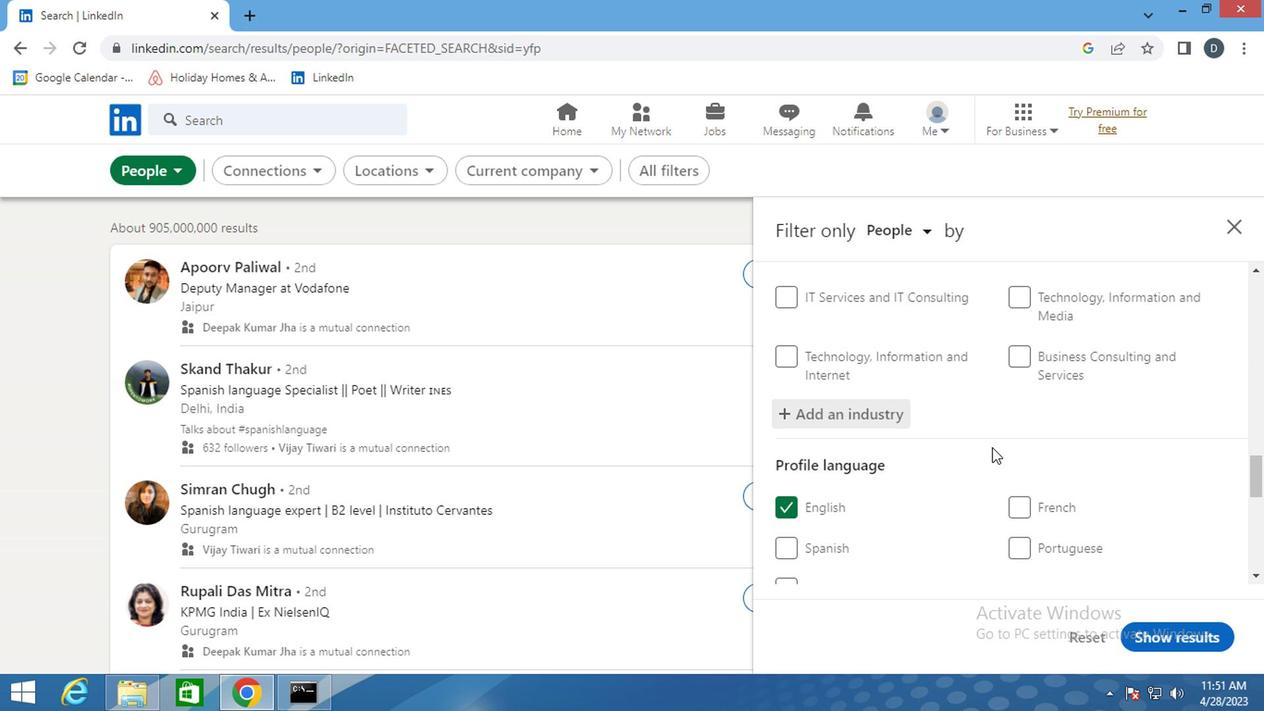 
Action: Mouse scrolled (991, 445) with delta (0, 0)
Screenshot: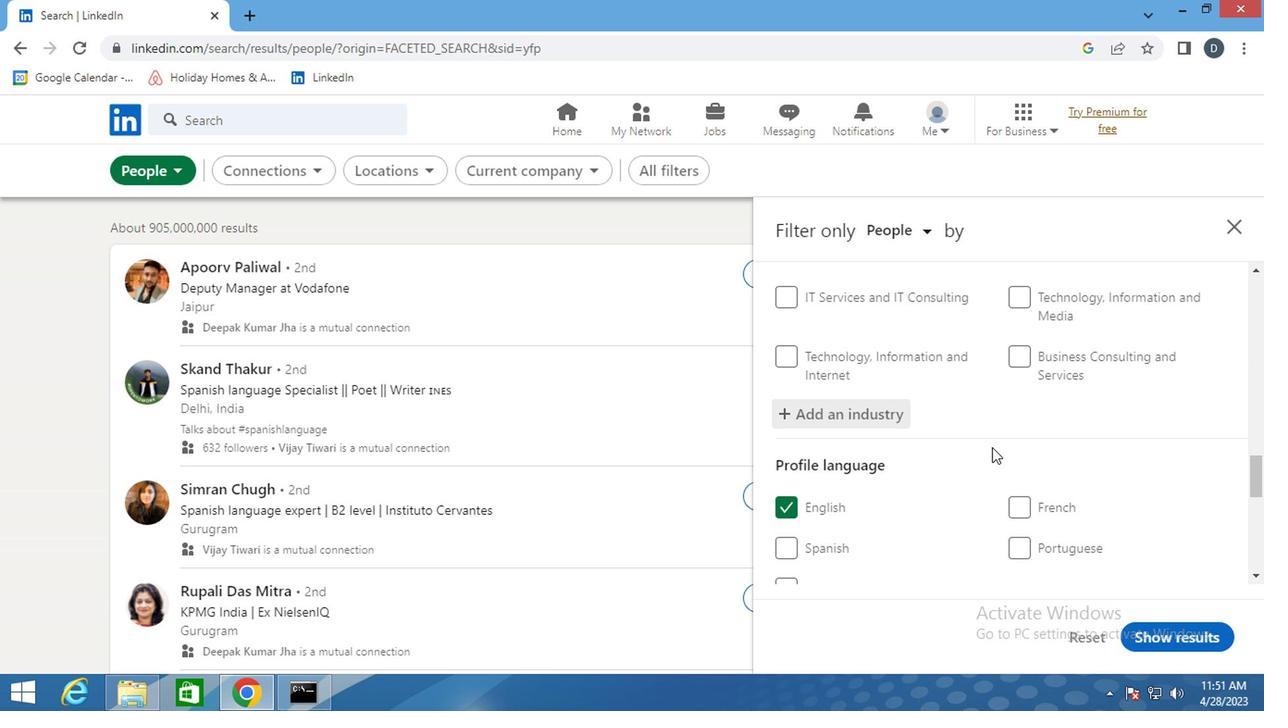 
Action: Mouse scrolled (991, 445) with delta (0, 0)
Screenshot: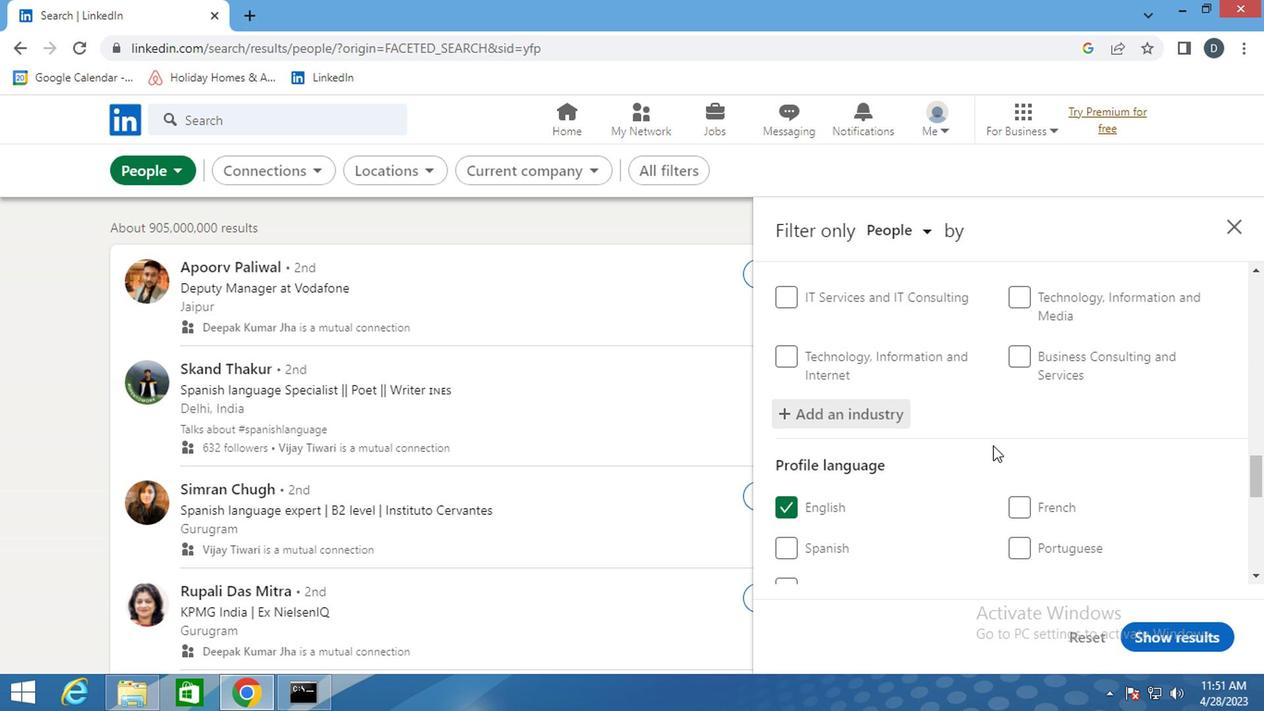 
Action: Mouse moved to (1016, 436)
Screenshot: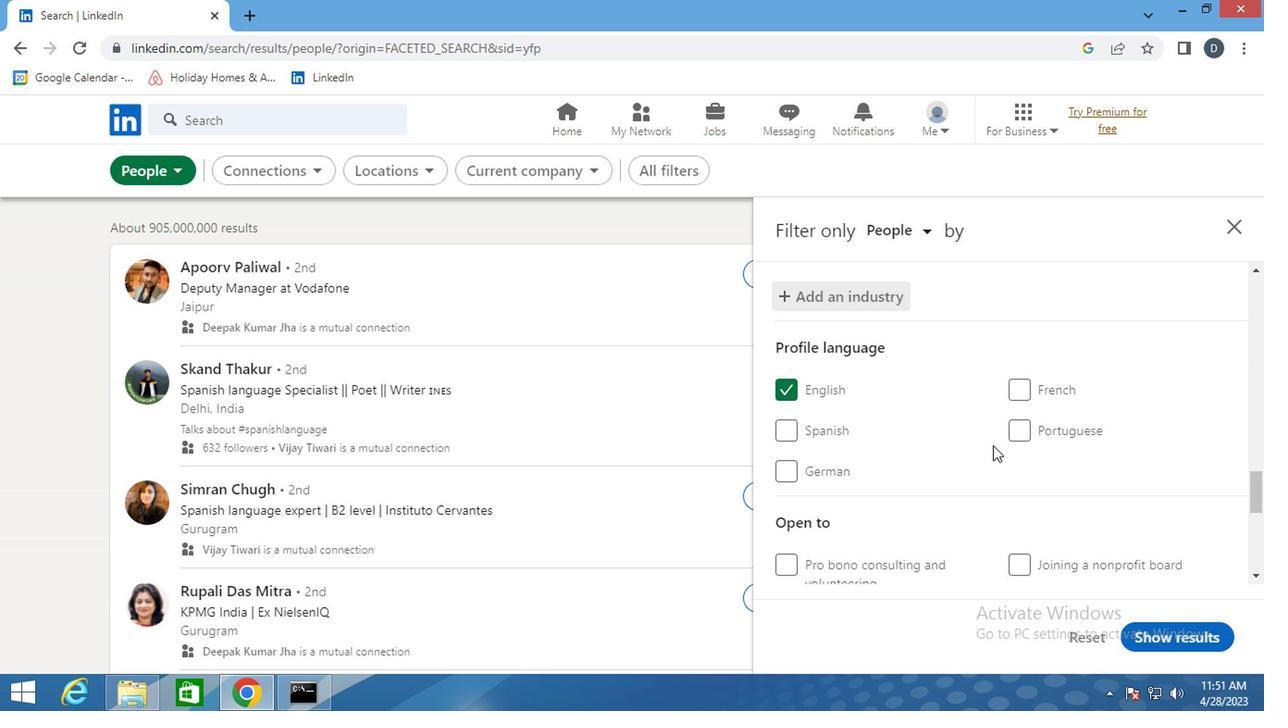 
Action: Mouse scrolled (1016, 435) with delta (0, -1)
Screenshot: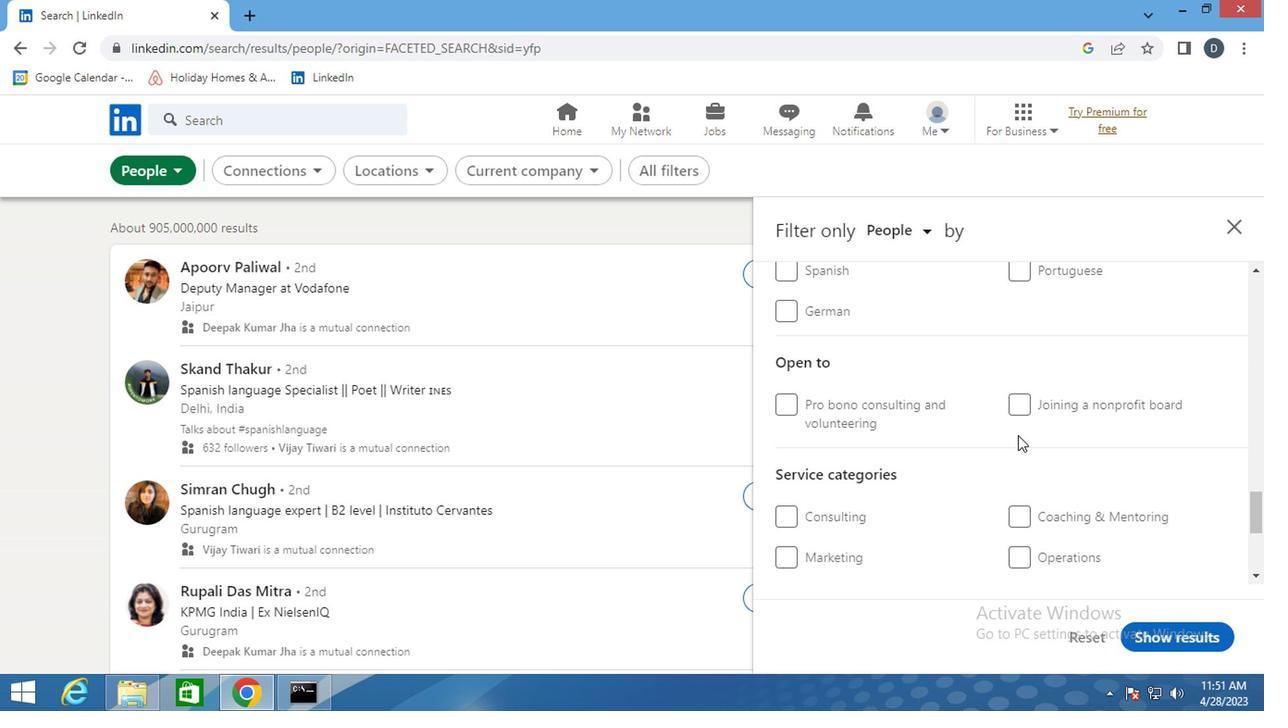 
Action: Mouse moved to (1036, 478)
Screenshot: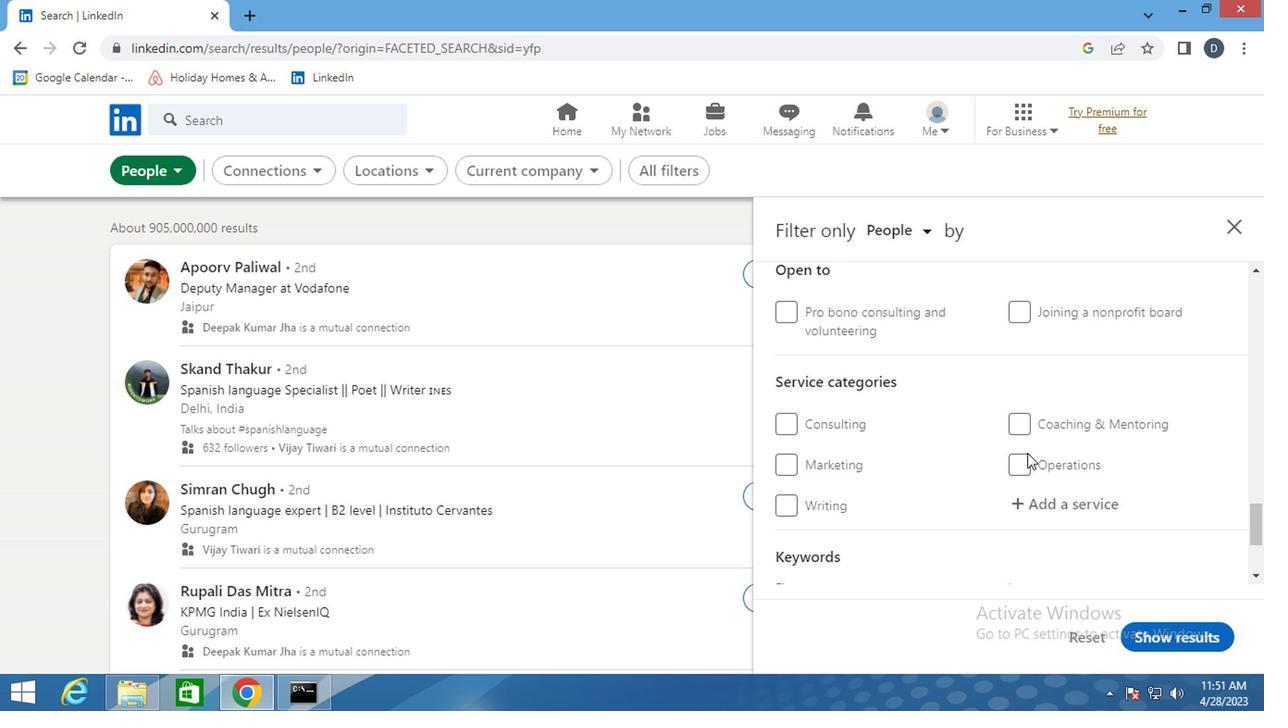 
Action: Mouse scrolled (1036, 478) with delta (0, 0)
Screenshot: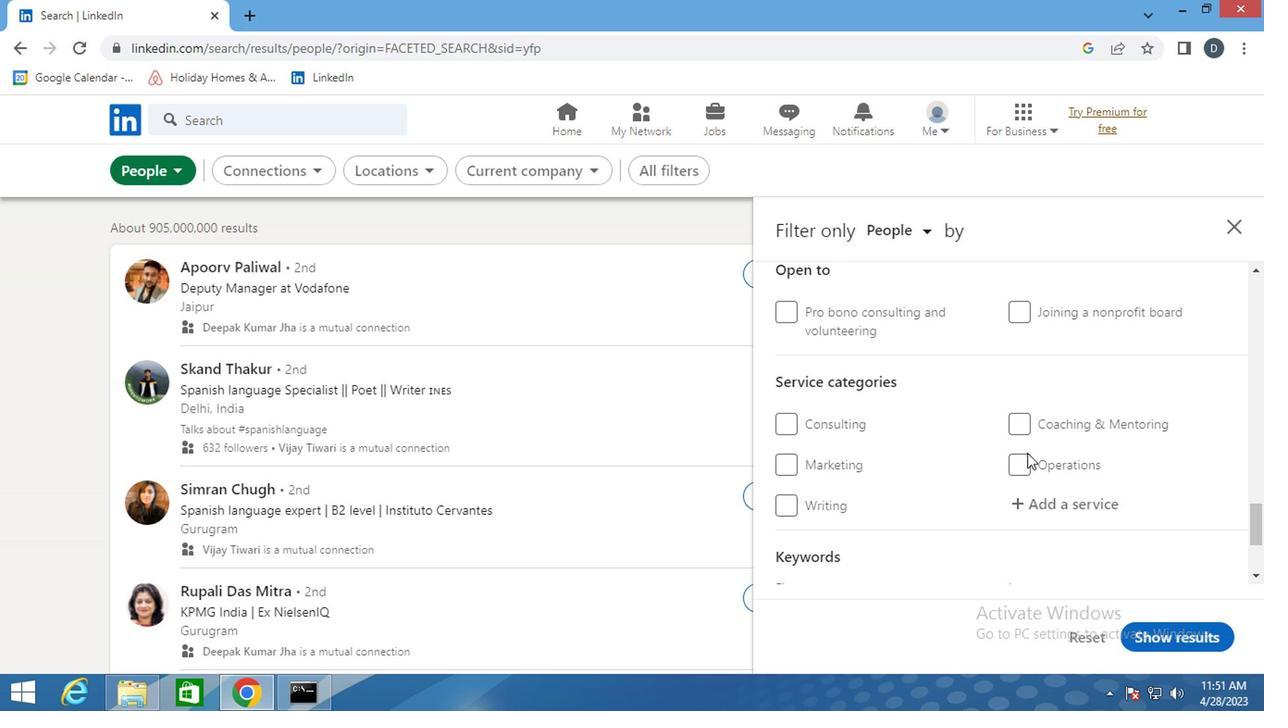 
Action: Mouse moved to (1093, 412)
Screenshot: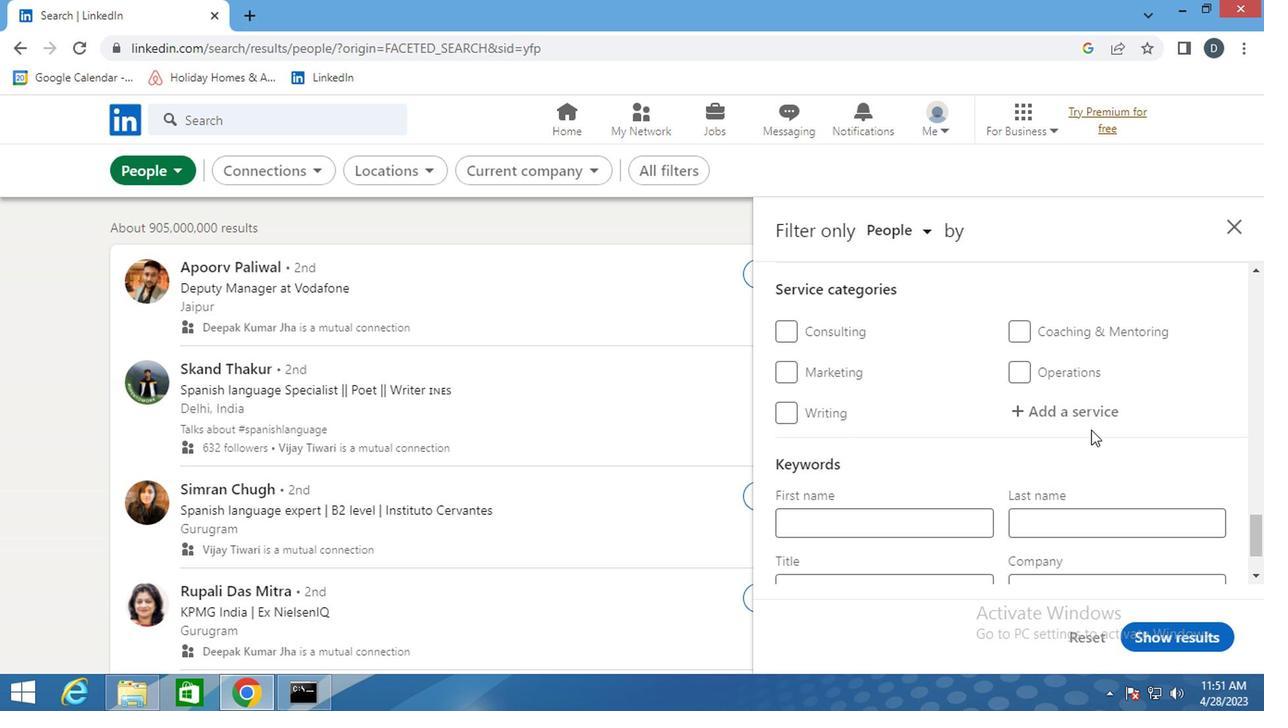 
Action: Mouse pressed left at (1093, 412)
Screenshot: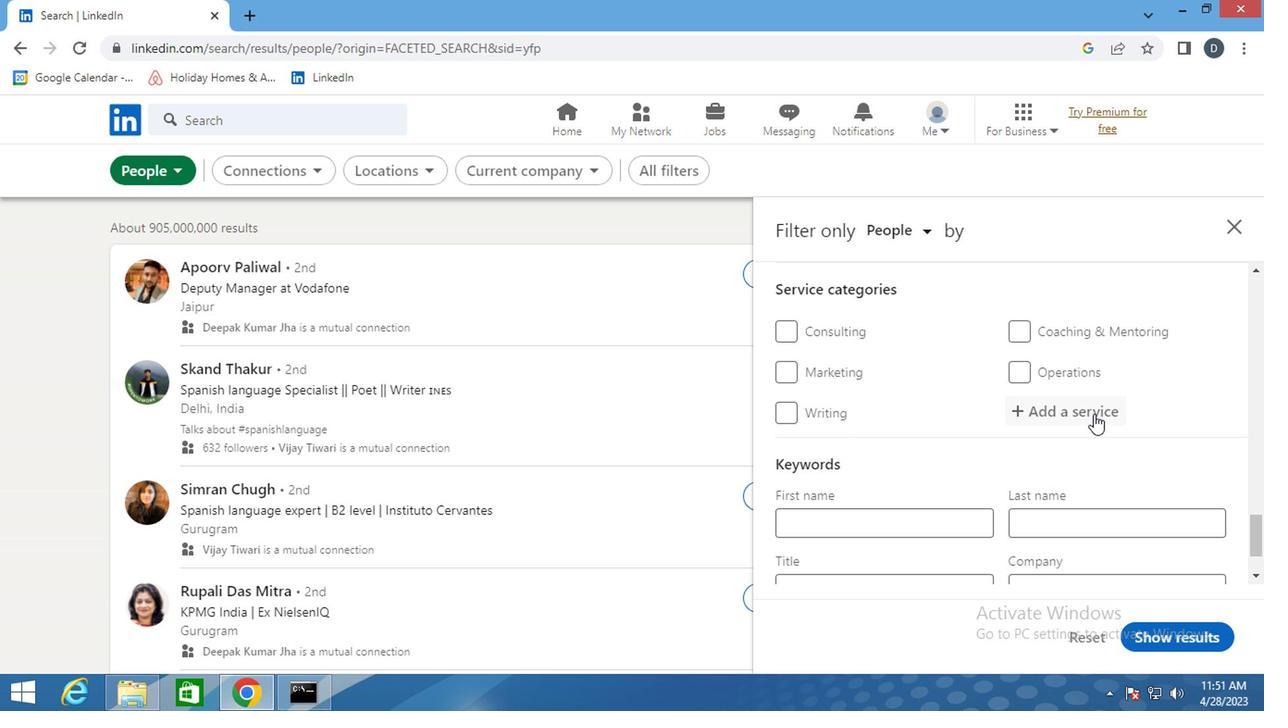 
Action: Key pressed <Key.shift>NOTARY<Key.space><Key.backspace>
Screenshot: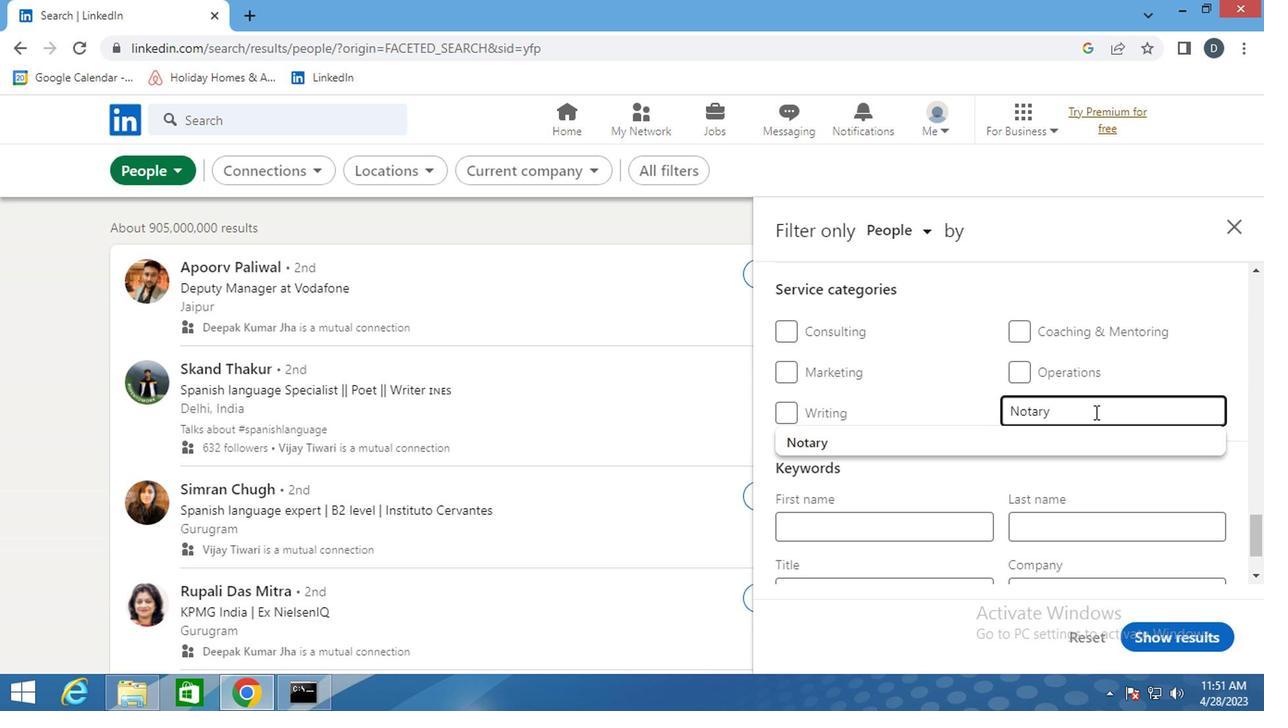 
Action: Mouse moved to (1076, 436)
Screenshot: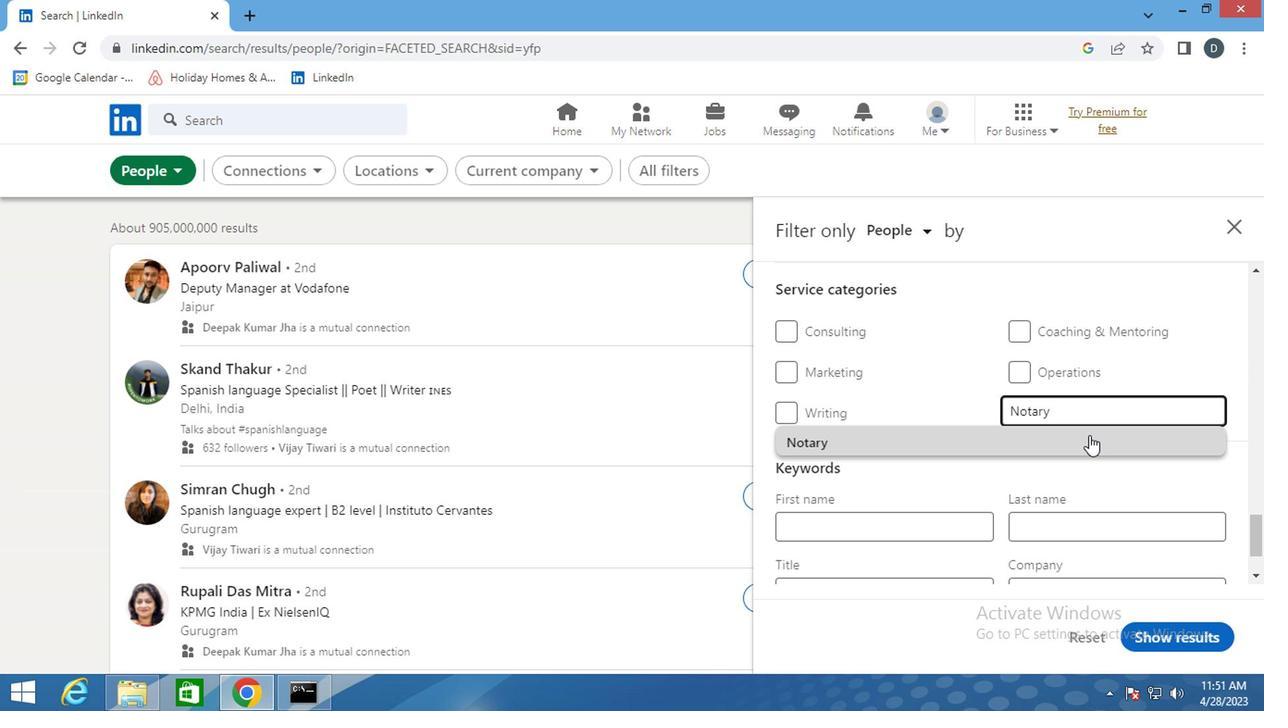 
Action: Key pressed <Key.shift>ON<Key.backspace><Key.backspace><Key.space><Key.shift>ONLINE<Key.space><Key.shift><Key.shift><Key.shift><Key.shift><Key.shift><Key.shift><Key.shift><Key.shift><Key.shift><Key.shift><Key.shift><Key.shift><Key.shift><Key.shift><Key.shift><Key.shift>RESEARCH<Key.enter>
Screenshot: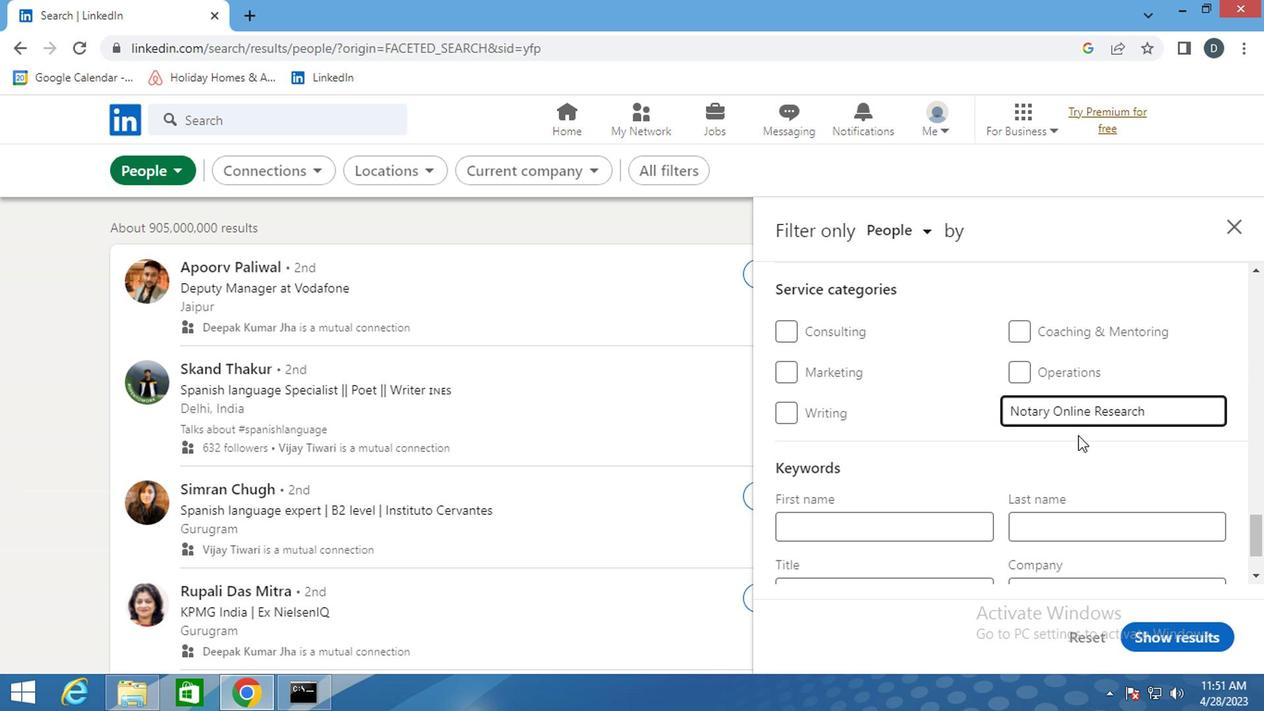
Action: Mouse moved to (1092, 465)
Screenshot: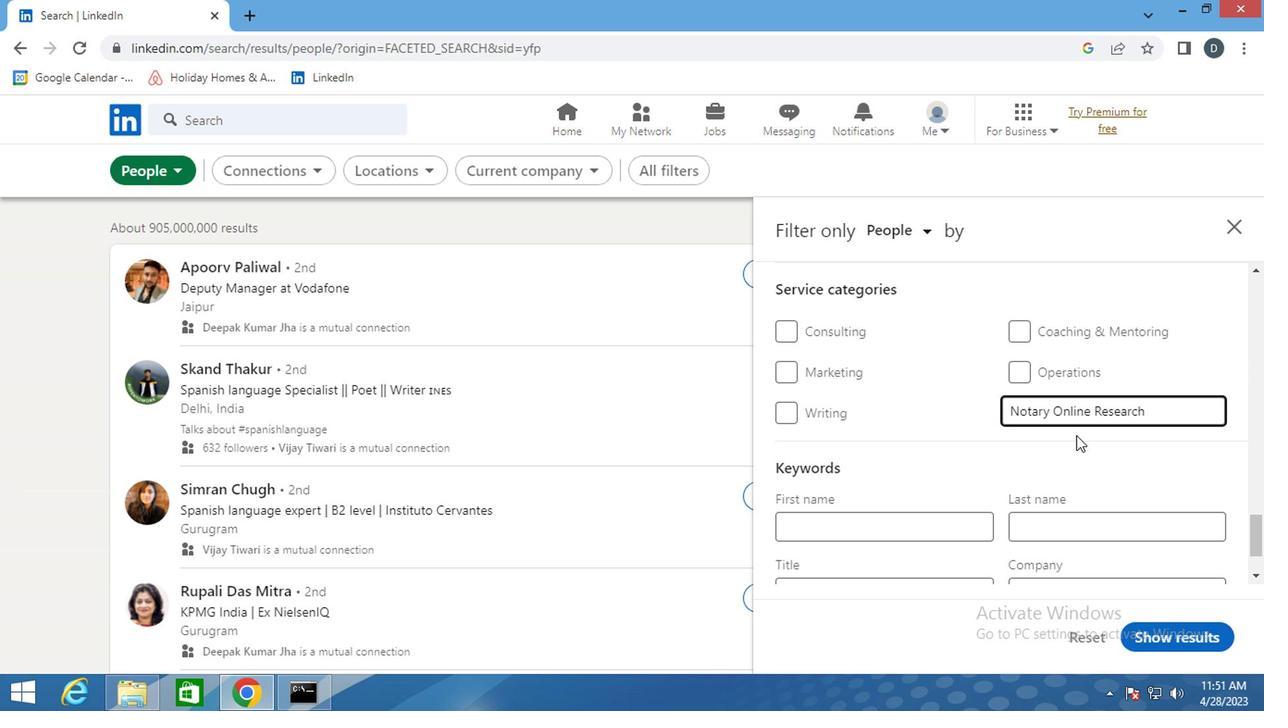 
Action: Mouse scrolled (1092, 464) with delta (0, 0)
Screenshot: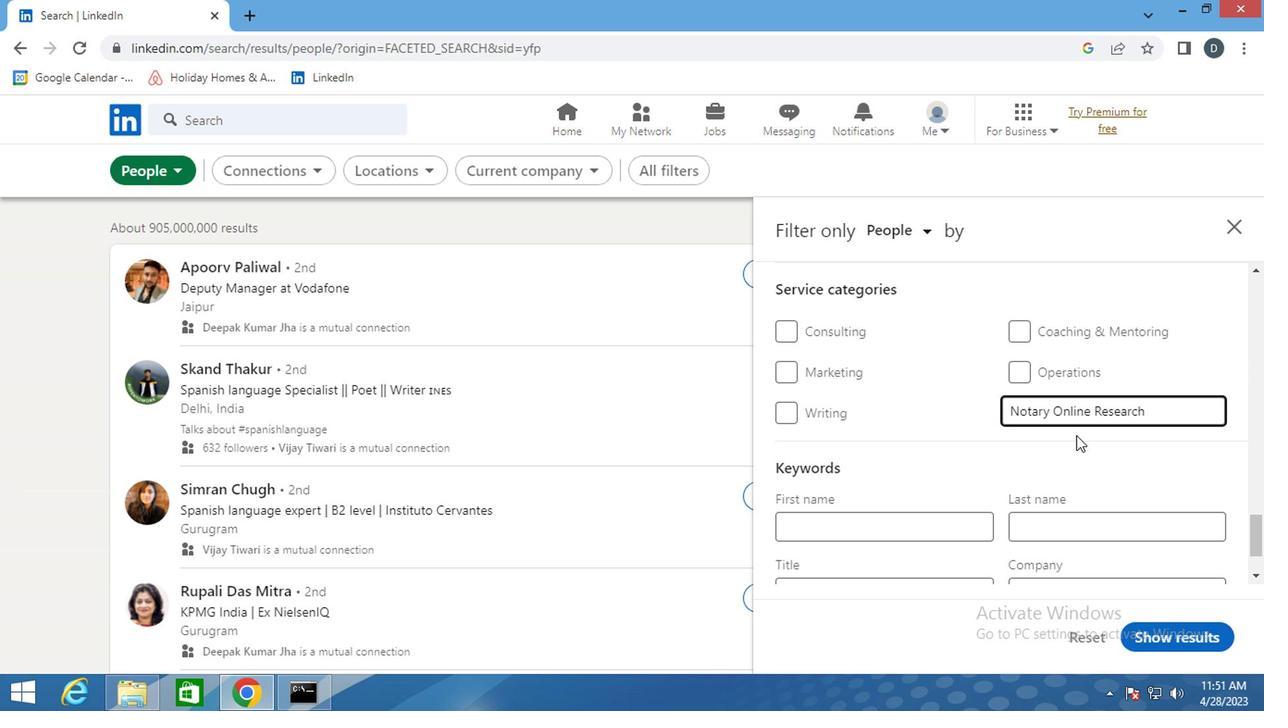 
Action: Mouse moved to (1093, 467)
Screenshot: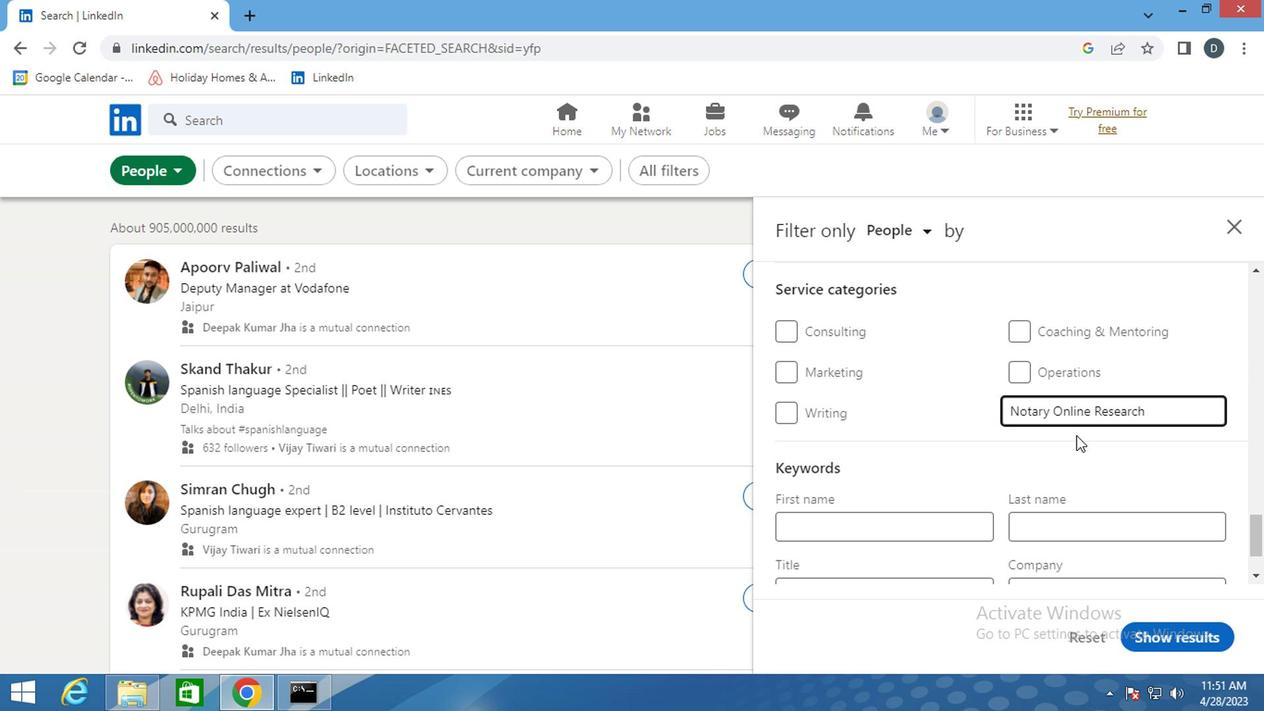 
Action: Mouse scrolled (1093, 465) with delta (0, -1)
Screenshot: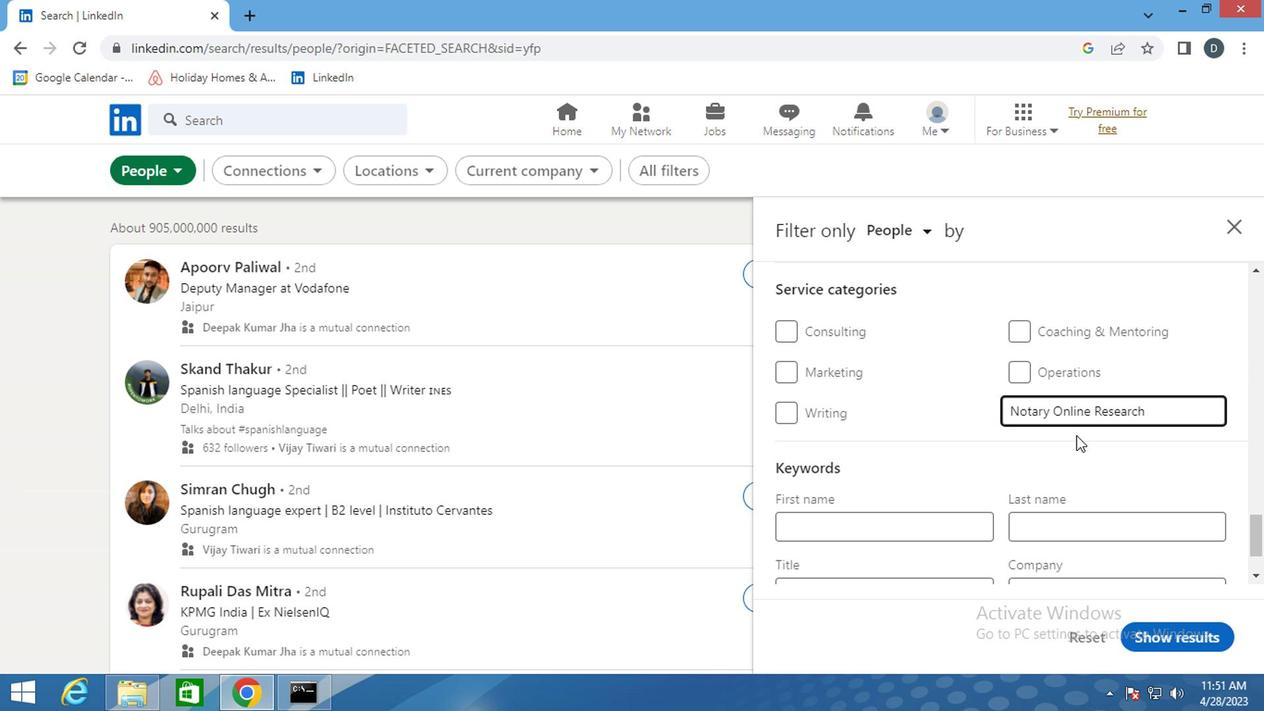 
Action: Mouse moved to (939, 474)
Screenshot: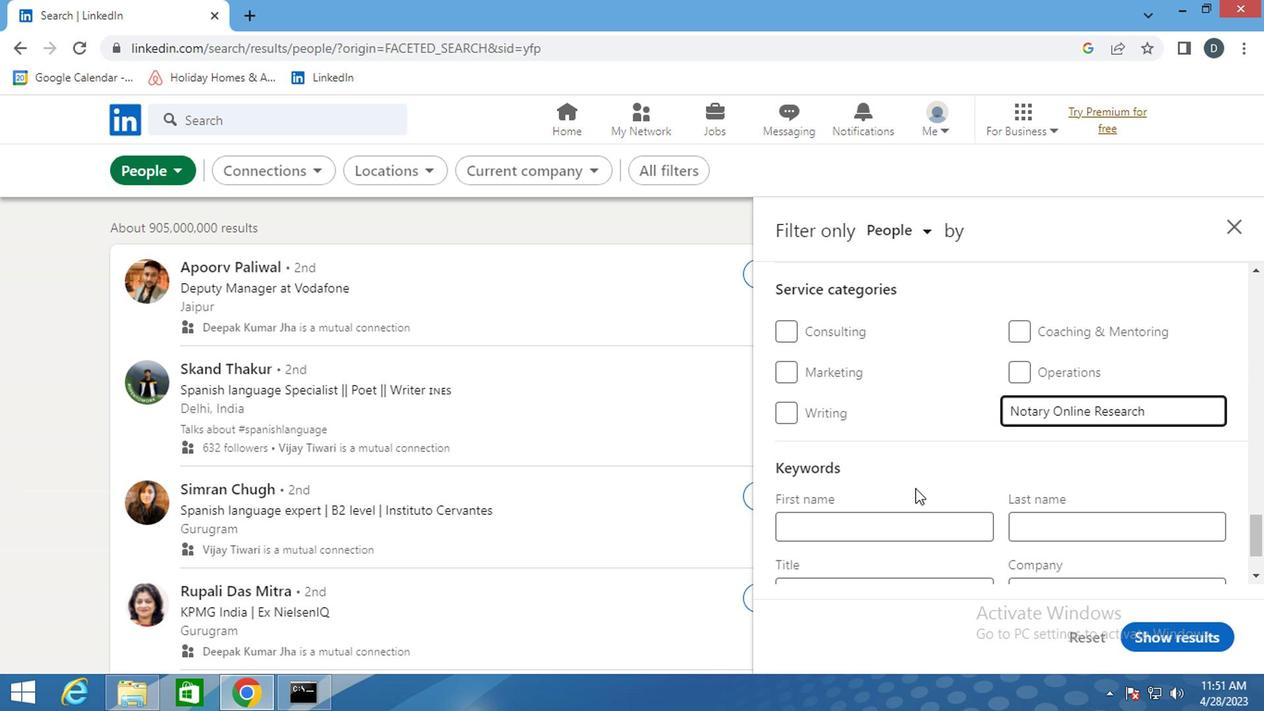 
Action: Mouse scrolled (939, 474) with delta (0, 0)
Screenshot: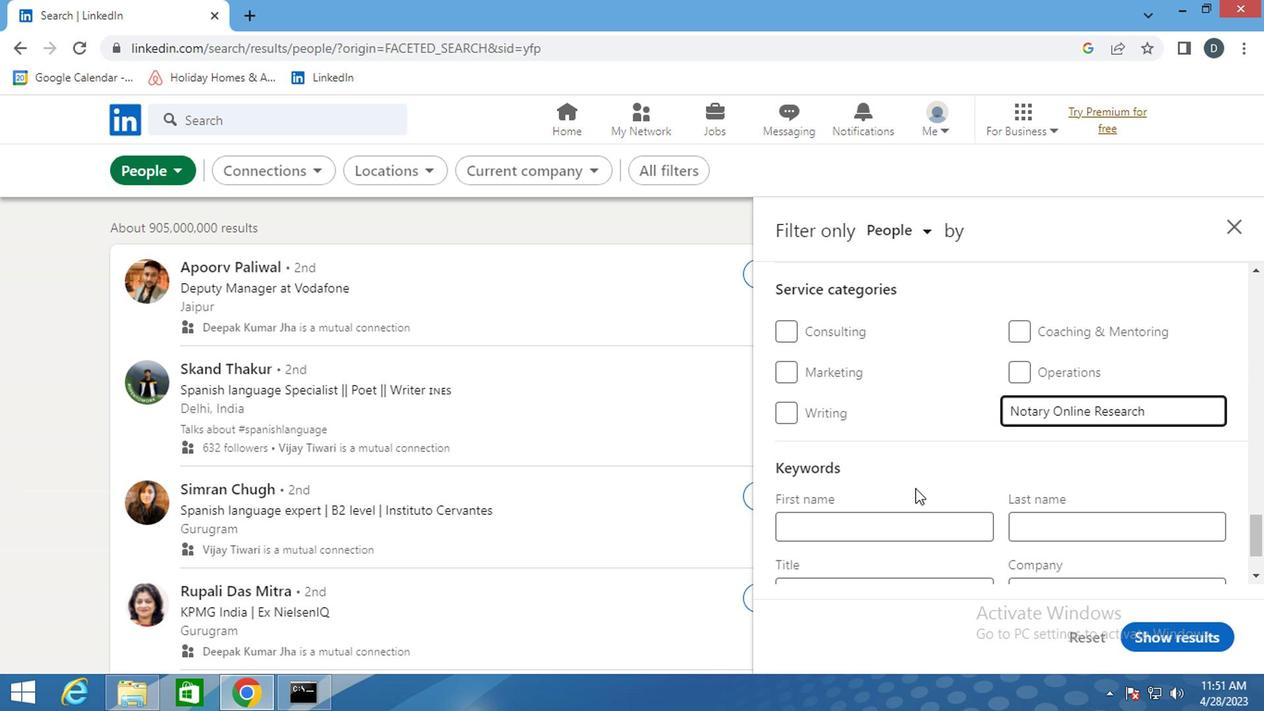 
Action: Mouse scrolled (939, 474) with delta (0, 0)
Screenshot: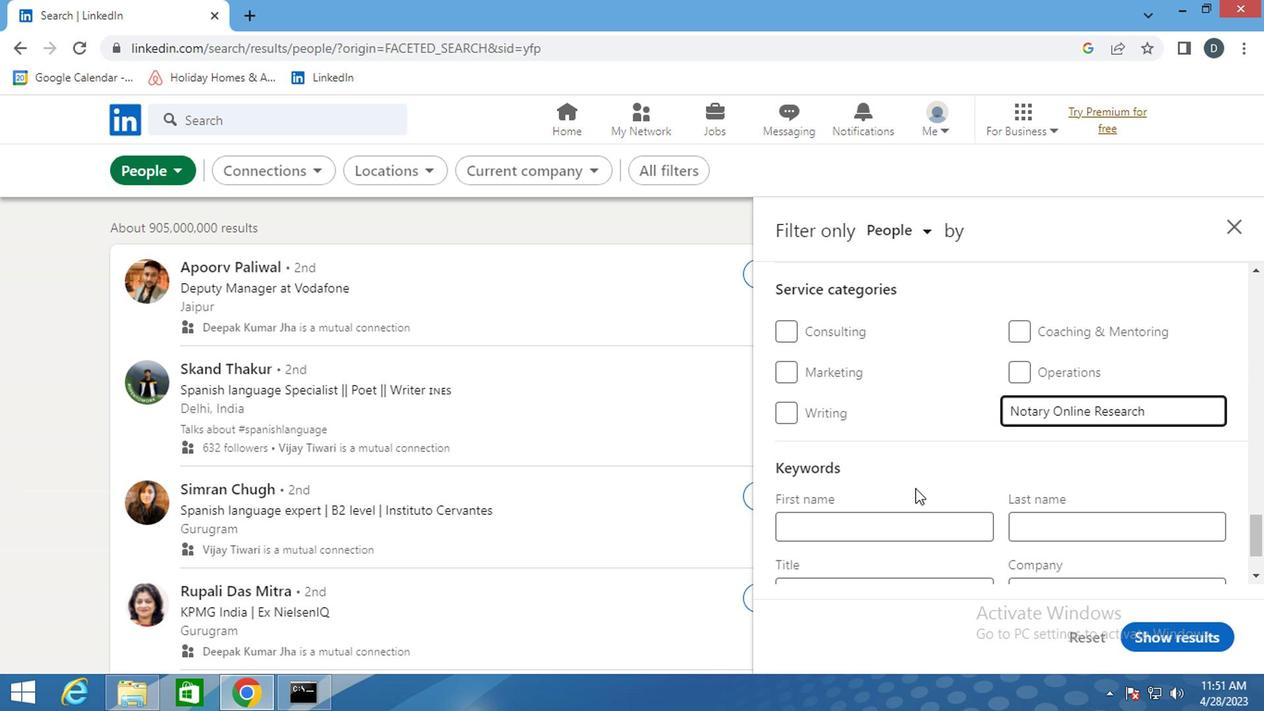 
Action: Mouse moved to (892, 510)
Screenshot: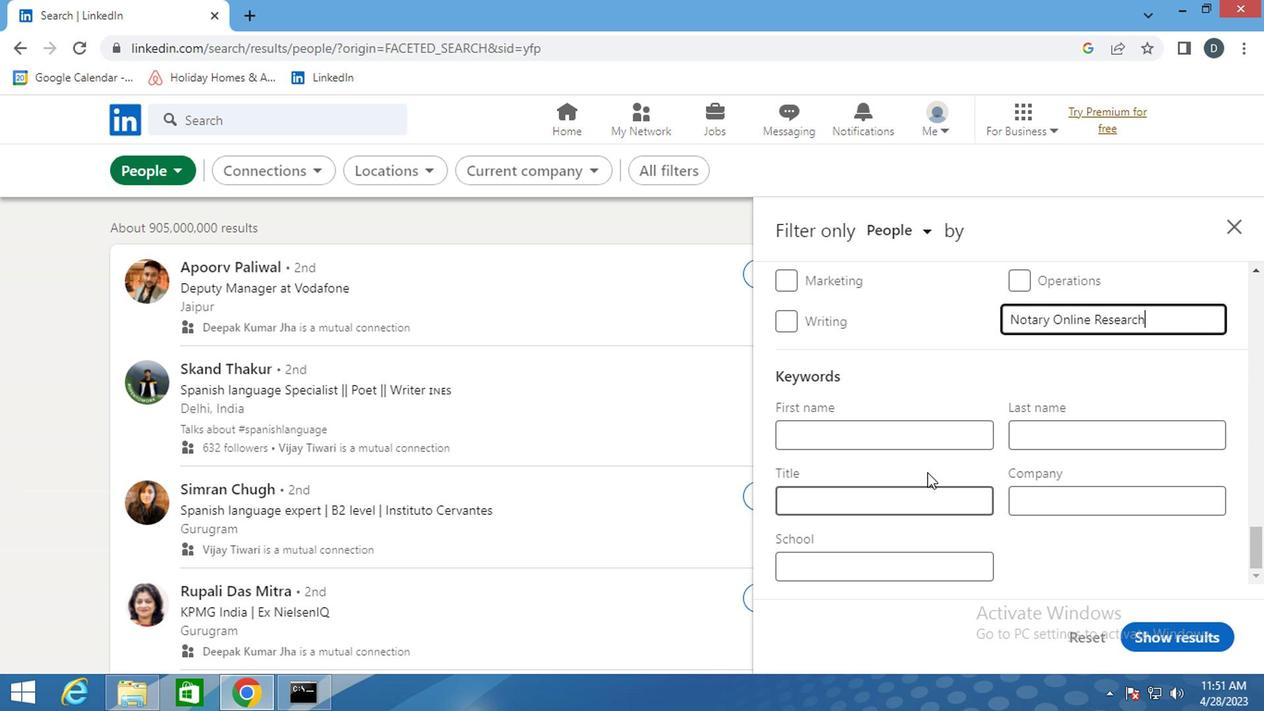 
Action: Mouse pressed left at (892, 510)
Screenshot: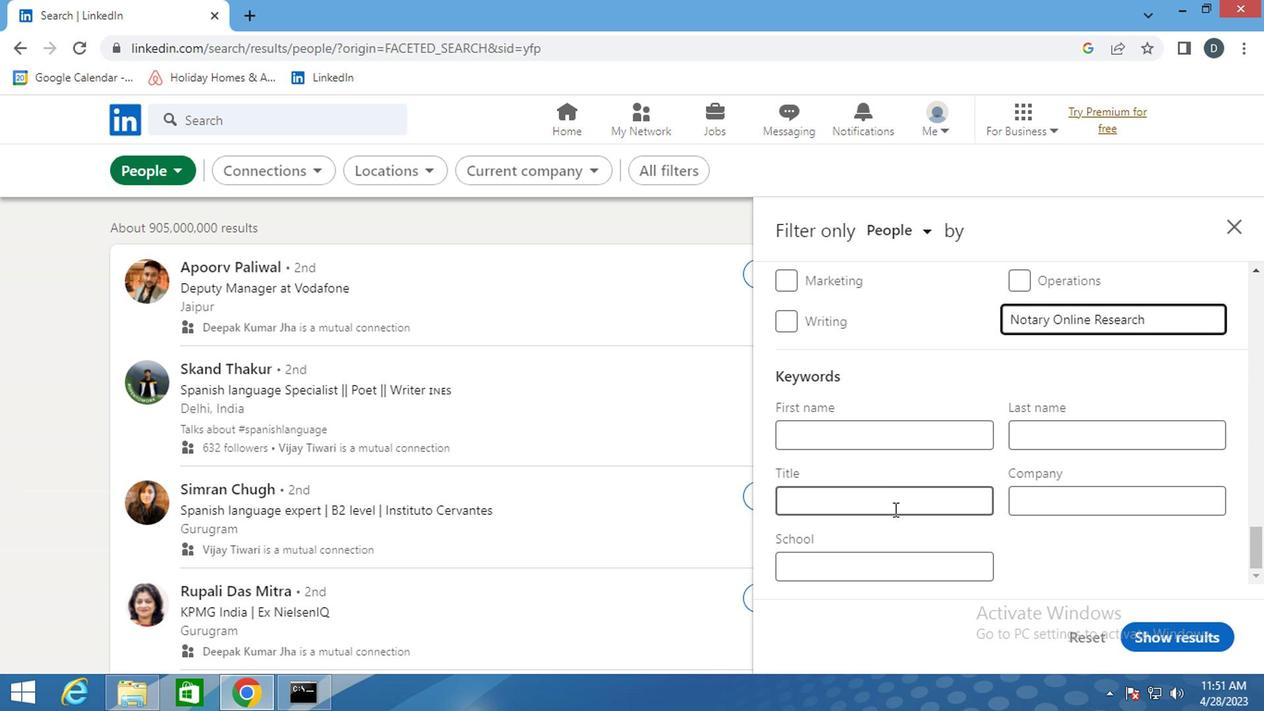 
Action: Mouse moved to (1073, 540)
Screenshot: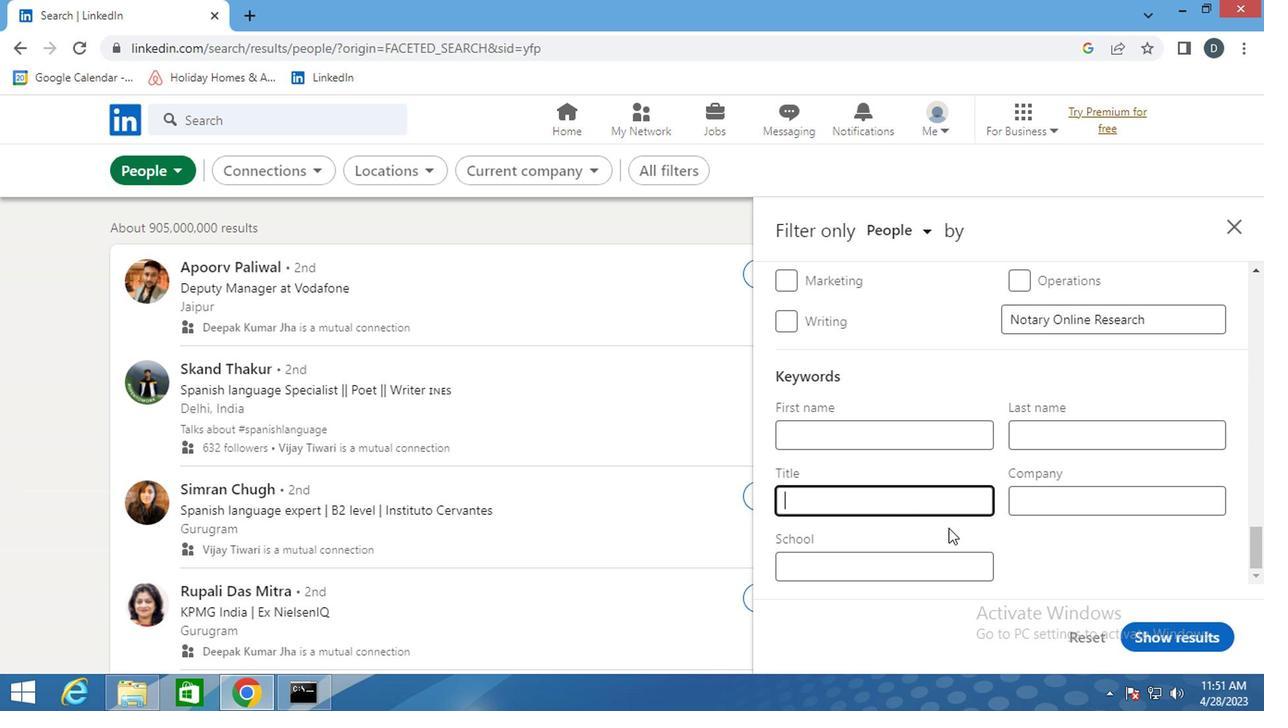 
Action: Key pressed <Key.shift>JOURNALIST
Screenshot: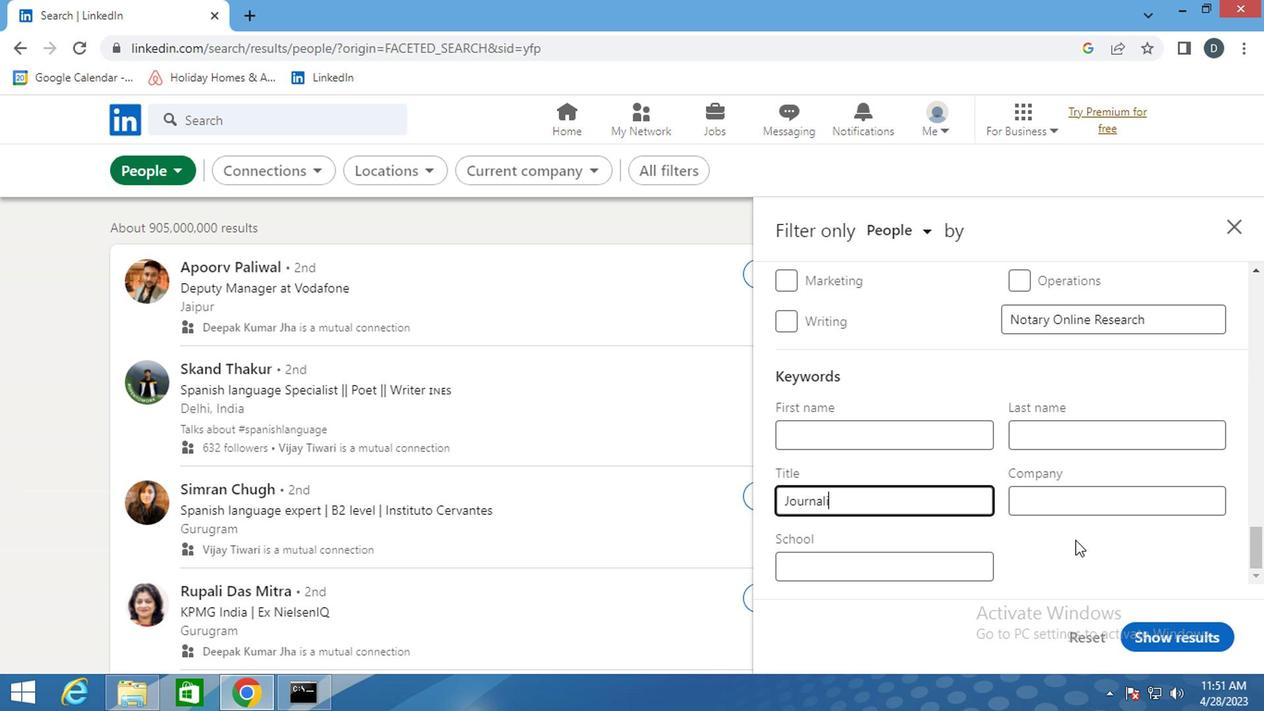 
Action: Mouse moved to (1182, 636)
Screenshot: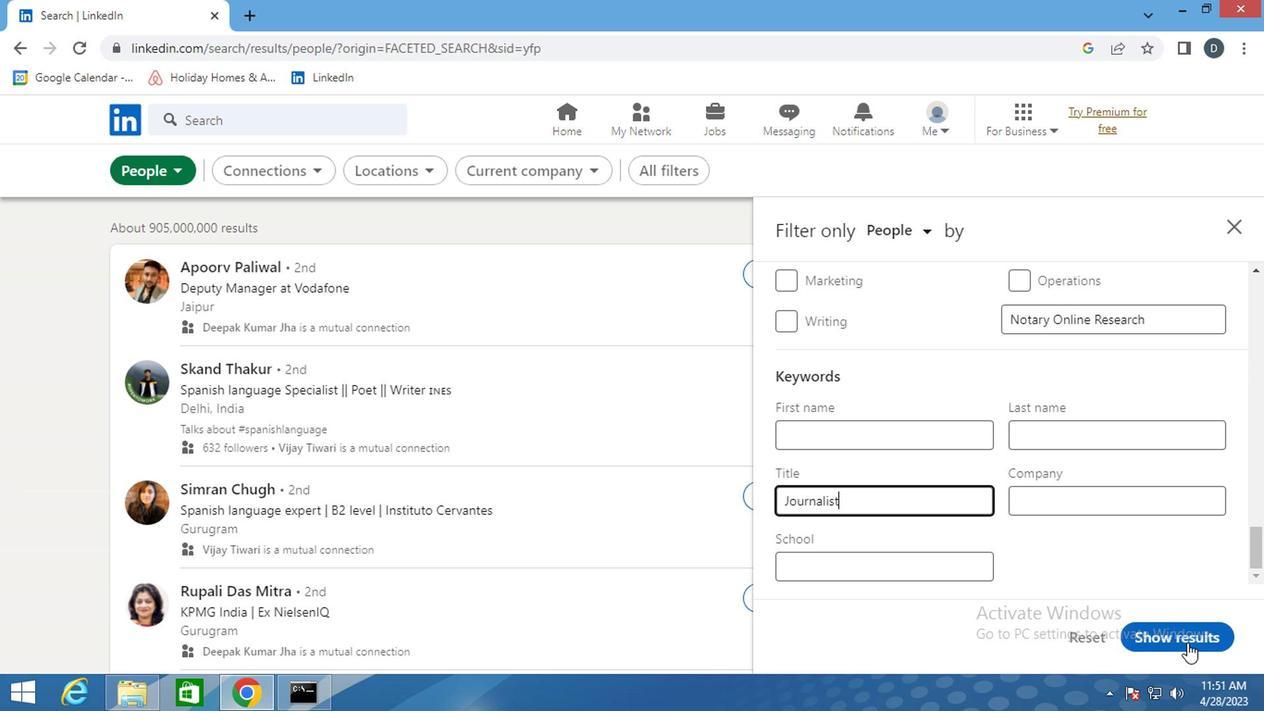 
Action: Mouse pressed left at (1182, 636)
Screenshot: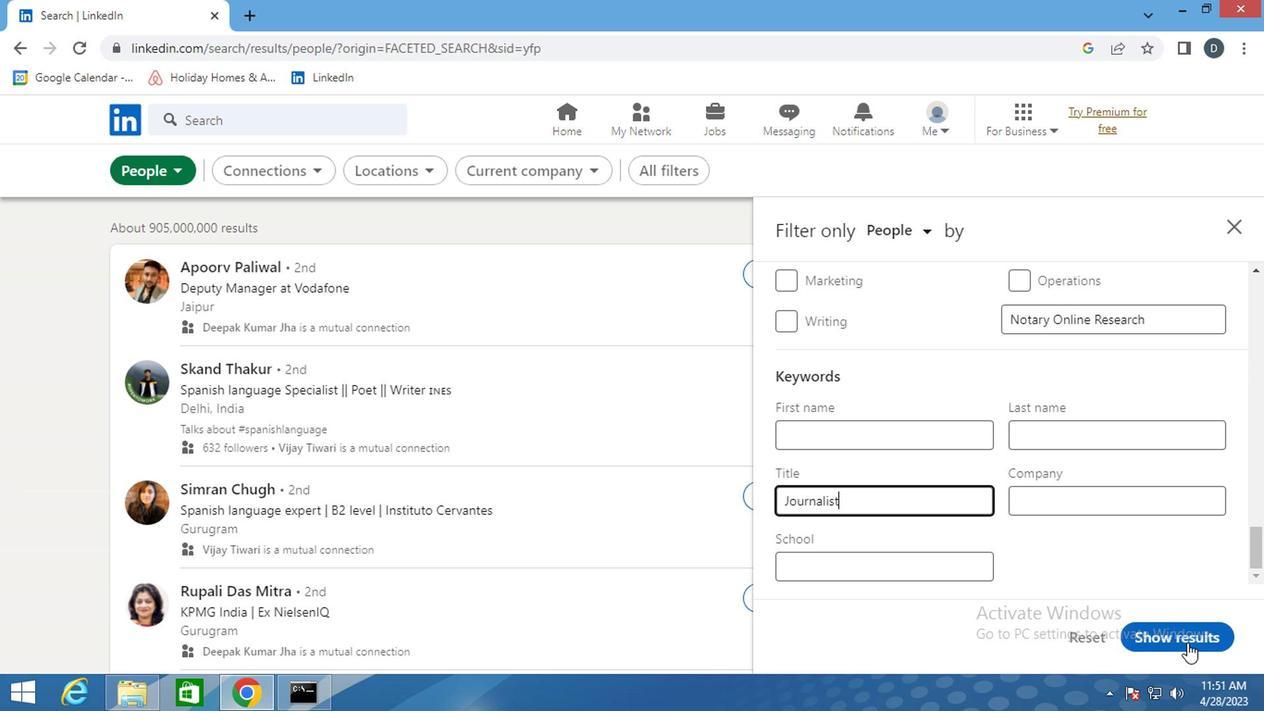 
Action: Mouse moved to (1112, 488)
Screenshot: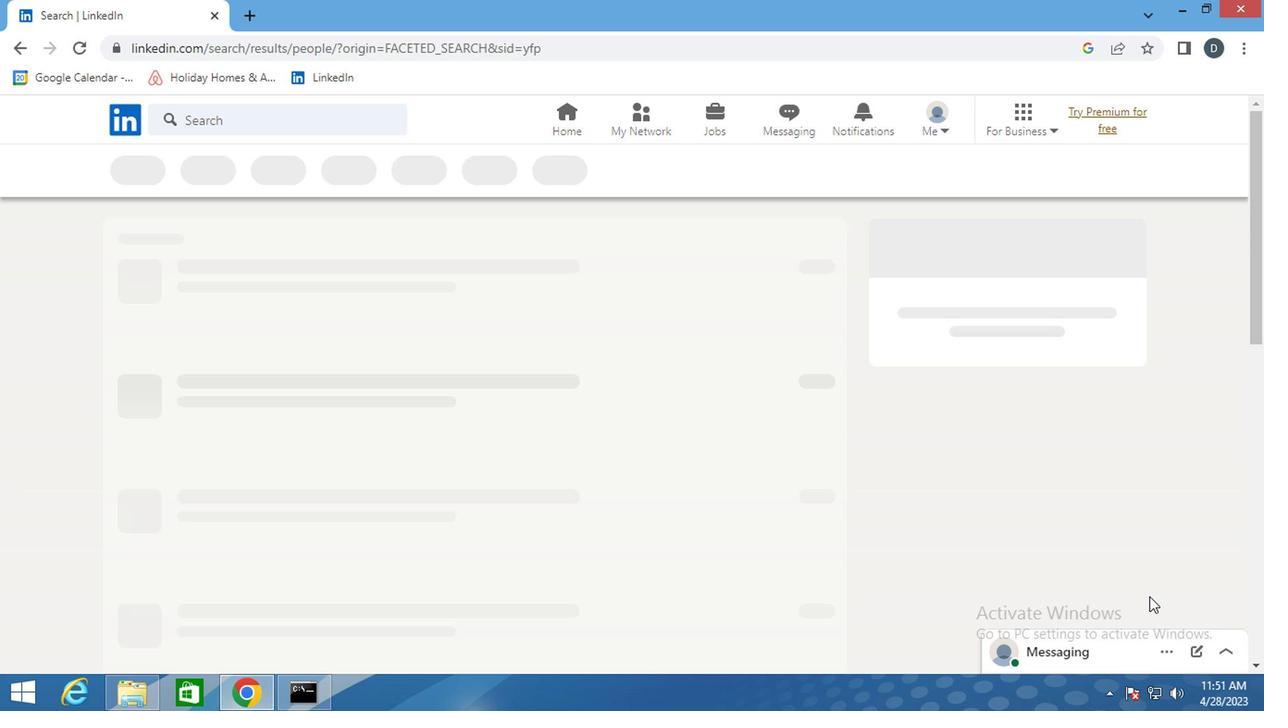 
